 Task: Open the event Lunch and Learn: Time Management on '2023/10/30', change the date to 2023/11/29, change the font style of the description to Arial, set the availability to Away, insert an emoji Red heart, logged in from the account softage.10@softage.net and add another guest for the event, softage.7@softage.net. Change the alignment of the event description to Align center.Change the font color of the description to Dark Blue and select an event charm, 
Action: Mouse moved to (322, 149)
Screenshot: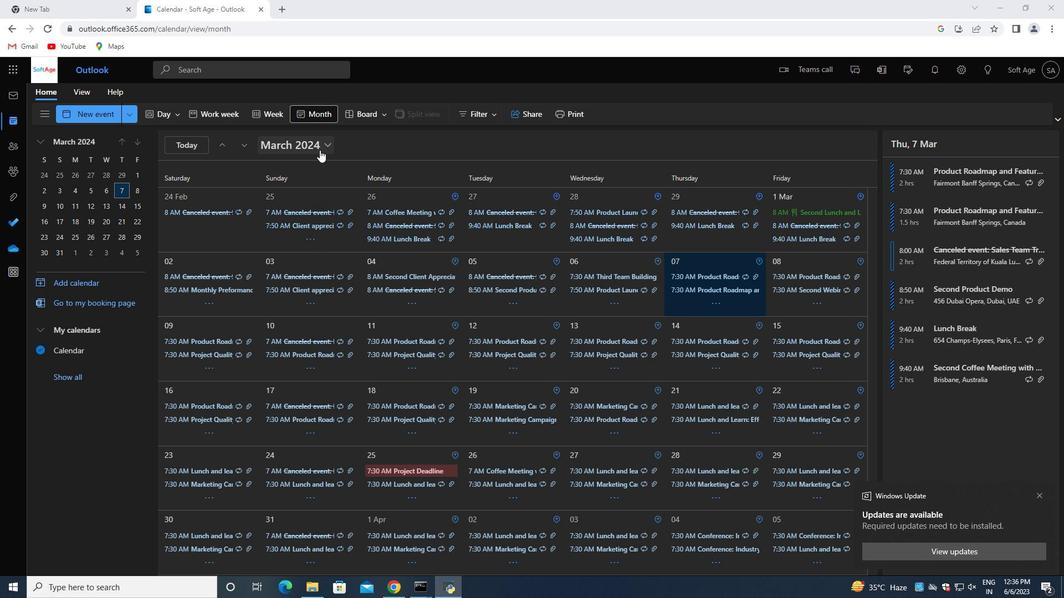 
Action: Mouse pressed left at (322, 149)
Screenshot: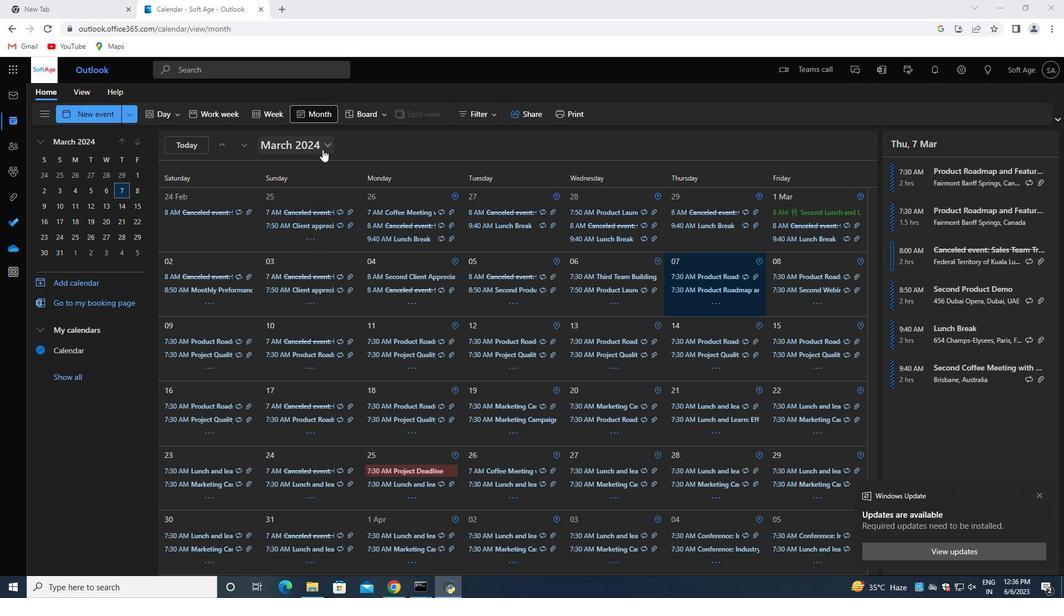 
Action: Mouse moved to (347, 171)
Screenshot: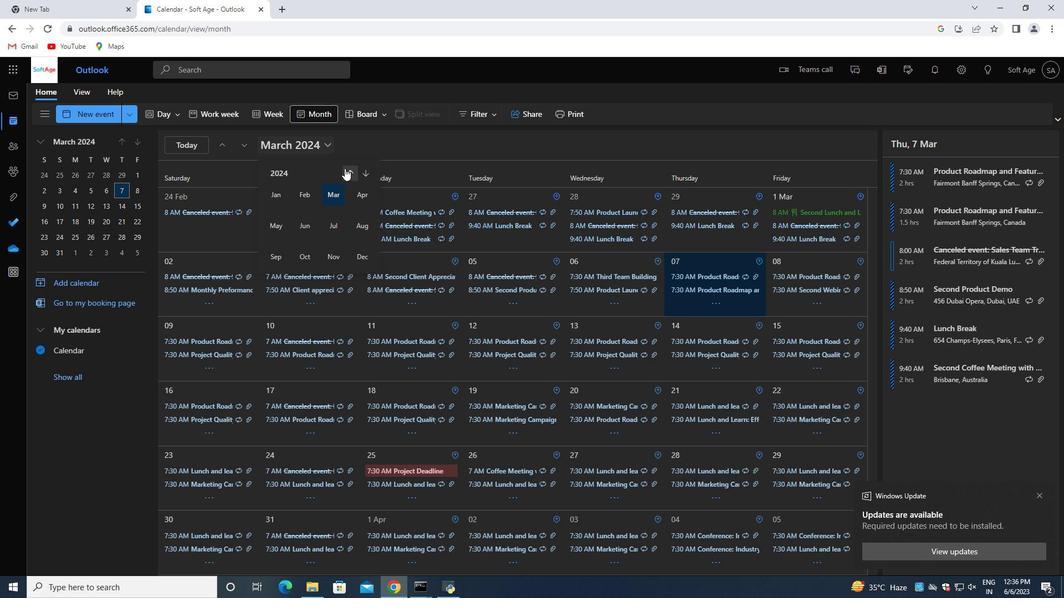 
Action: Mouse pressed left at (347, 171)
Screenshot: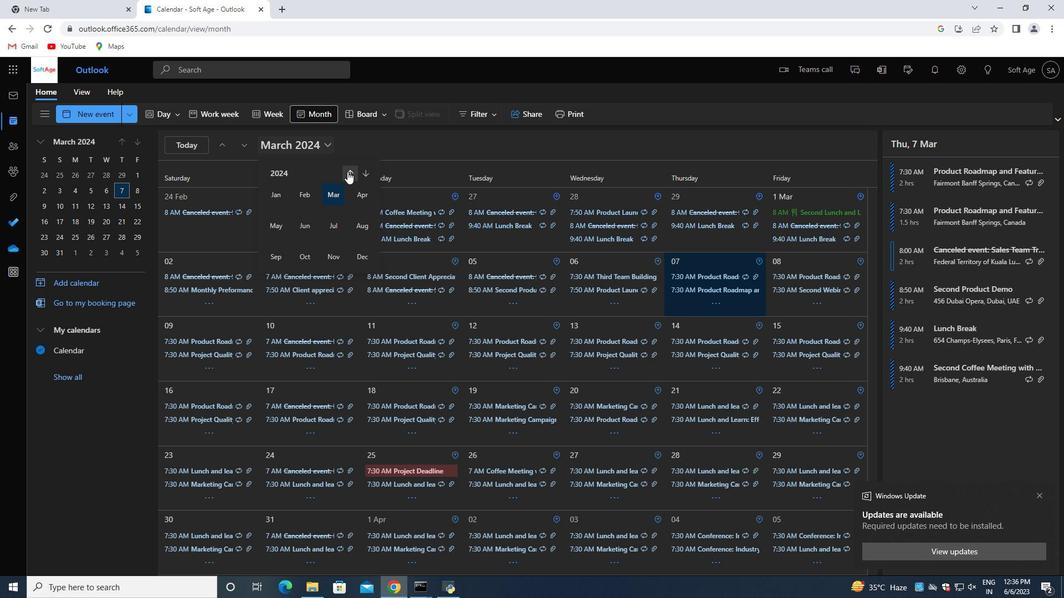
Action: Mouse moved to (301, 257)
Screenshot: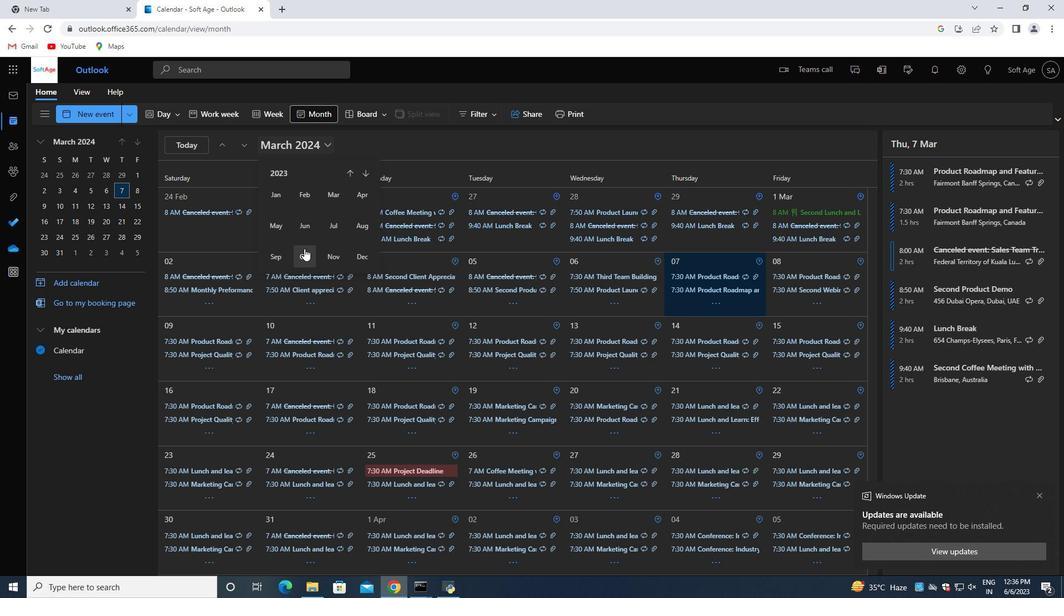 
Action: Mouse pressed left at (301, 257)
Screenshot: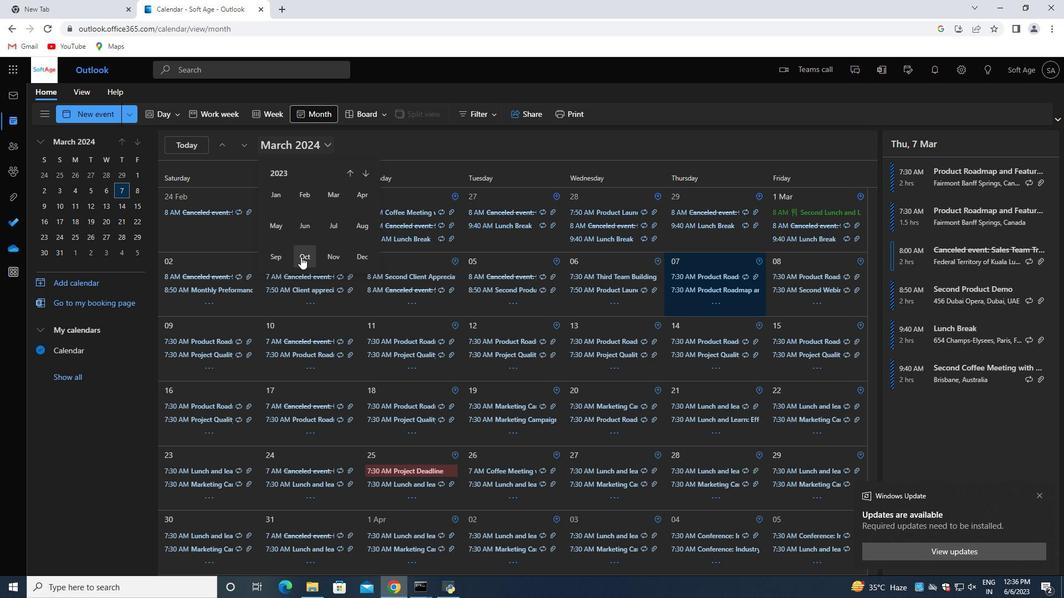 
Action: Mouse moved to (484, 332)
Screenshot: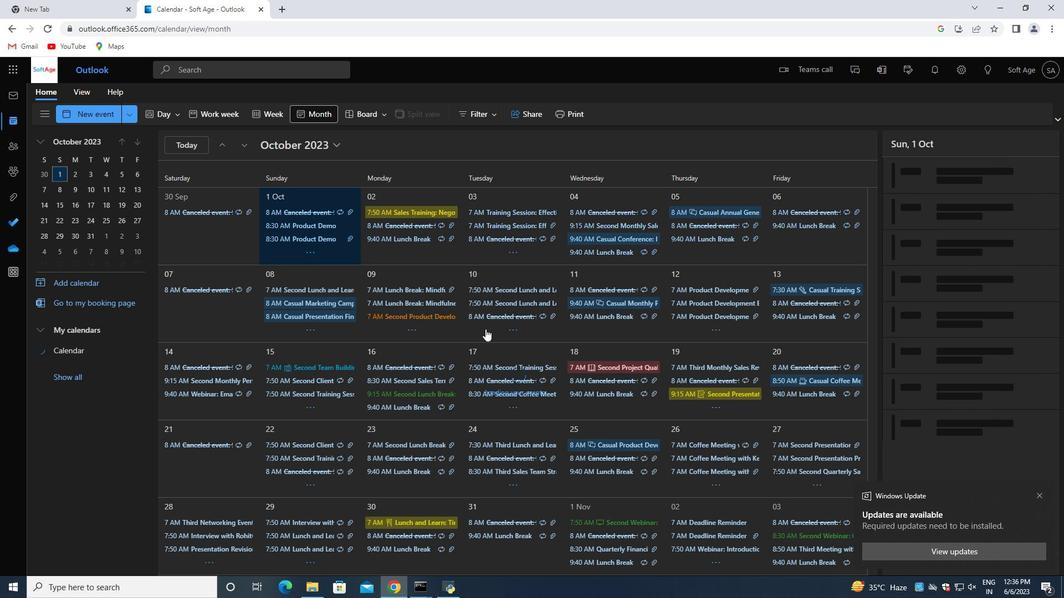 
Action: Mouse scrolled (484, 332) with delta (0, 0)
Screenshot: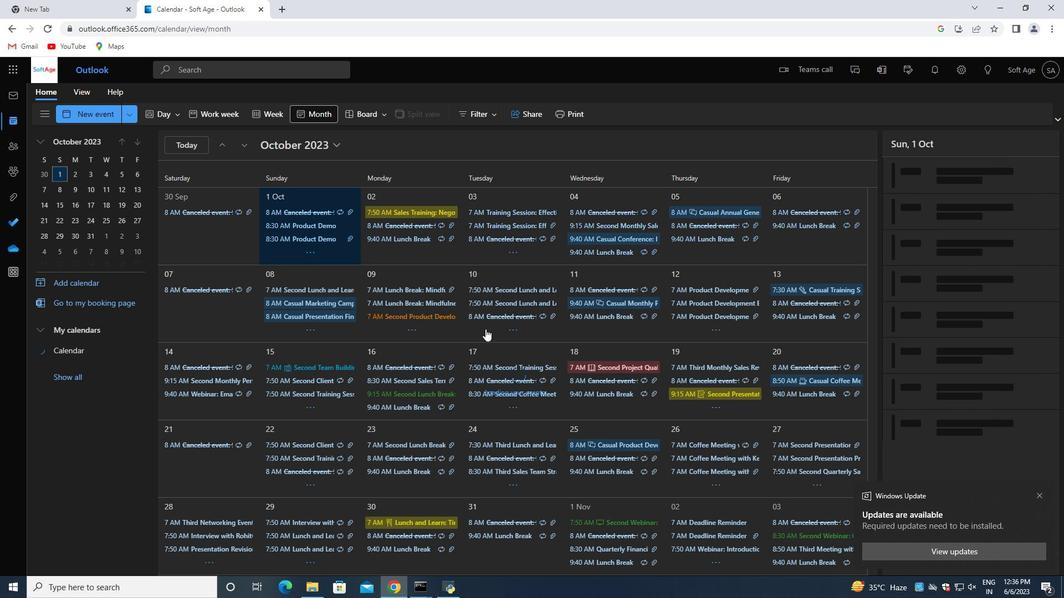 
Action: Mouse scrolled (484, 332) with delta (0, 0)
Screenshot: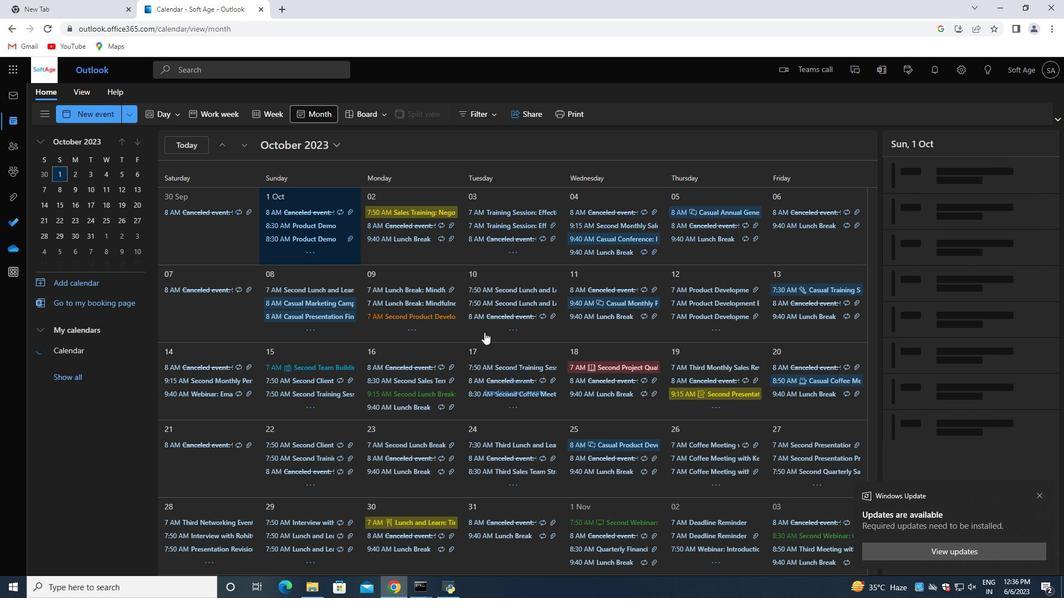 
Action: Mouse moved to (391, 558)
Screenshot: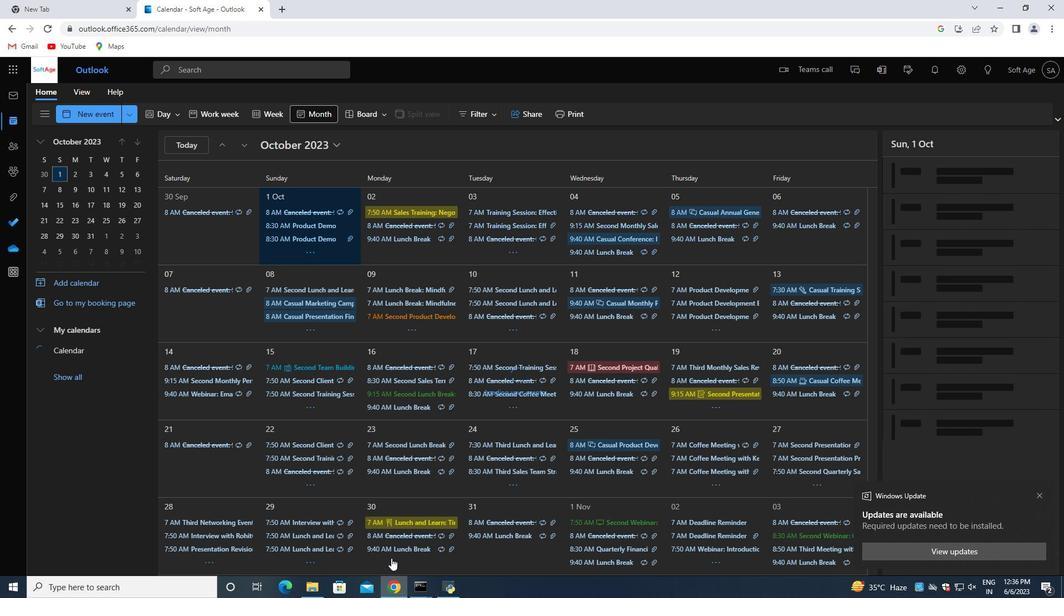 
Action: Mouse pressed left at (391, 558)
Screenshot: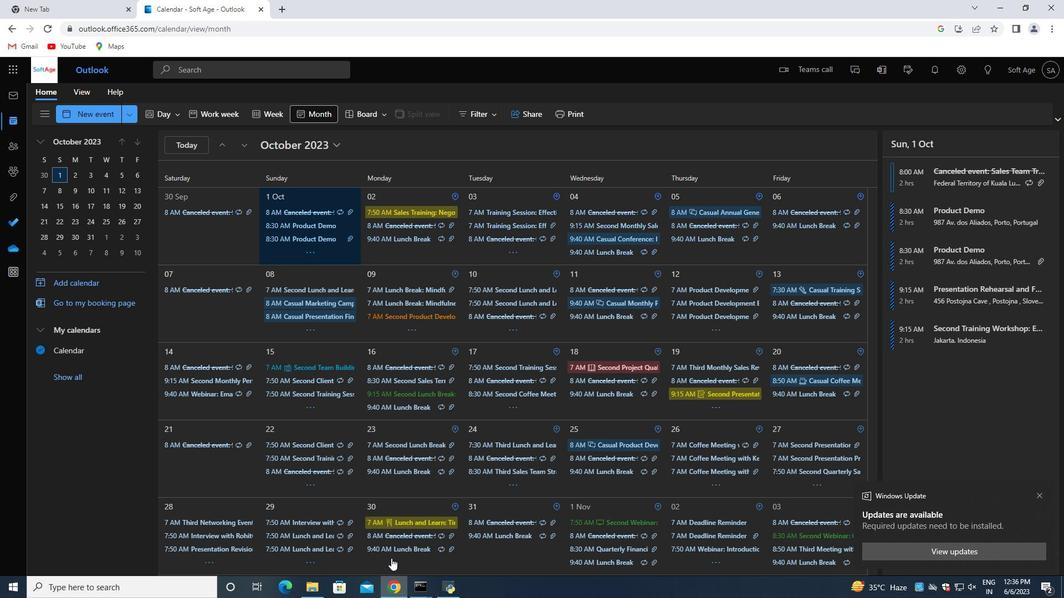 
Action: Mouse moved to (1050, 174)
Screenshot: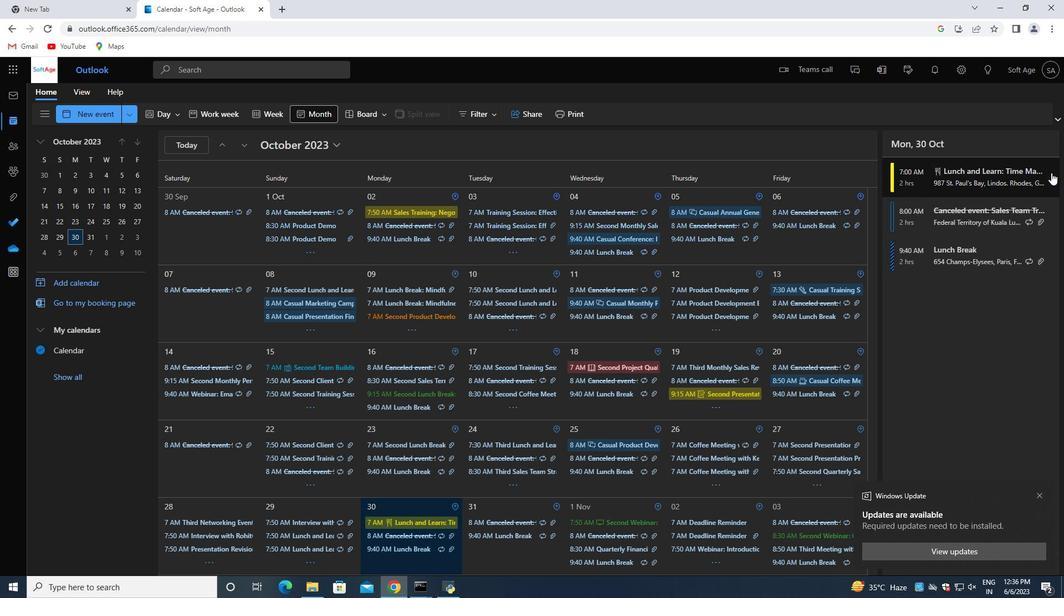 
Action: Mouse pressed left at (1050, 174)
Screenshot: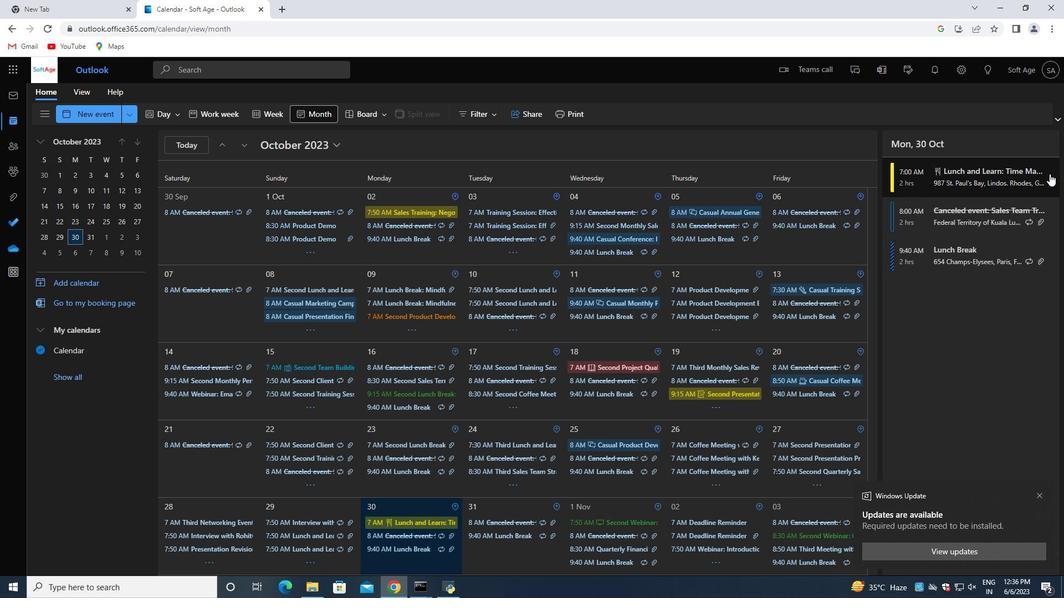 
Action: Mouse moved to (709, 317)
Screenshot: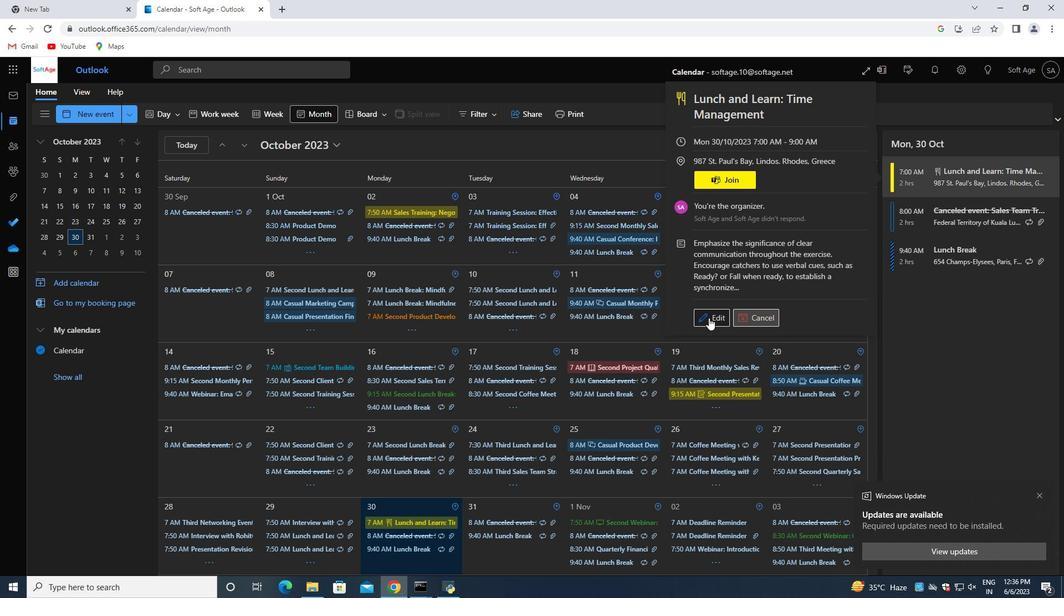 
Action: Mouse pressed left at (709, 317)
Screenshot: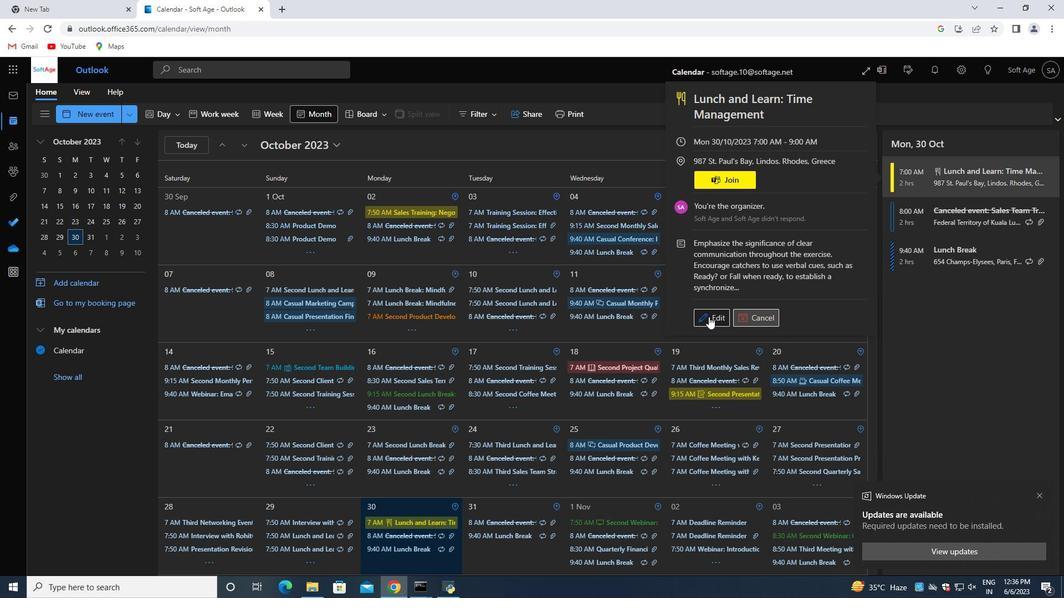 
Action: Mouse moved to (324, 298)
Screenshot: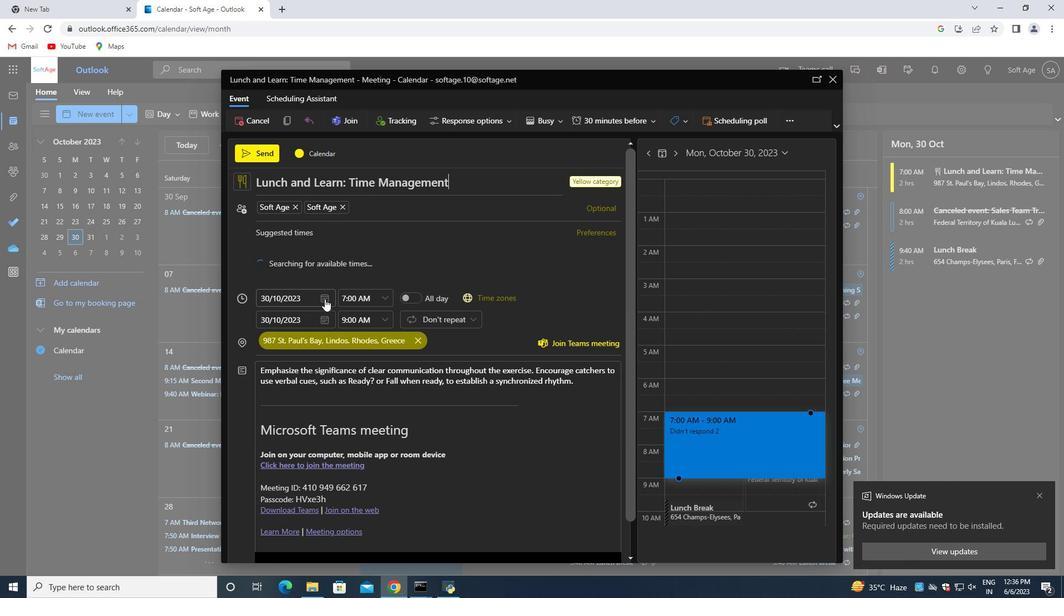 
Action: Mouse pressed left at (324, 298)
Screenshot: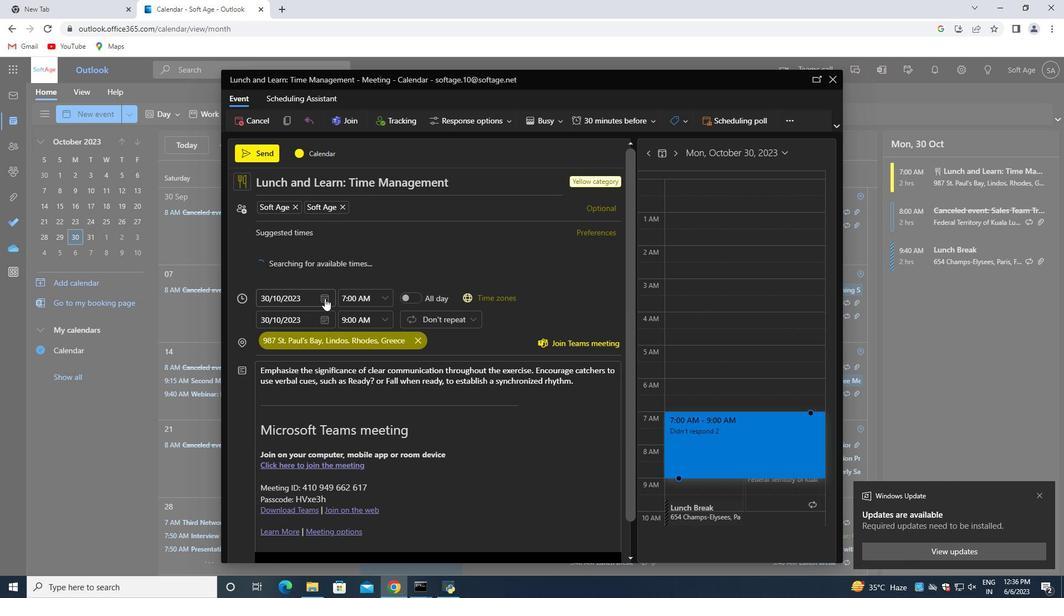 
Action: Mouse moved to (363, 318)
Screenshot: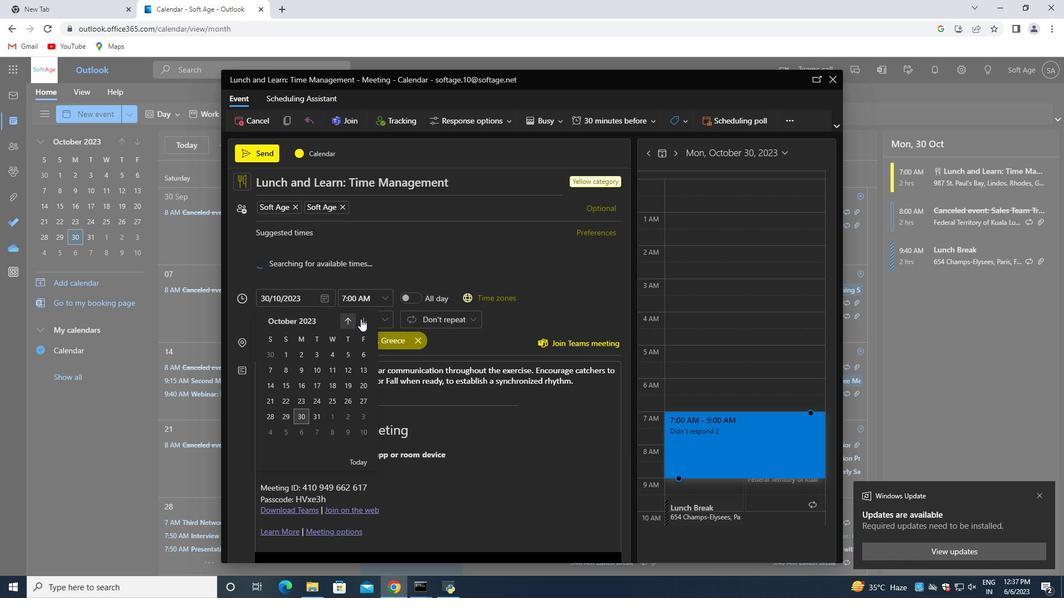 
Action: Mouse pressed left at (363, 318)
Screenshot: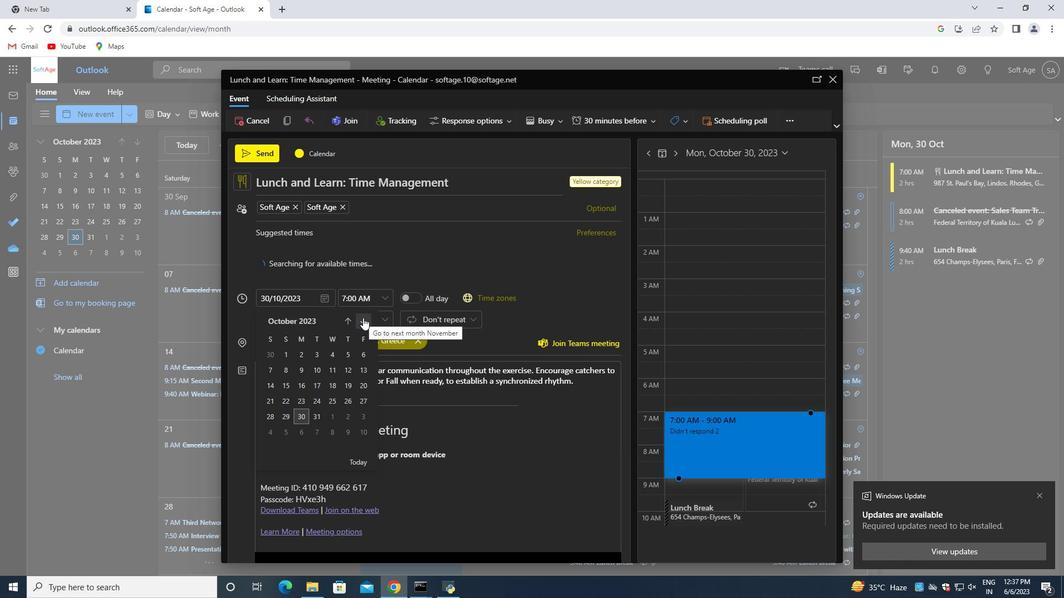 
Action: Mouse moved to (336, 418)
Screenshot: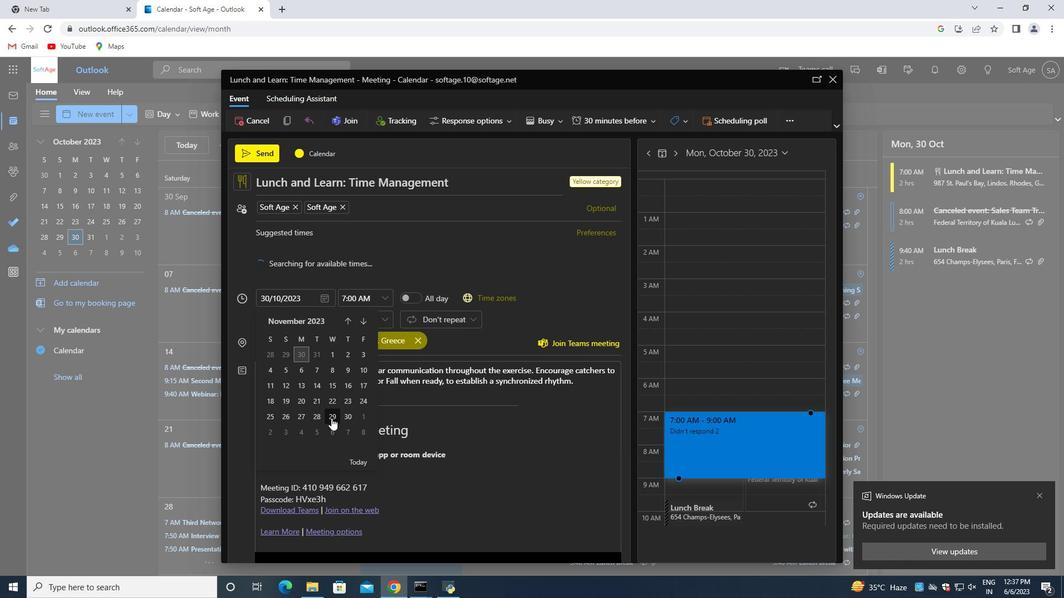 
Action: Mouse pressed left at (336, 418)
Screenshot: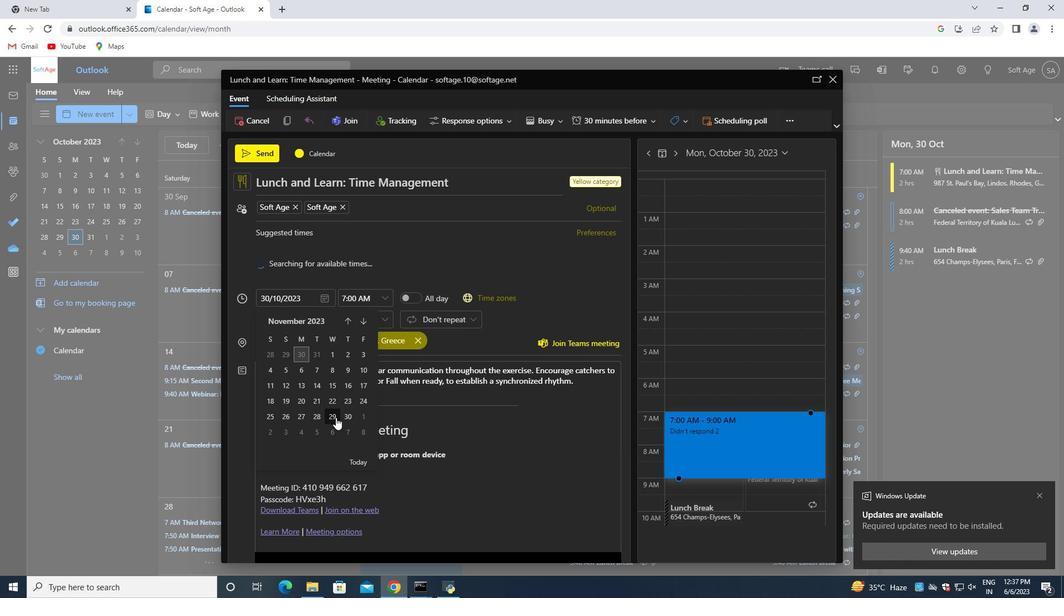 
Action: Mouse moved to (583, 382)
Screenshot: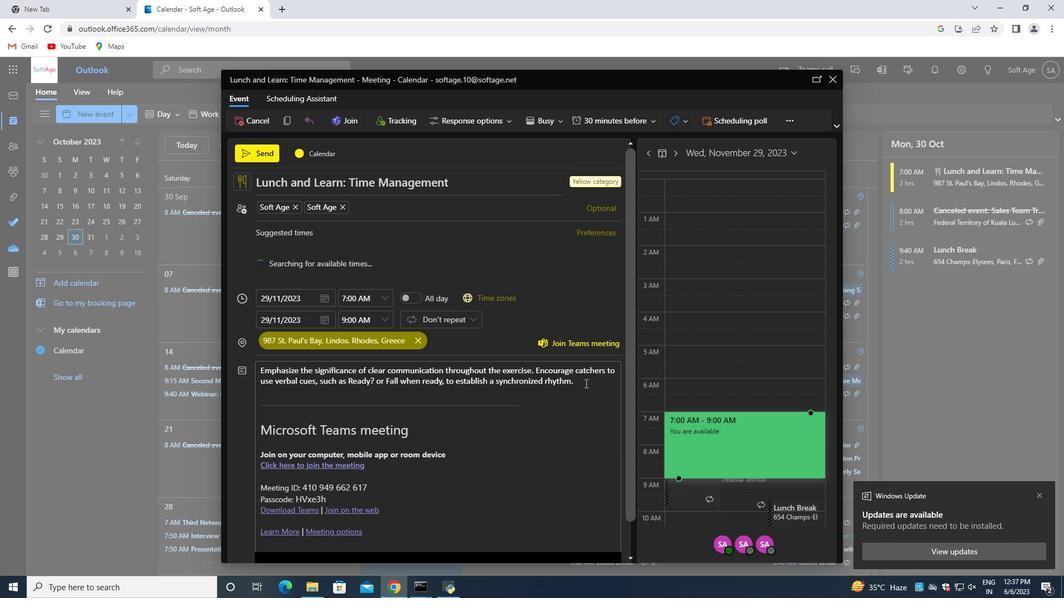 
Action: Mouse pressed left at (583, 382)
Screenshot: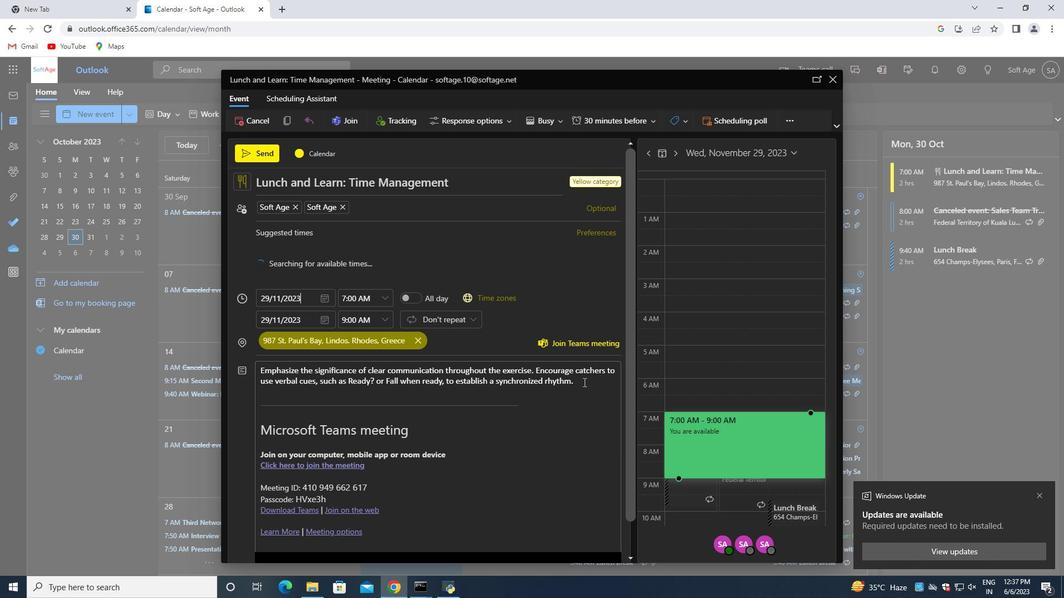 
Action: Mouse moved to (368, 424)
Screenshot: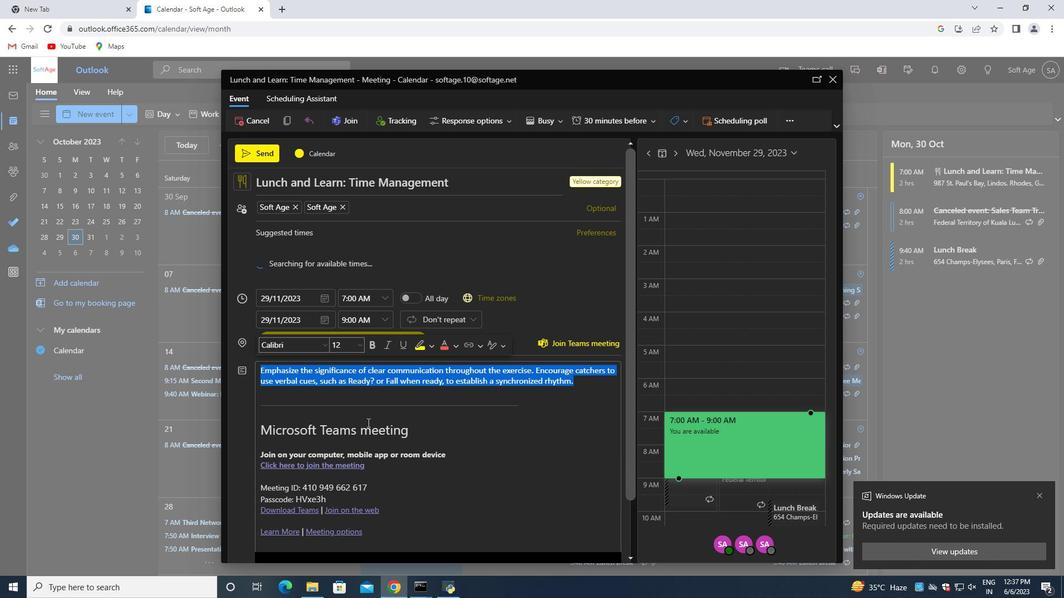 
Action: Mouse scrolled (368, 423) with delta (0, 0)
Screenshot: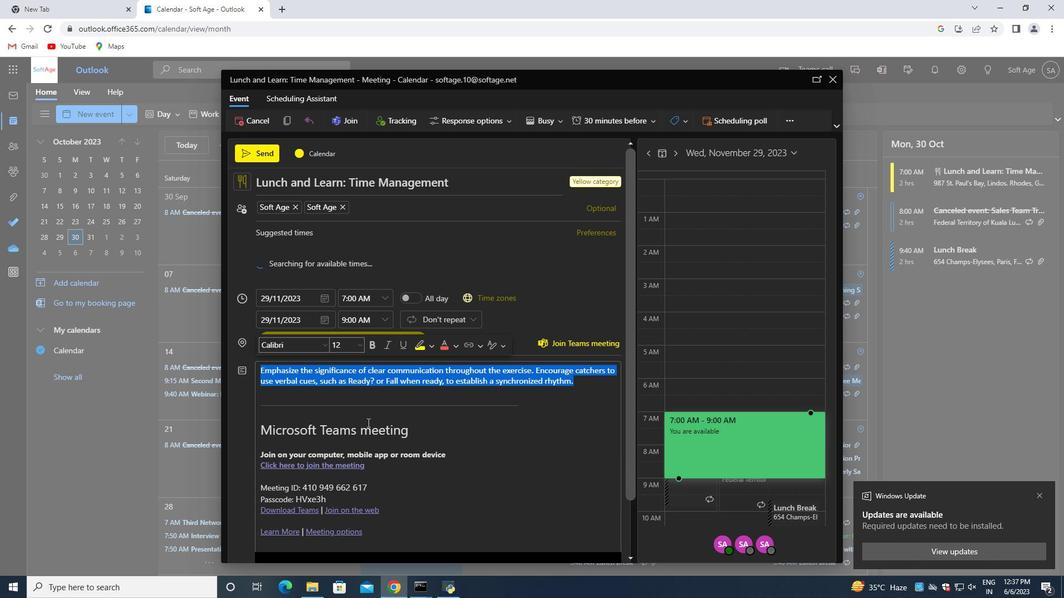 
Action: Mouse moved to (368, 427)
Screenshot: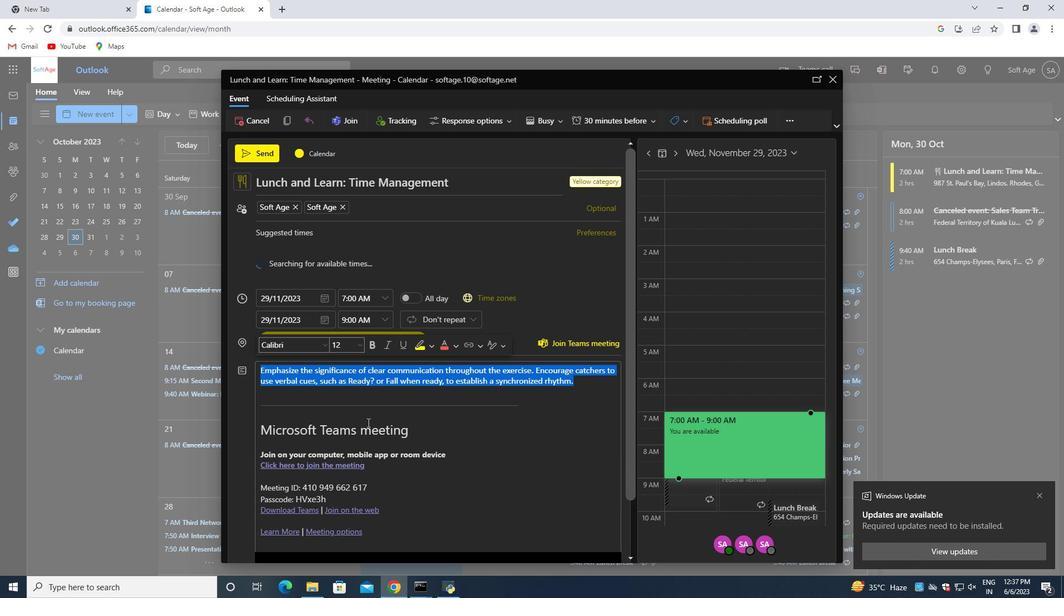 
Action: Mouse scrolled (368, 426) with delta (0, 0)
Screenshot: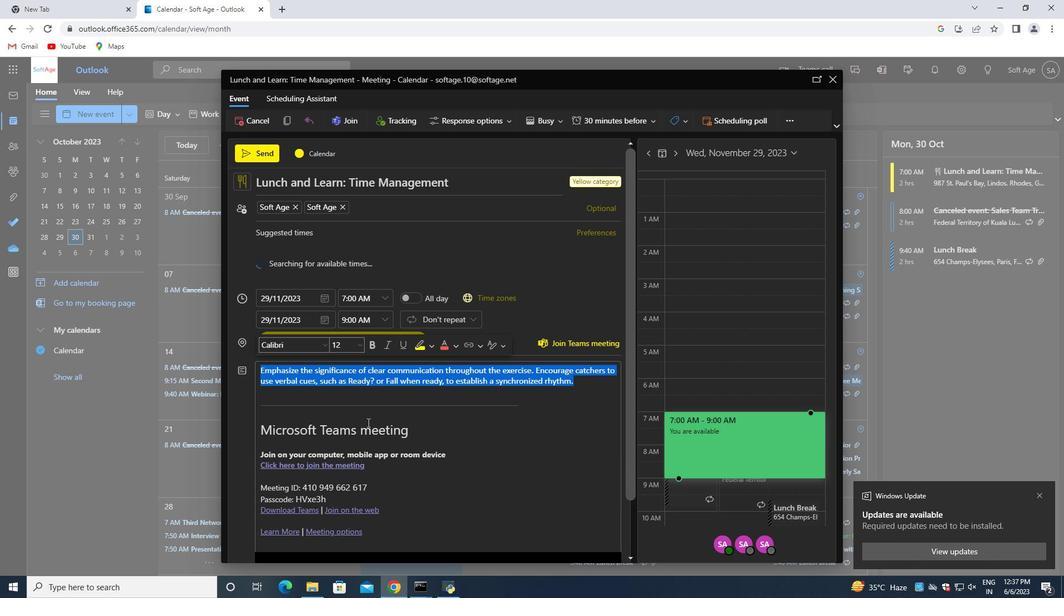 
Action: Mouse moved to (367, 430)
Screenshot: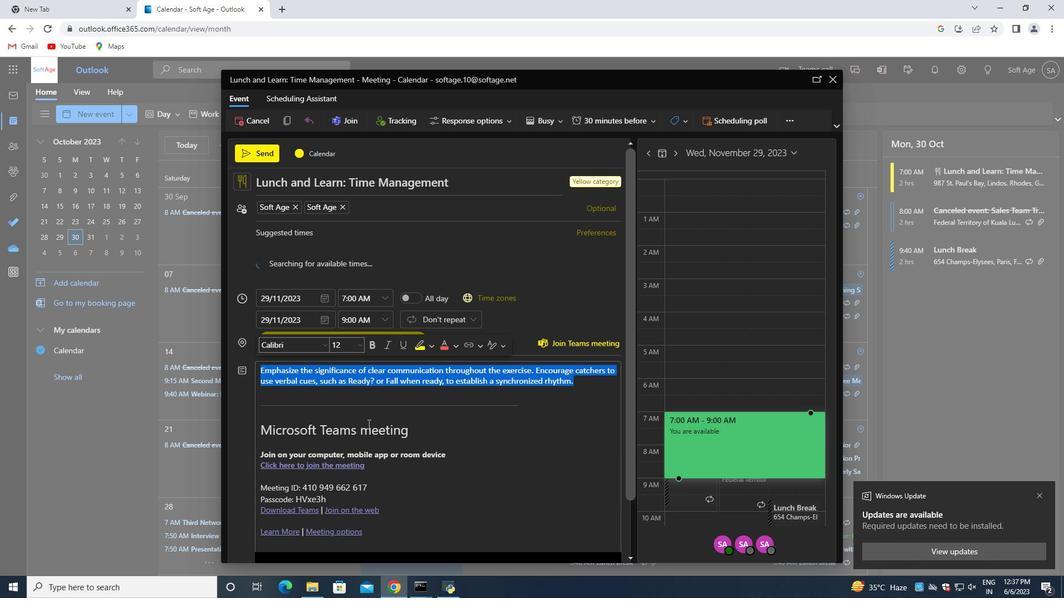 
Action: Mouse scrolled (367, 429) with delta (0, 0)
Screenshot: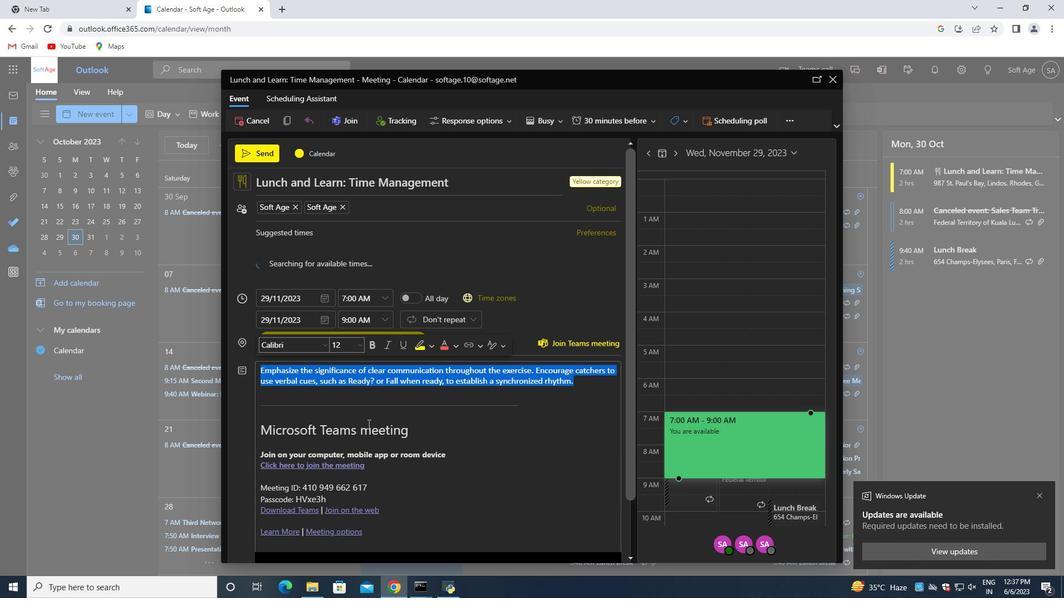 
Action: Mouse moved to (367, 431)
Screenshot: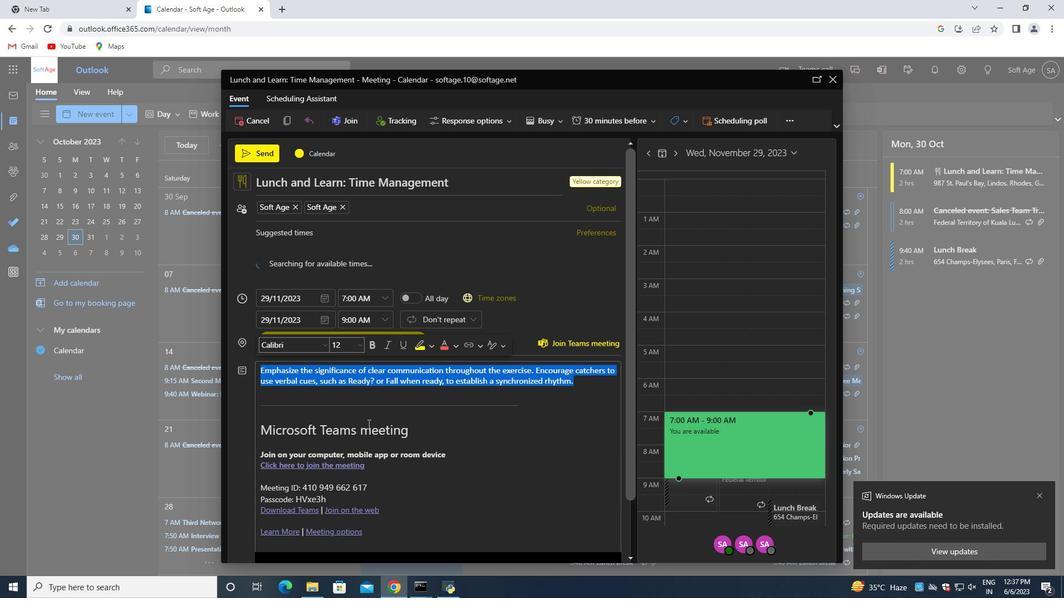 
Action: Mouse scrolled (367, 430) with delta (0, 0)
Screenshot: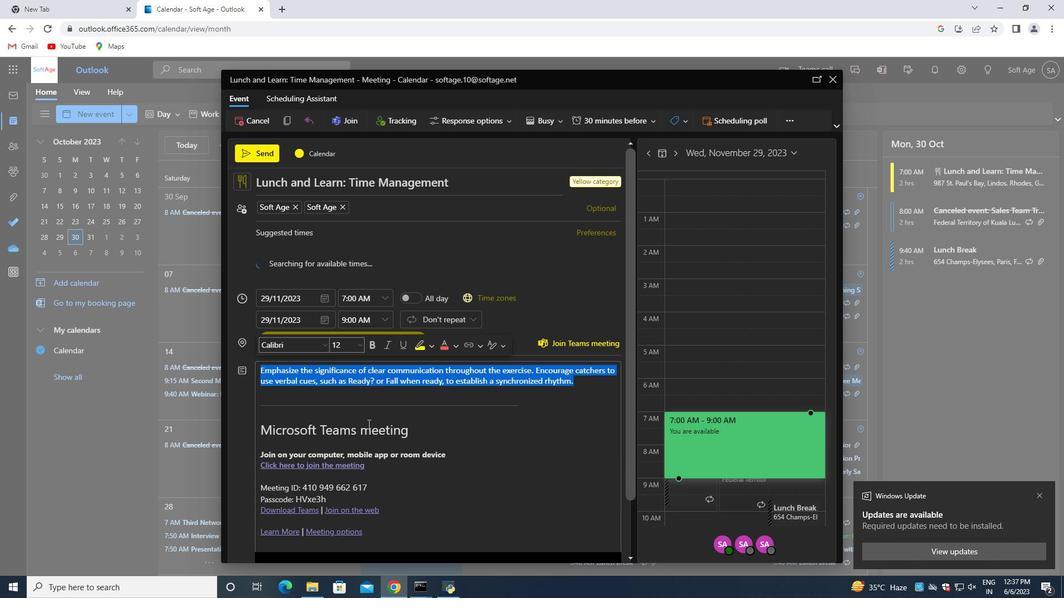 
Action: Mouse moved to (285, 516)
Screenshot: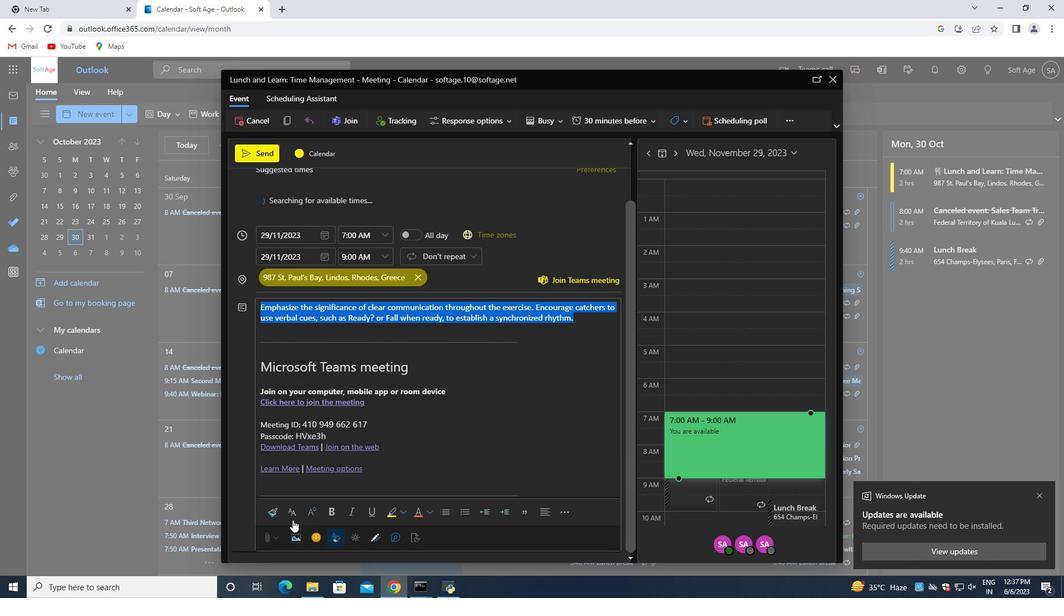 
Action: Mouse pressed left at (285, 516)
Screenshot: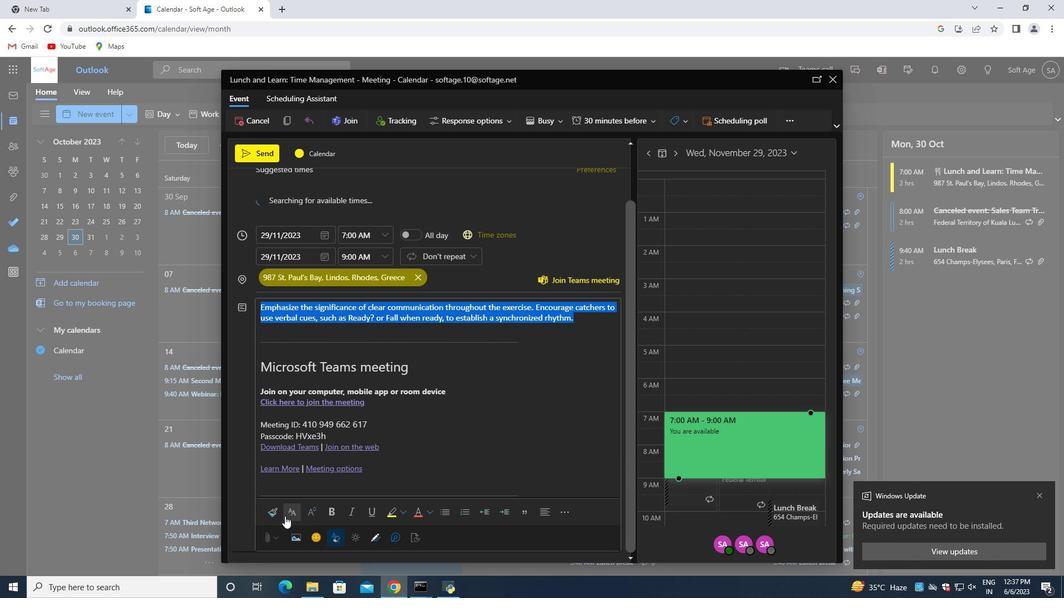 
Action: Mouse moved to (327, 428)
Screenshot: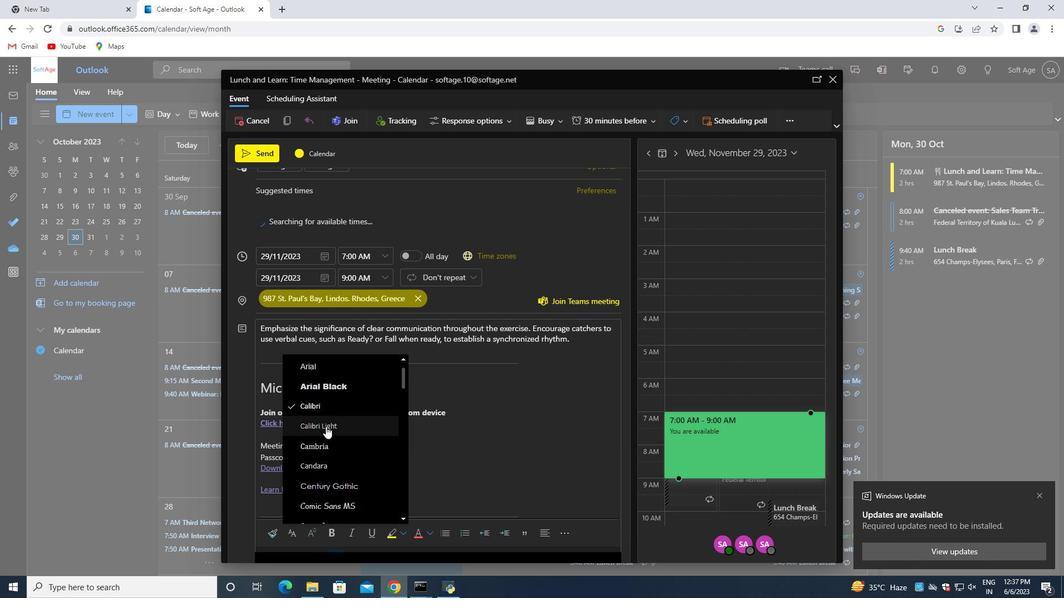 
Action: Mouse scrolled (327, 428) with delta (0, 0)
Screenshot: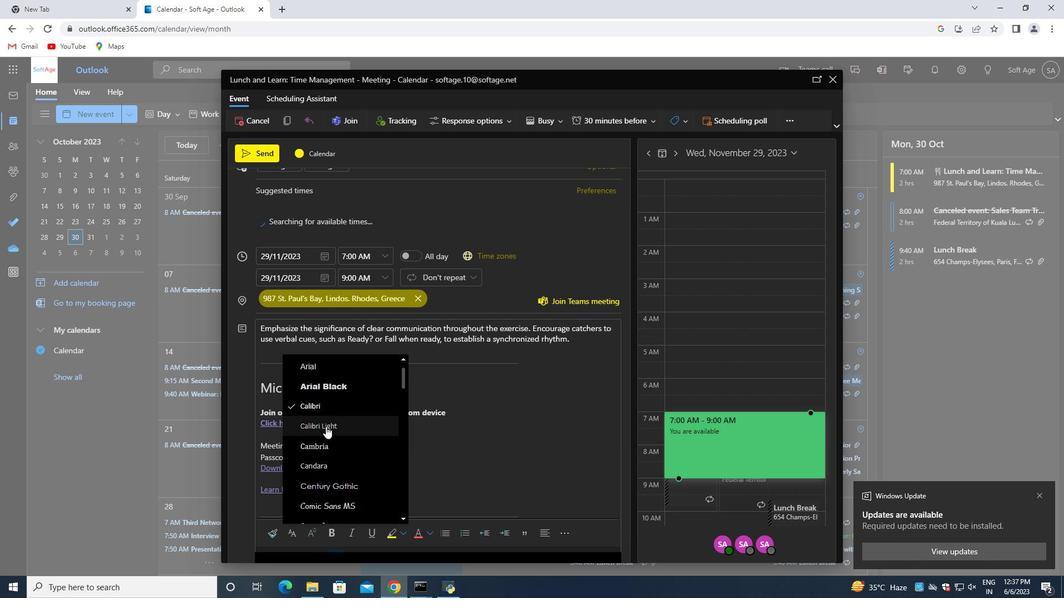 
Action: Mouse moved to (327, 429)
Screenshot: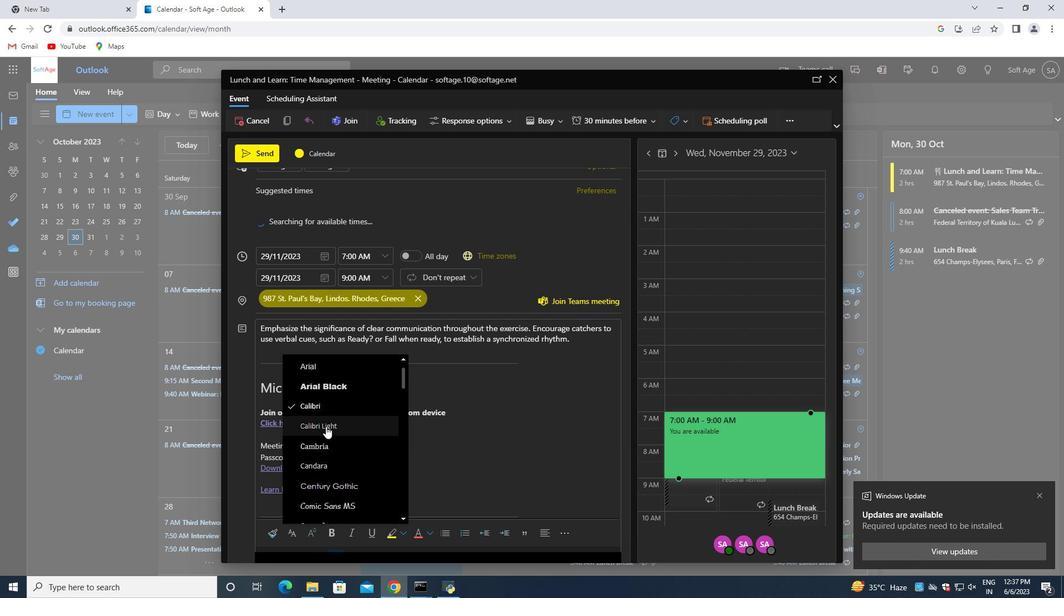 
Action: Mouse scrolled (327, 428) with delta (0, 0)
Screenshot: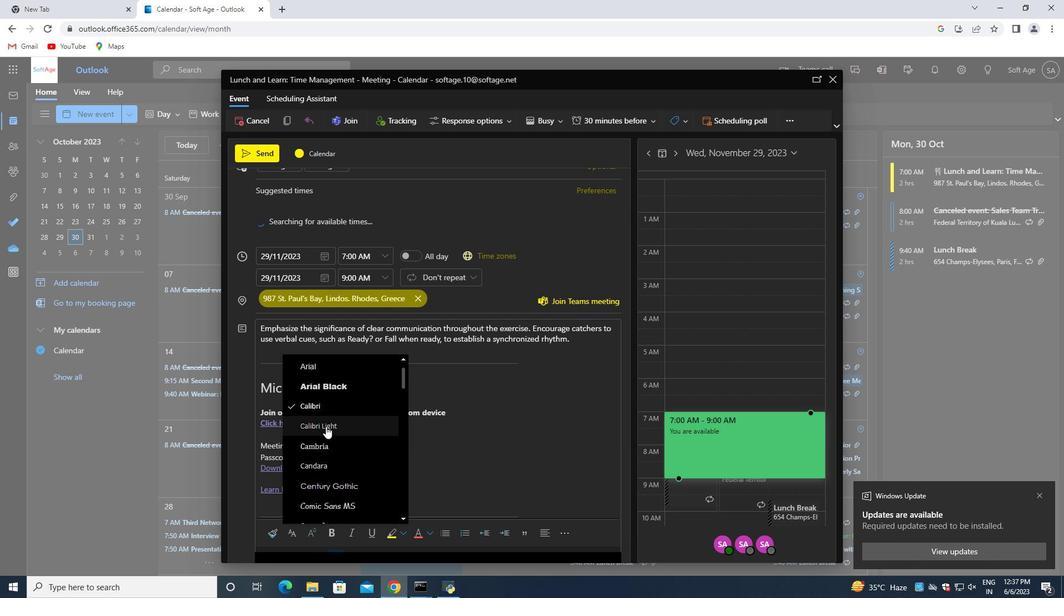 
Action: Mouse moved to (328, 430)
Screenshot: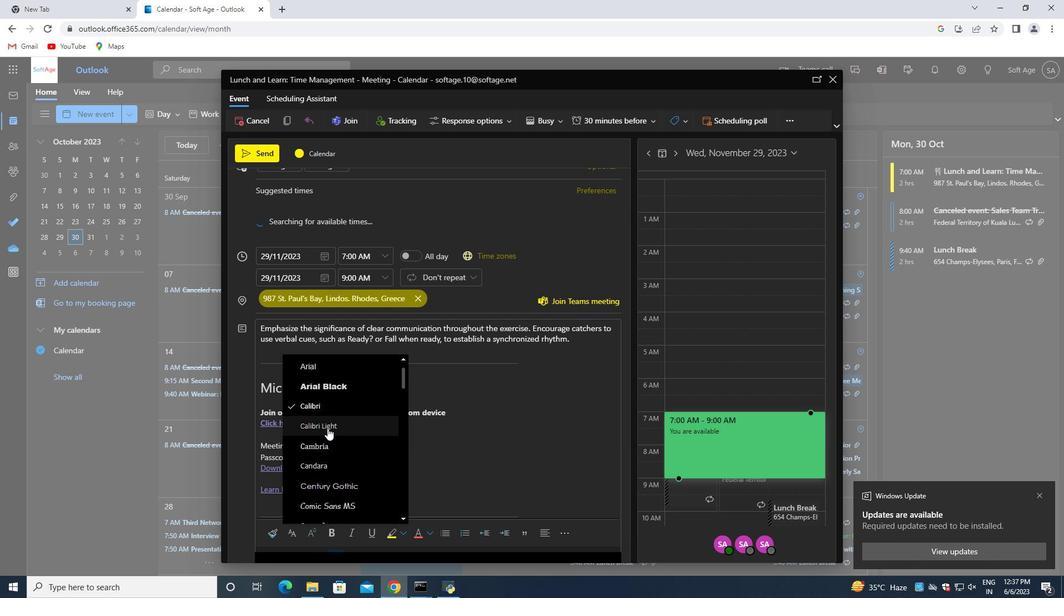 
Action: Mouse scrolled (328, 429) with delta (0, 0)
Screenshot: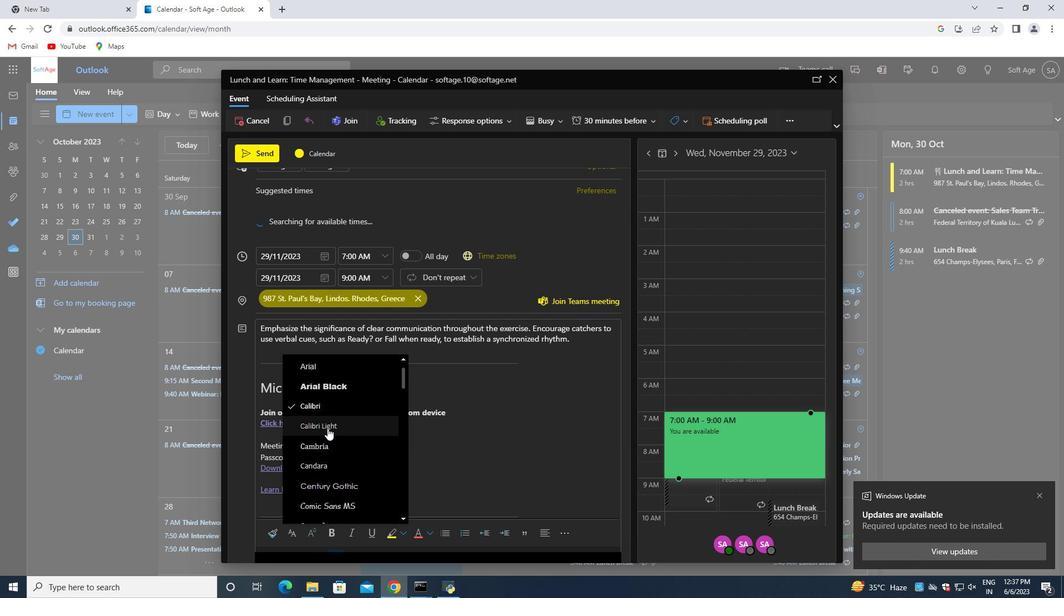 
Action: Mouse scrolled (328, 430) with delta (0, 0)
Screenshot: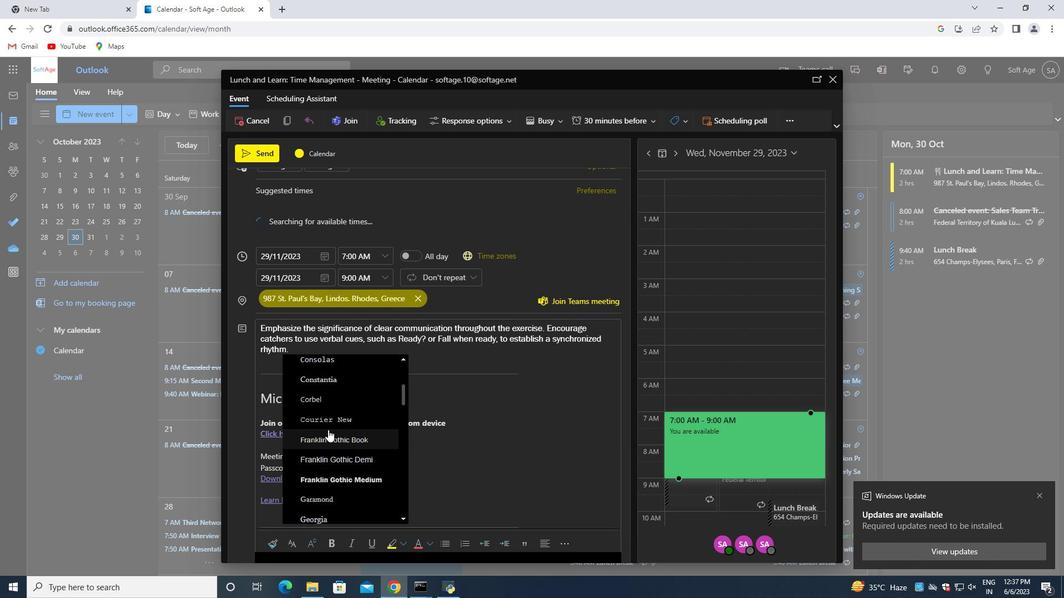 
Action: Mouse scrolled (328, 430) with delta (0, 0)
Screenshot: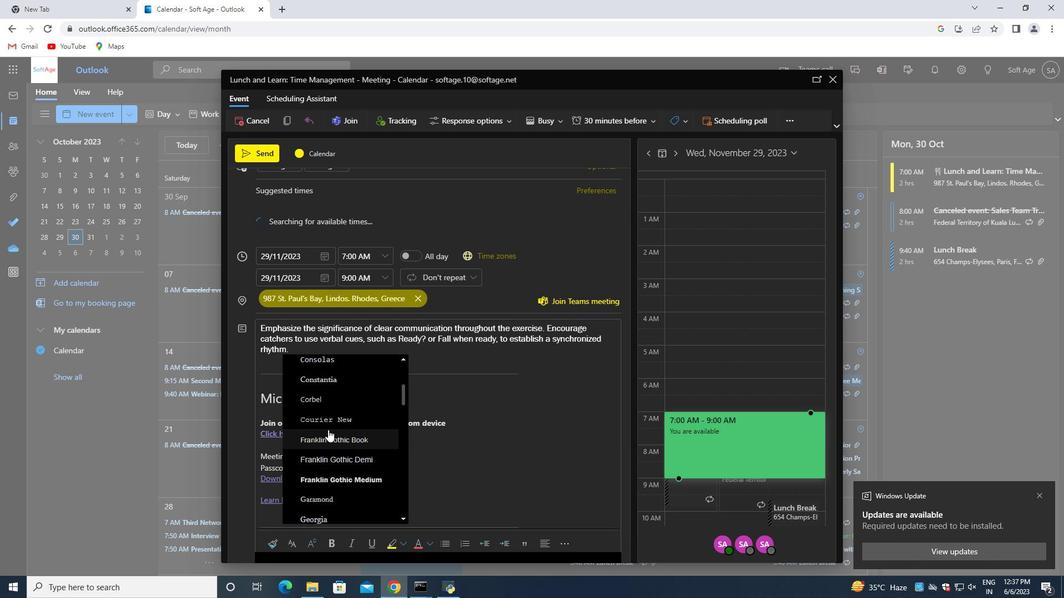 
Action: Mouse scrolled (328, 430) with delta (0, 0)
Screenshot: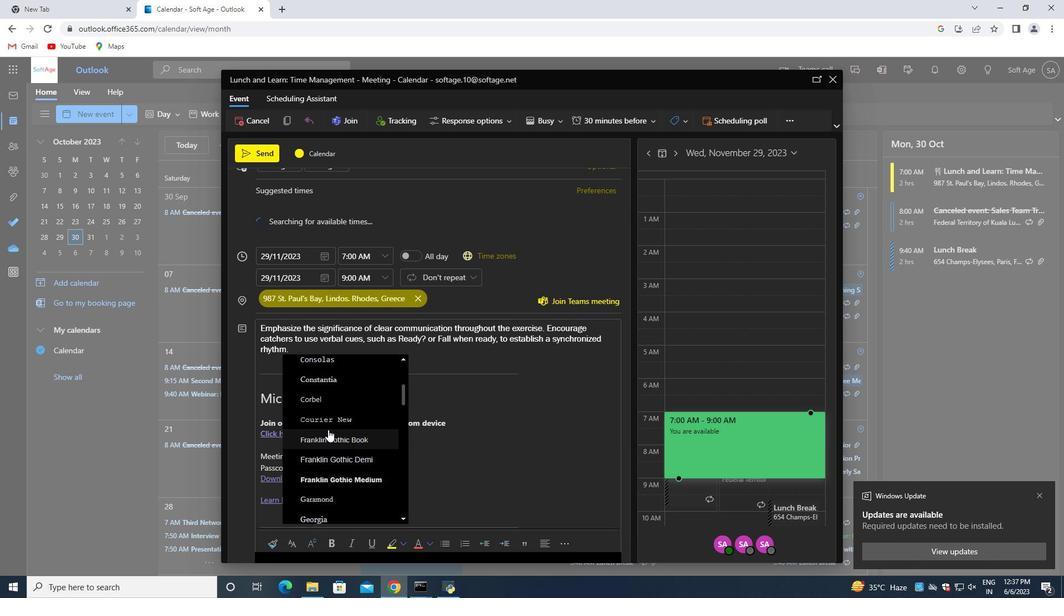 
Action: Mouse scrolled (328, 430) with delta (0, 0)
Screenshot: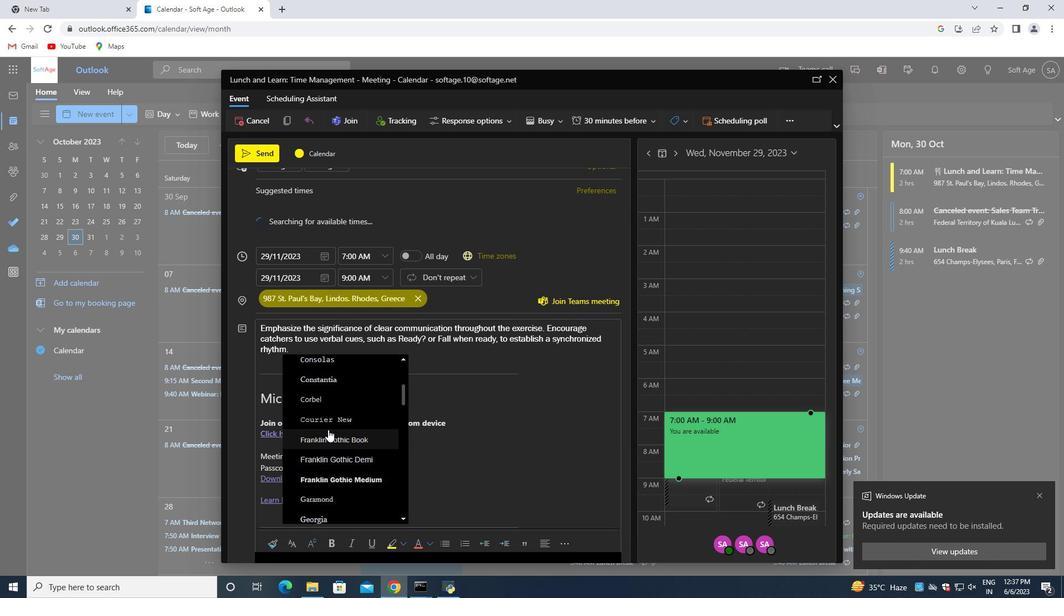 
Action: Mouse scrolled (328, 430) with delta (0, 0)
Screenshot: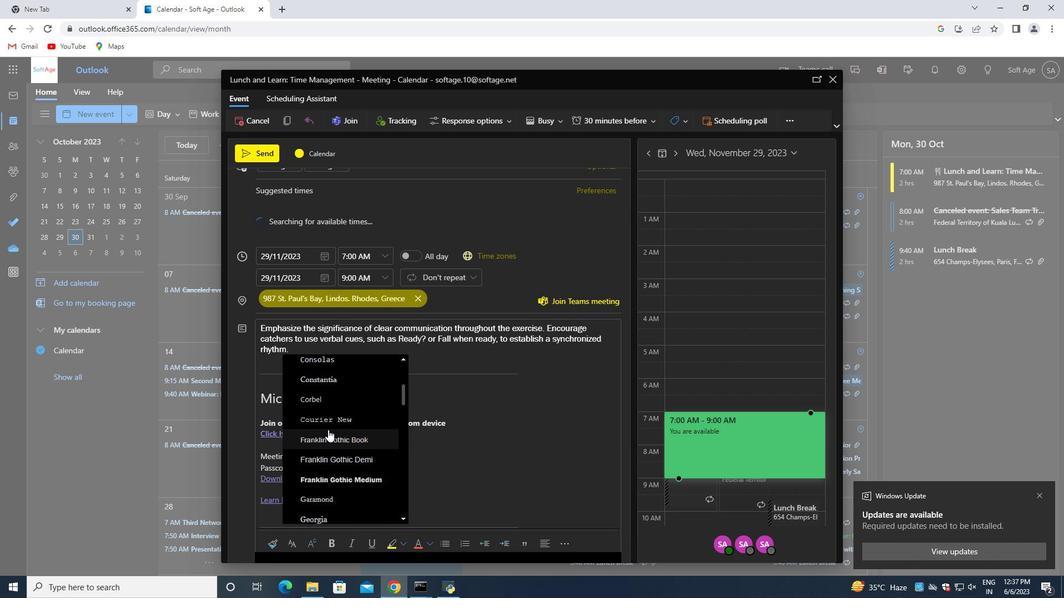 
Action: Mouse moved to (326, 366)
Screenshot: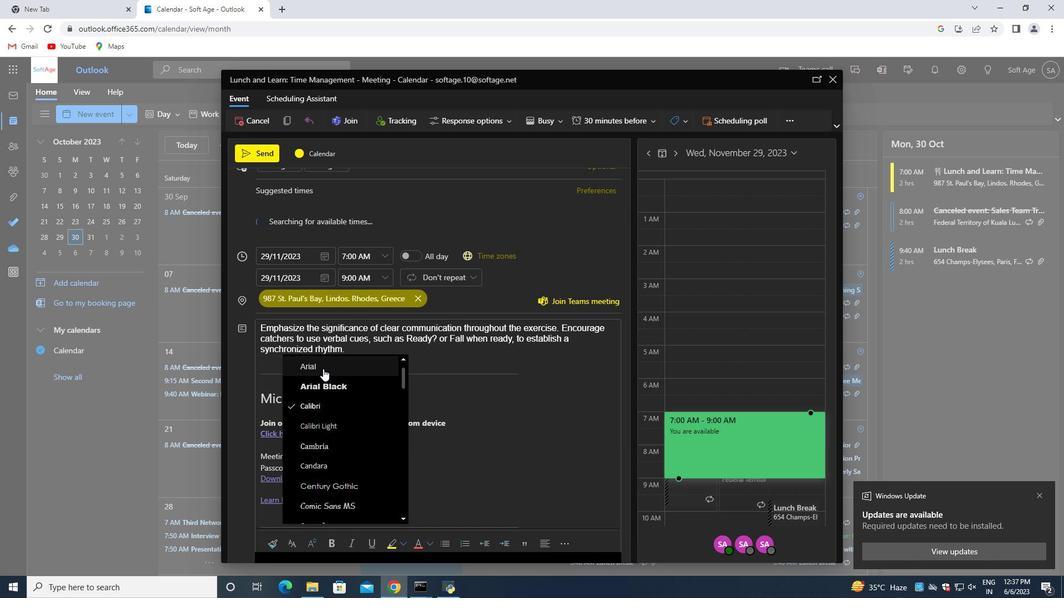 
Action: Mouse pressed left at (326, 366)
Screenshot: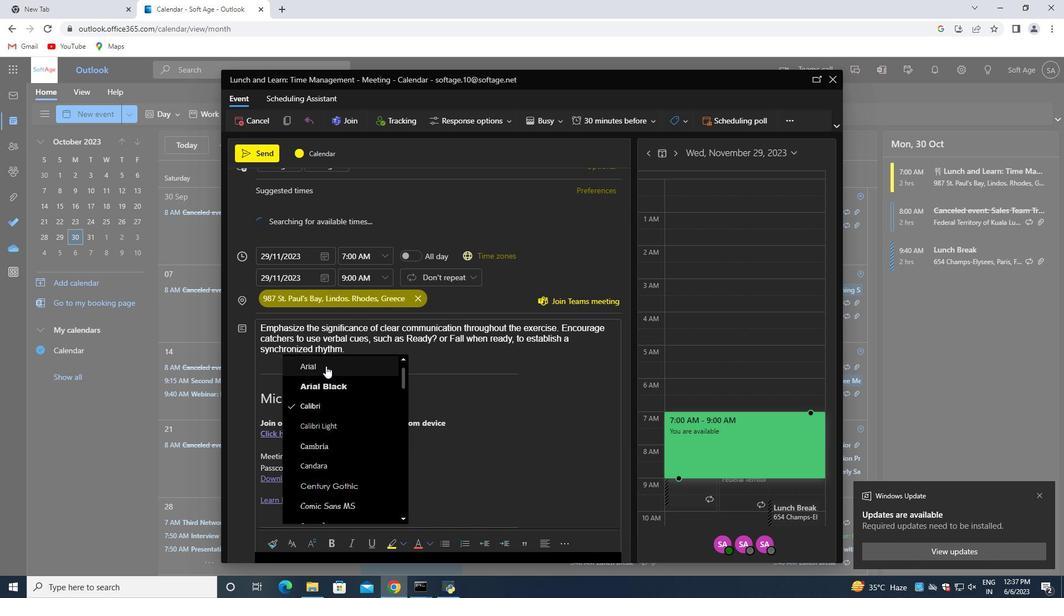 
Action: Mouse moved to (362, 353)
Screenshot: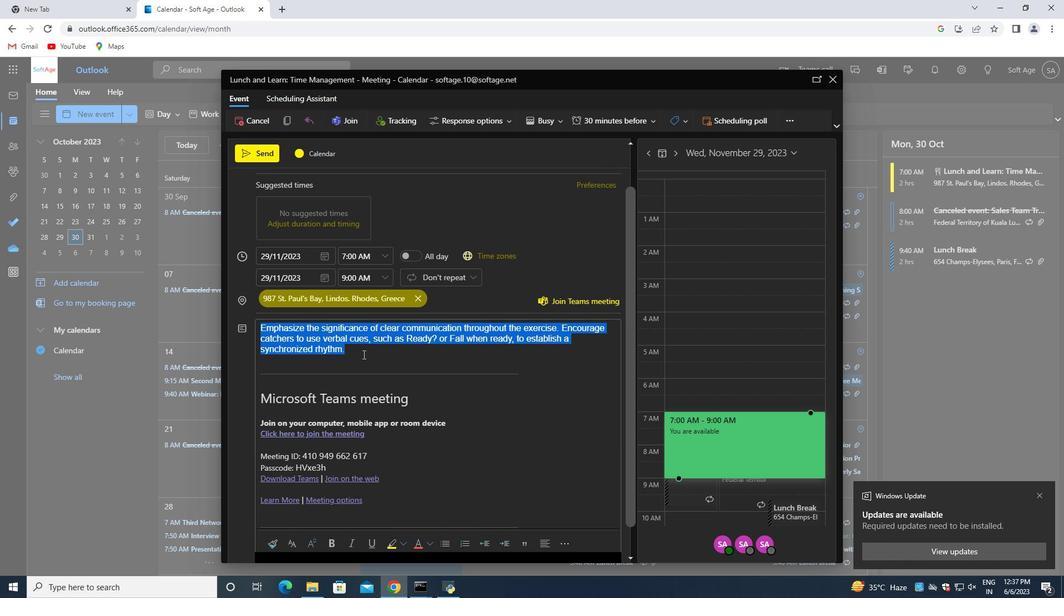 
Action: Mouse pressed left at (362, 353)
Screenshot: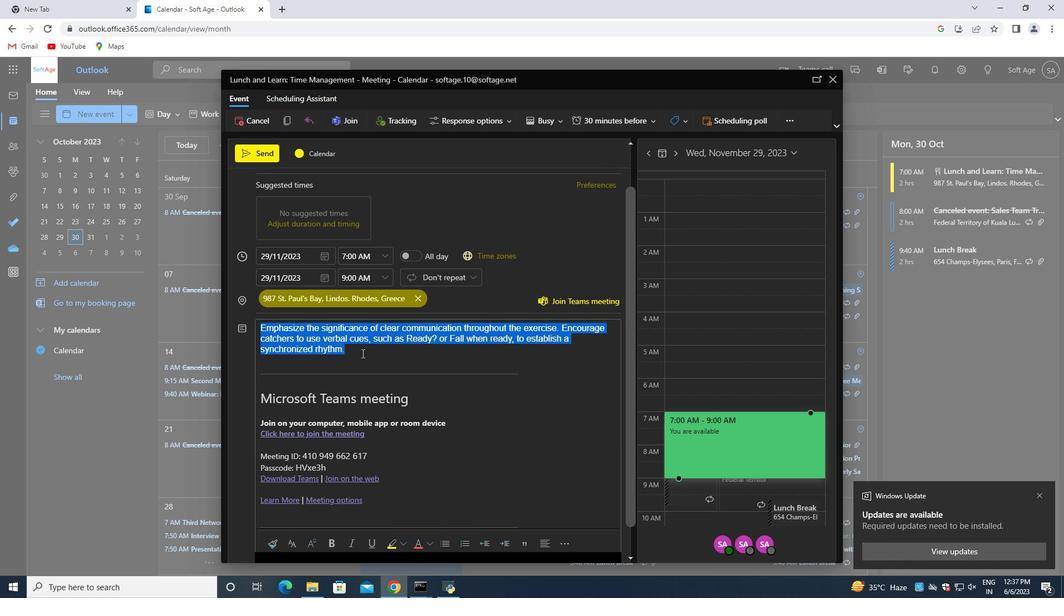 
Action: Mouse moved to (541, 118)
Screenshot: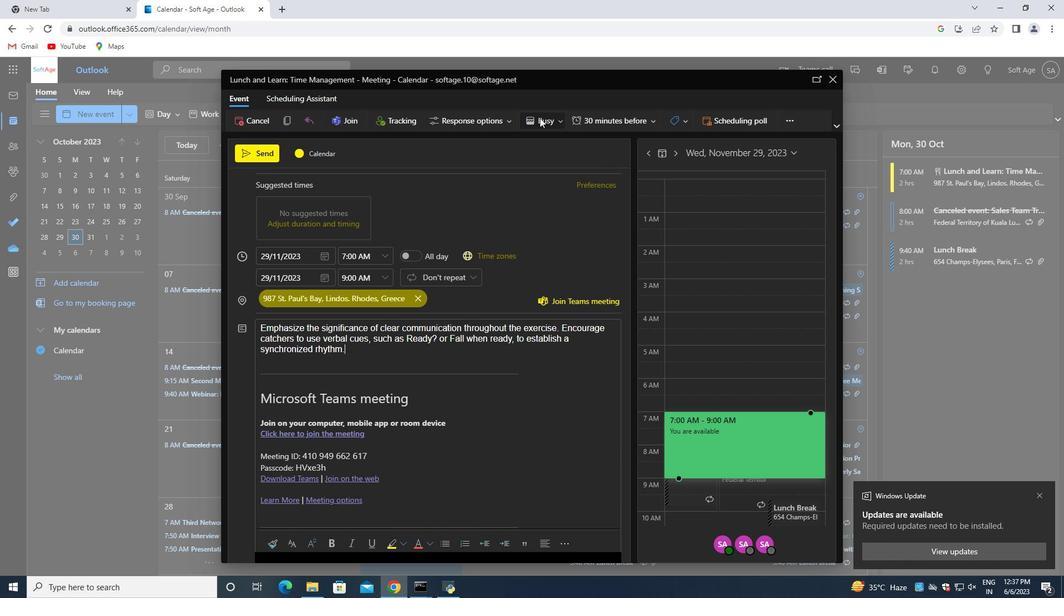 
Action: Mouse pressed left at (541, 118)
Screenshot: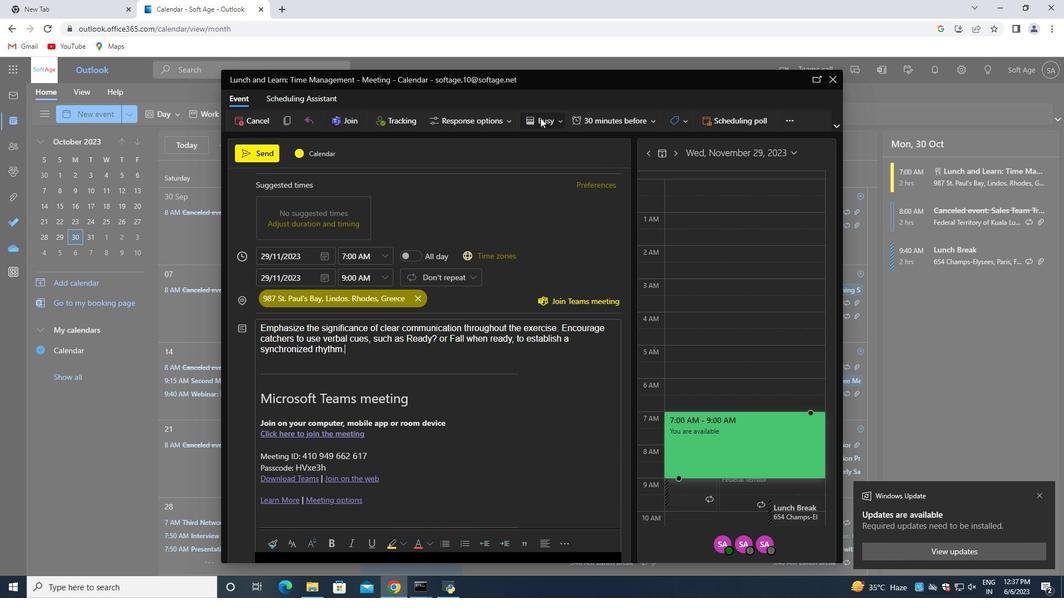 
Action: Mouse moved to (501, 222)
Screenshot: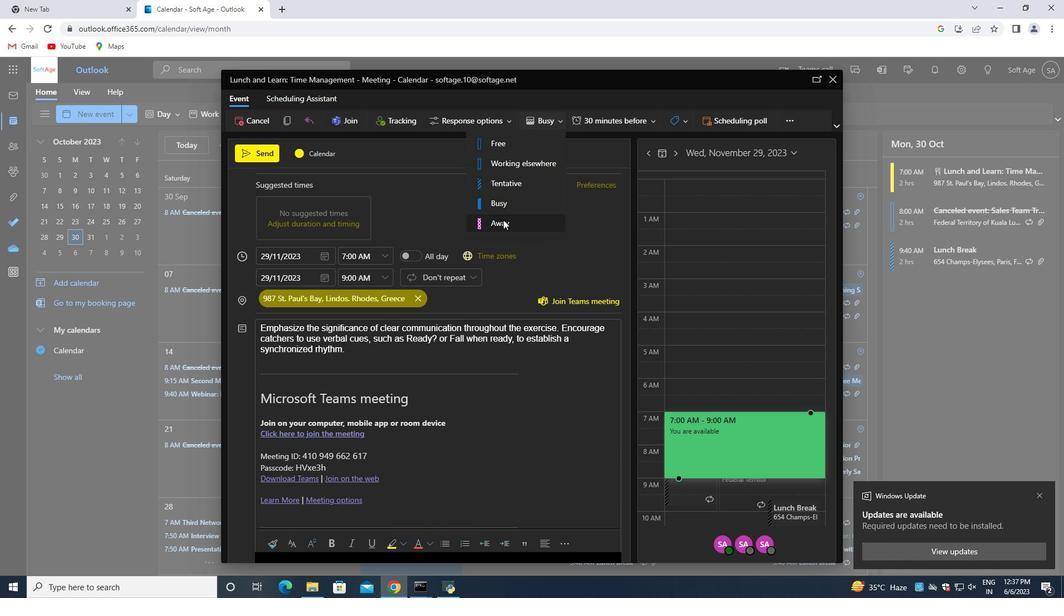 
Action: Mouse pressed left at (501, 222)
Screenshot: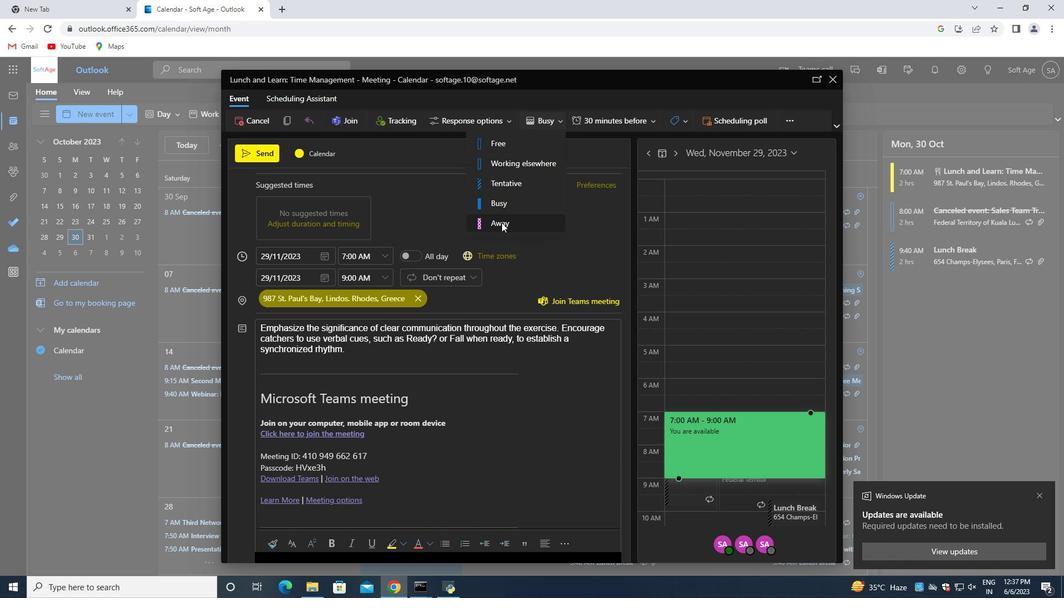 
Action: Mouse moved to (356, 354)
Screenshot: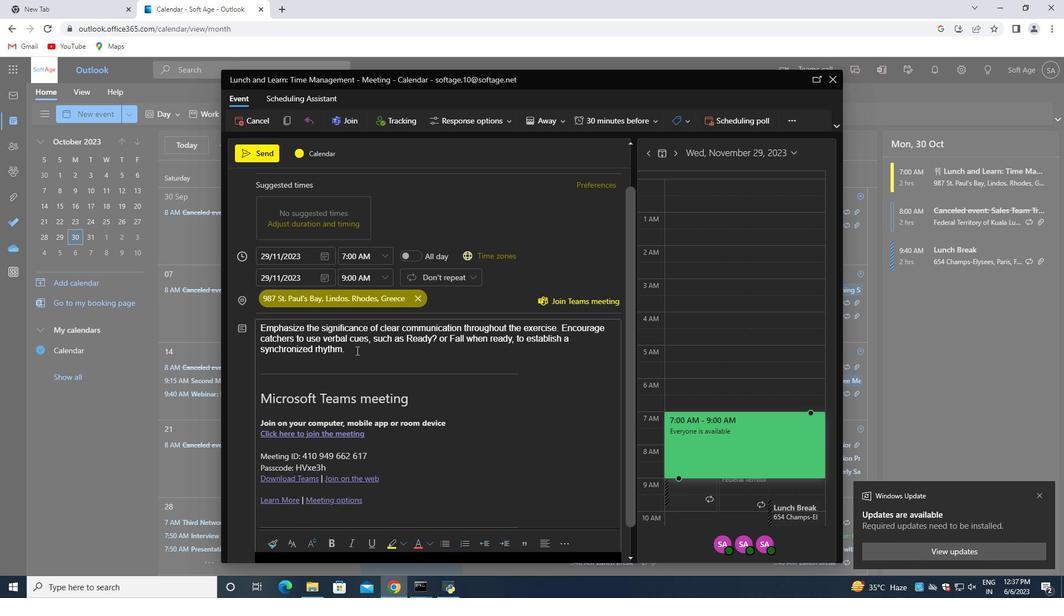 
Action: Mouse pressed left at (356, 354)
Screenshot: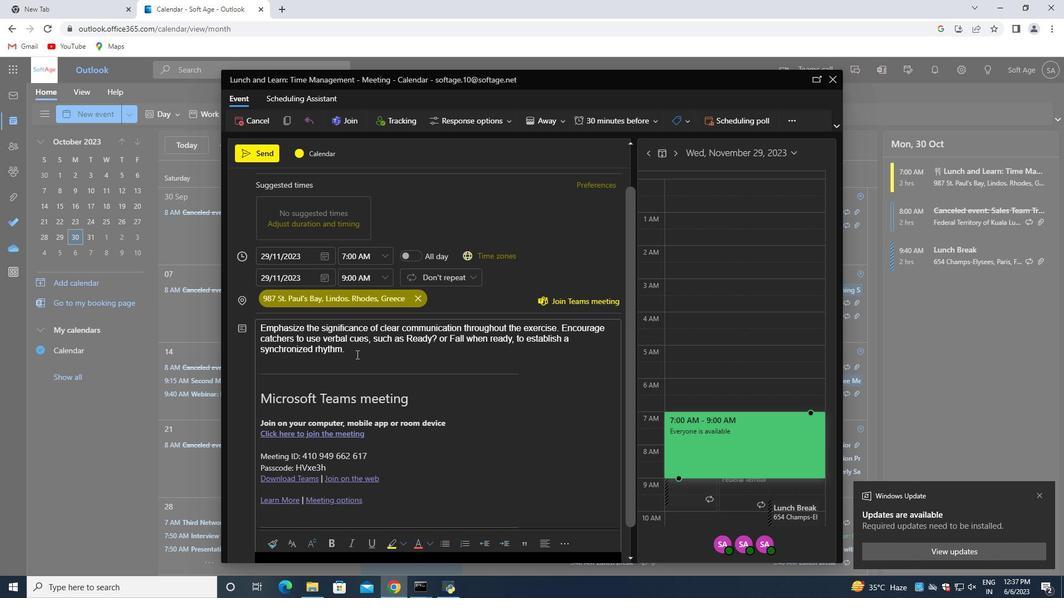
Action: Mouse moved to (354, 352)
Screenshot: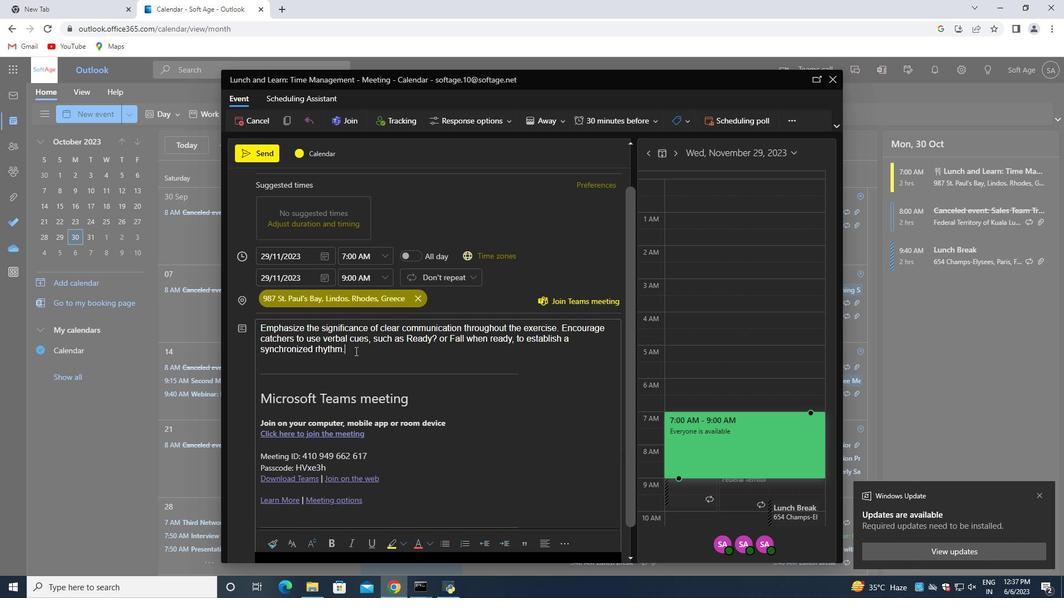 
Action: Mouse scrolled (354, 352) with delta (0, 0)
Screenshot: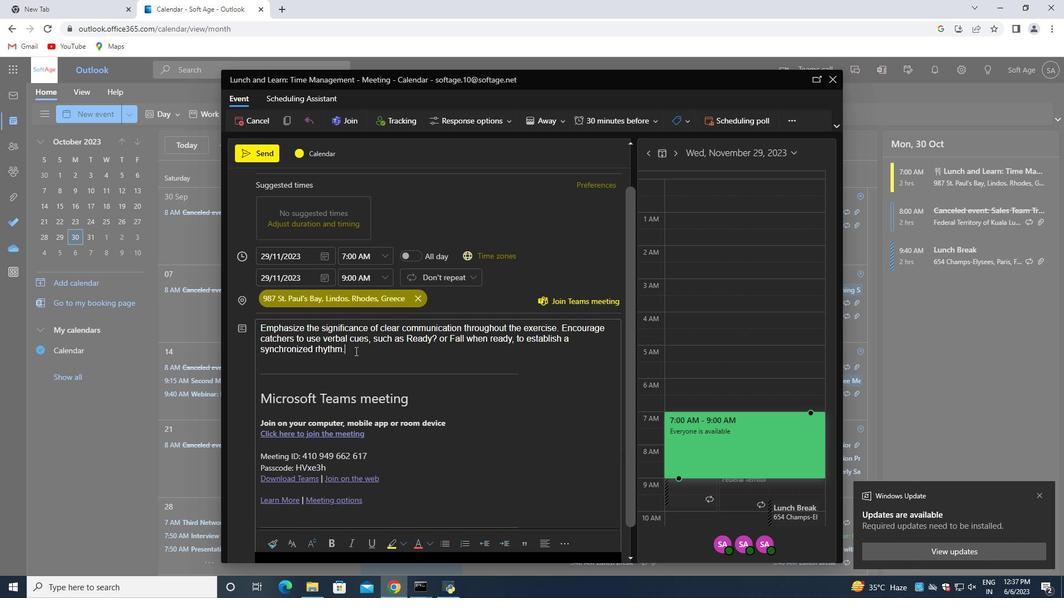 
Action: Mouse moved to (347, 362)
Screenshot: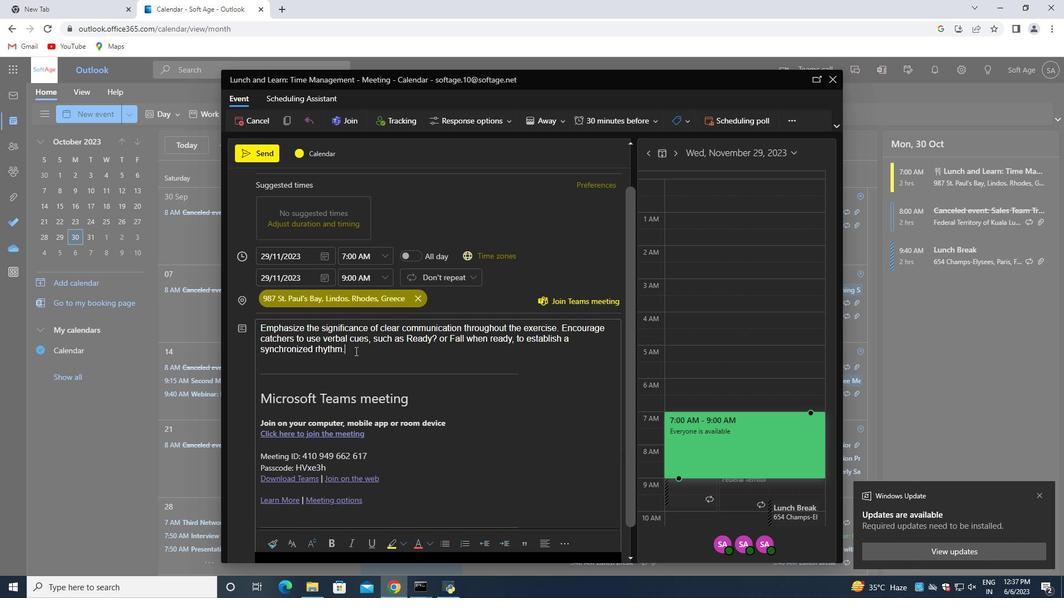 
Action: Mouse scrolled (347, 362) with delta (0, 0)
Screenshot: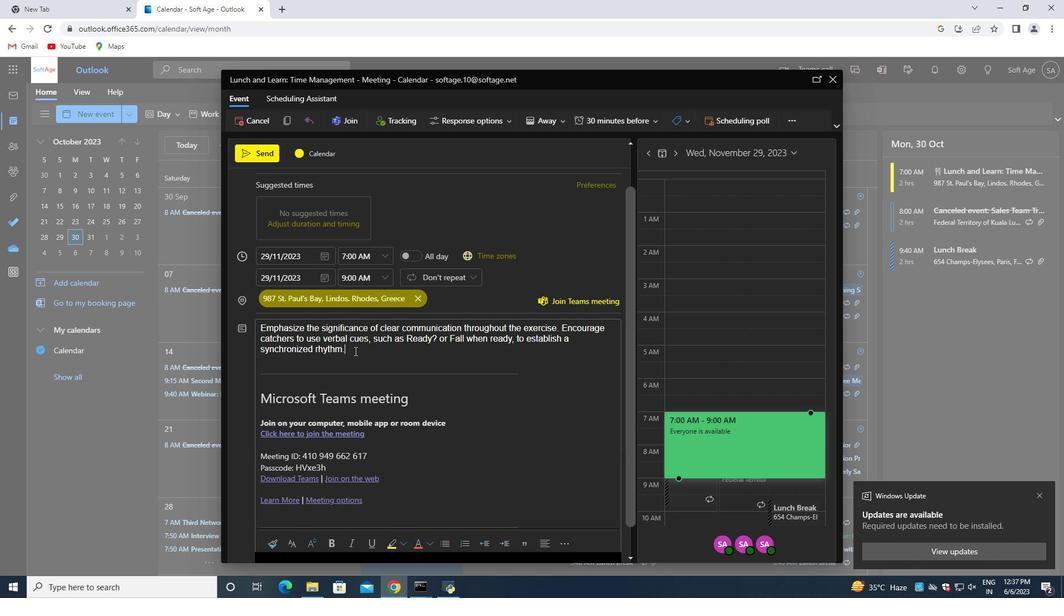 
Action: Mouse moved to (339, 381)
Screenshot: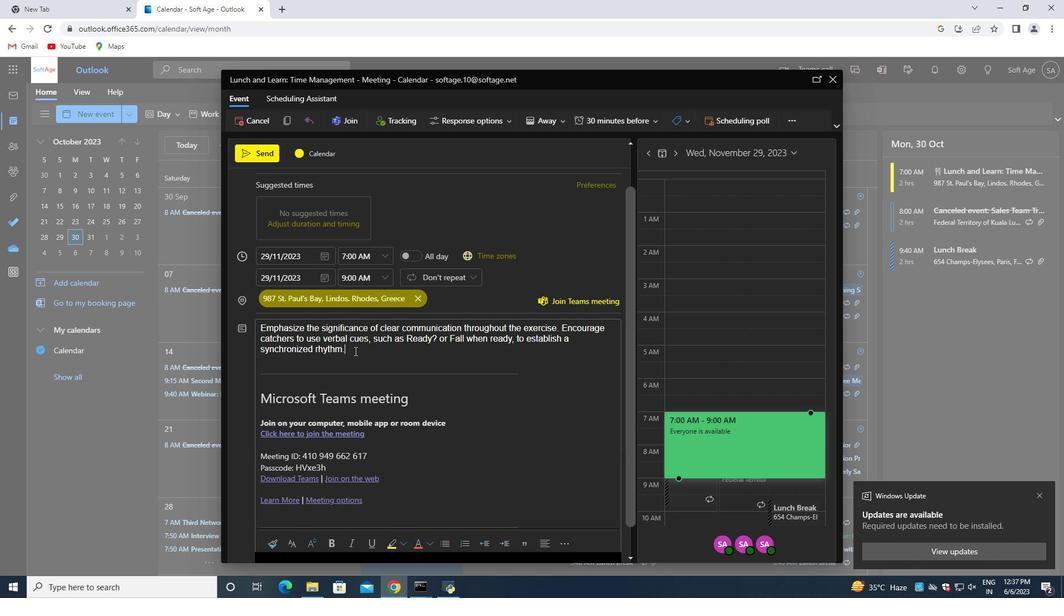 
Action: Mouse scrolled (339, 380) with delta (0, 0)
Screenshot: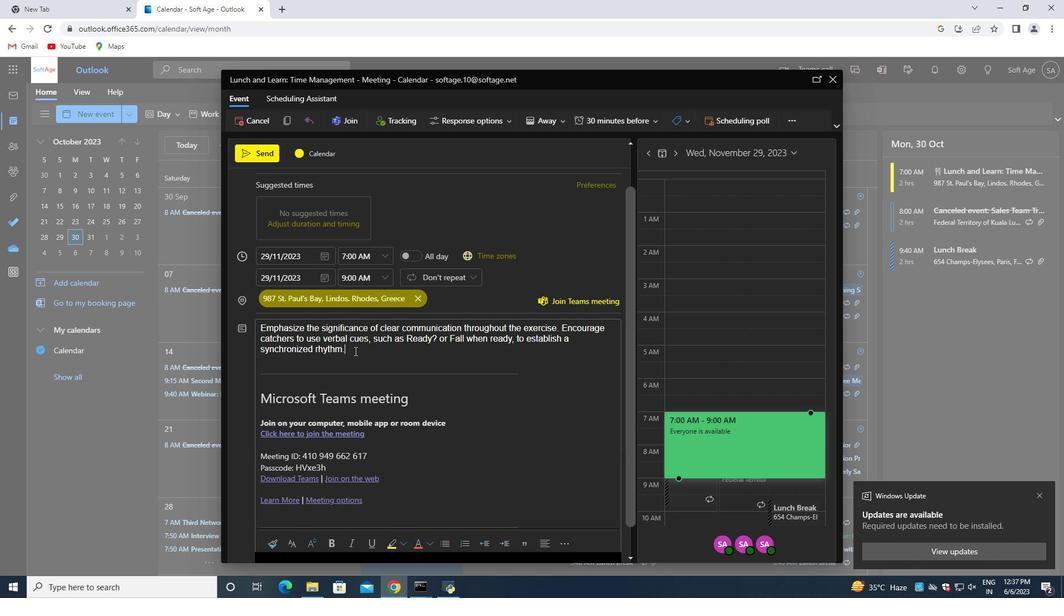 
Action: Mouse moved to (337, 408)
Screenshot: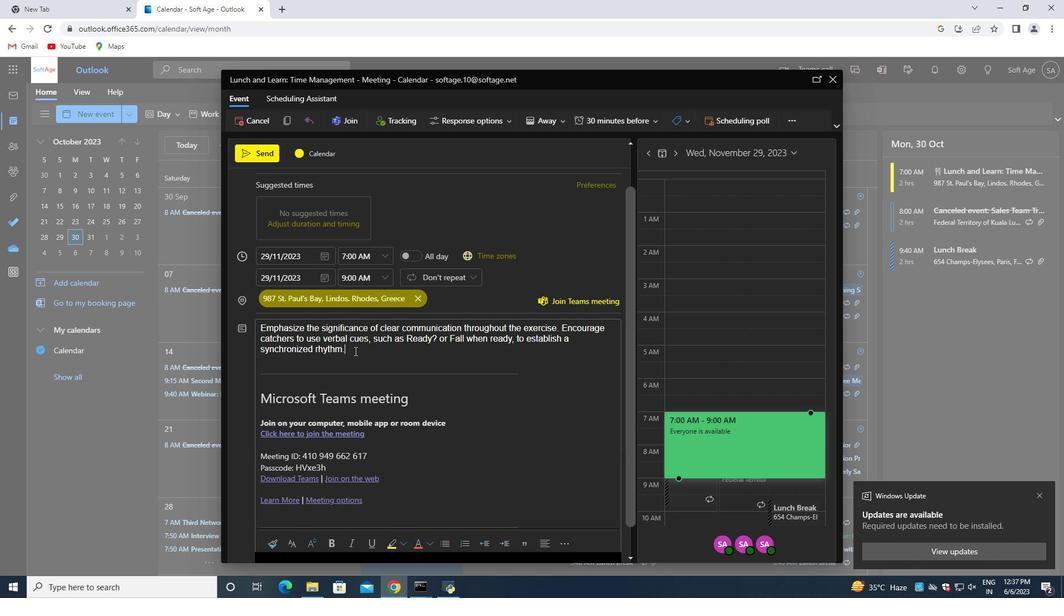 
Action: Mouse scrolled (337, 407) with delta (0, 0)
Screenshot: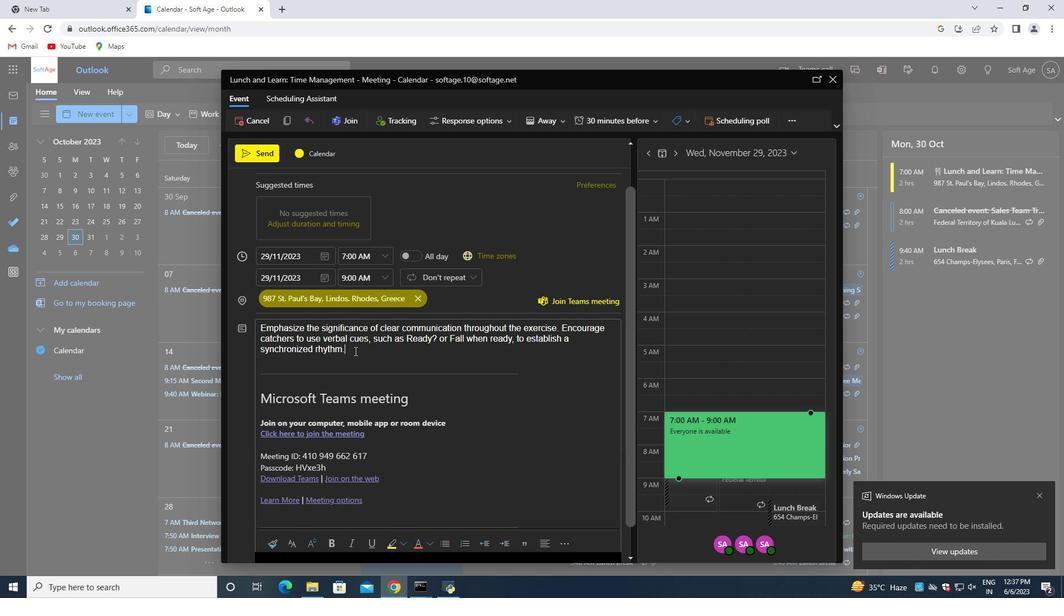 
Action: Mouse moved to (314, 541)
Screenshot: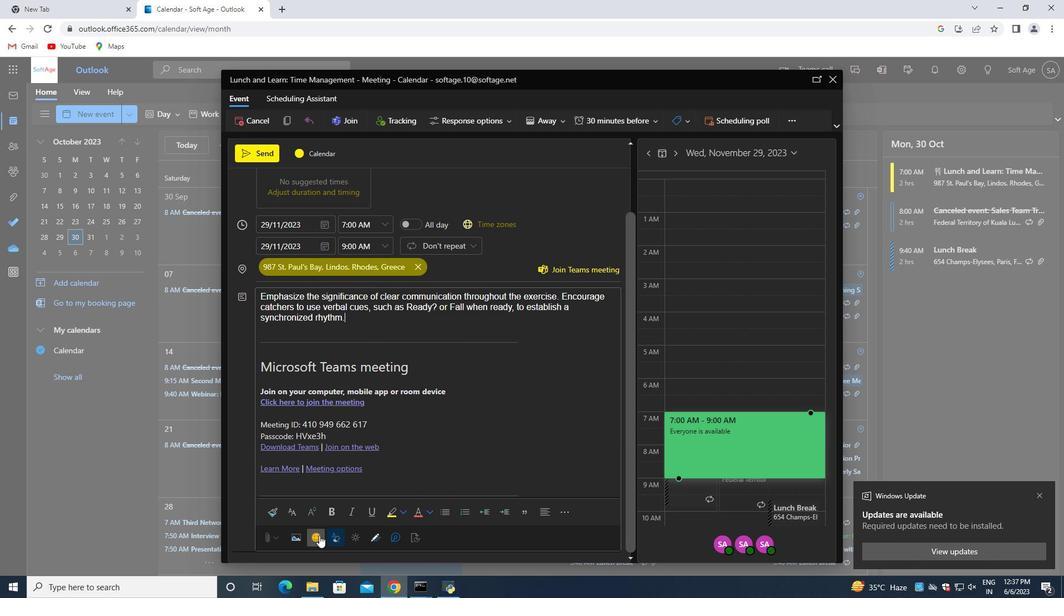 
Action: Mouse pressed left at (314, 541)
Screenshot: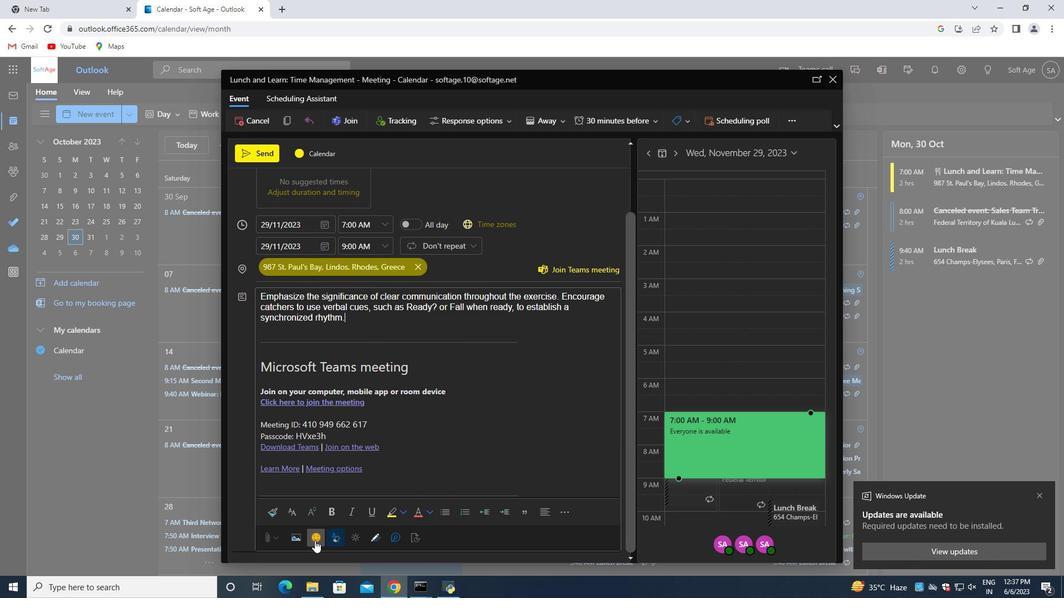 
Action: Mouse moved to (800, 242)
Screenshot: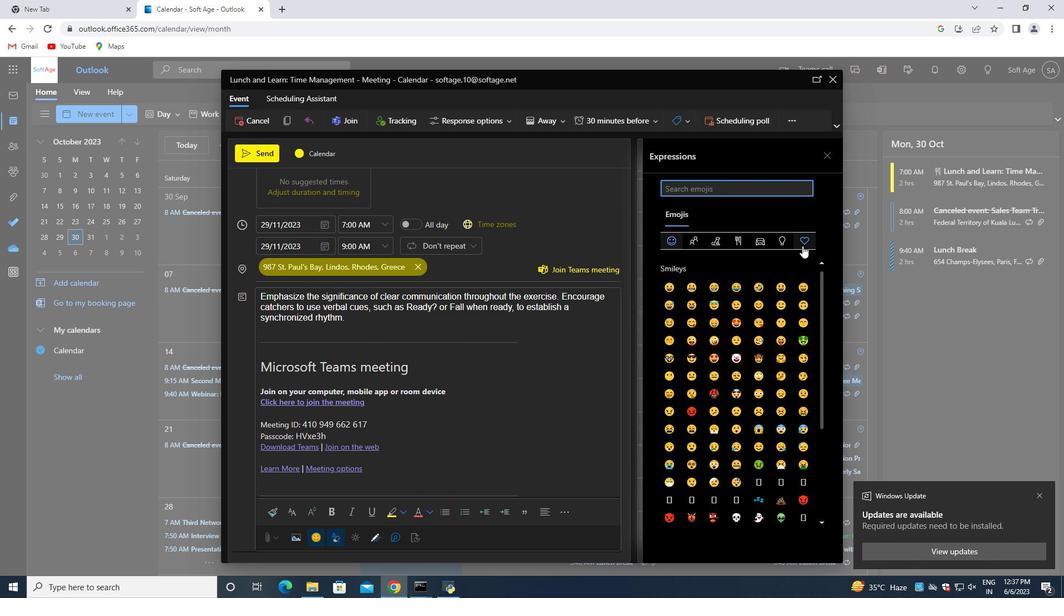 
Action: Mouse pressed left at (800, 242)
Screenshot: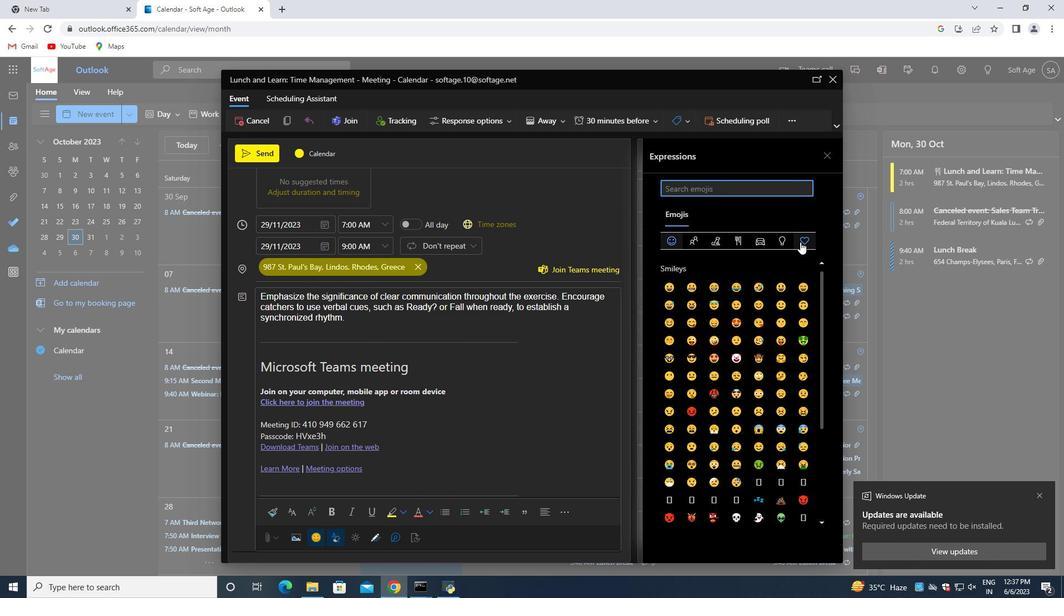 
Action: Mouse moved to (696, 288)
Screenshot: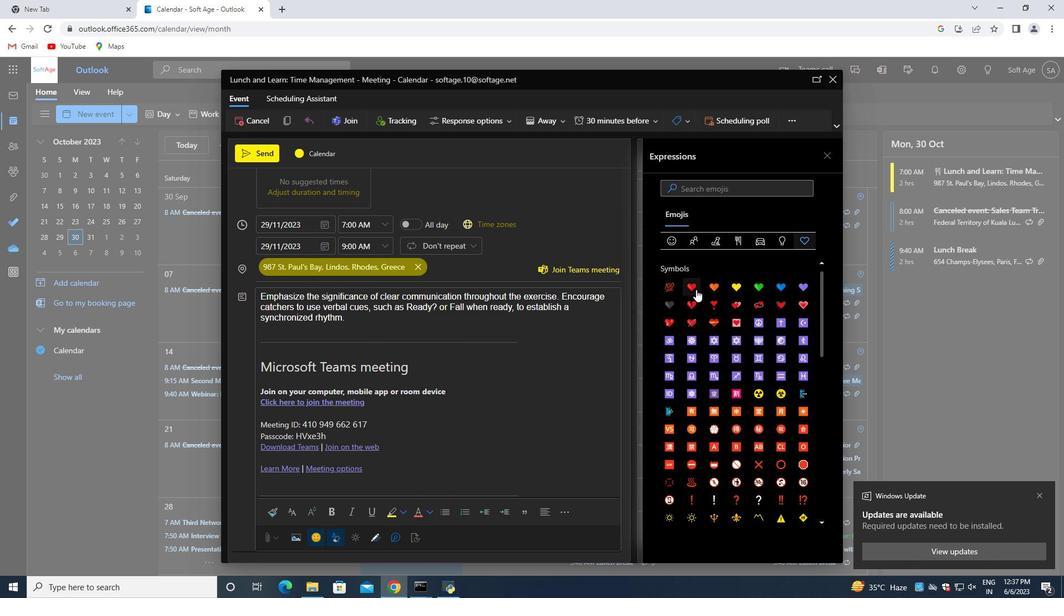 
Action: Mouse pressed left at (696, 288)
Screenshot: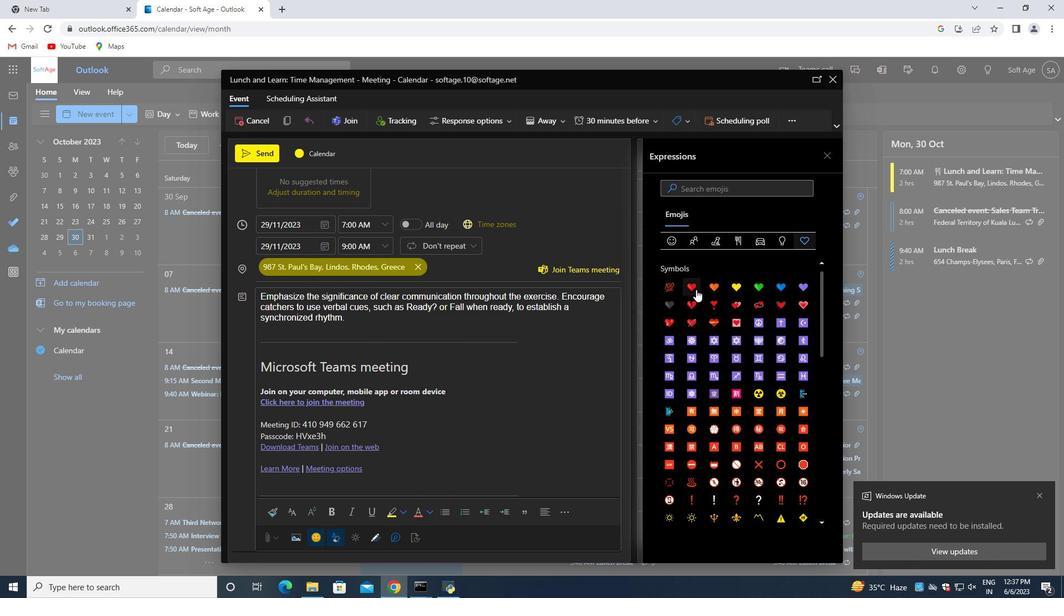
Action: Mouse moved to (827, 151)
Screenshot: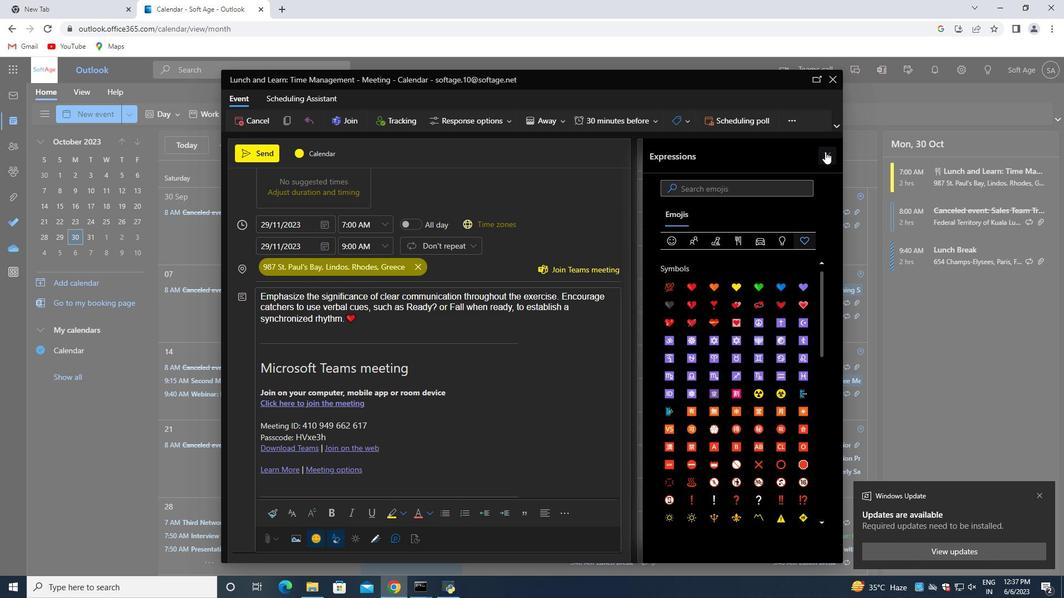 
Action: Mouse pressed left at (827, 151)
Screenshot: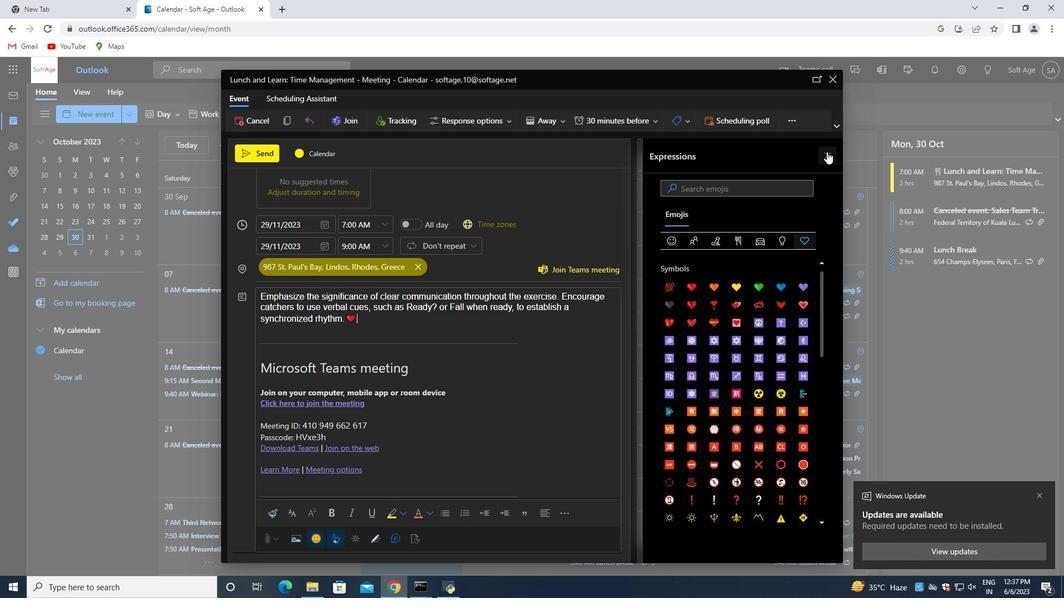 
Action: Mouse moved to (375, 221)
Screenshot: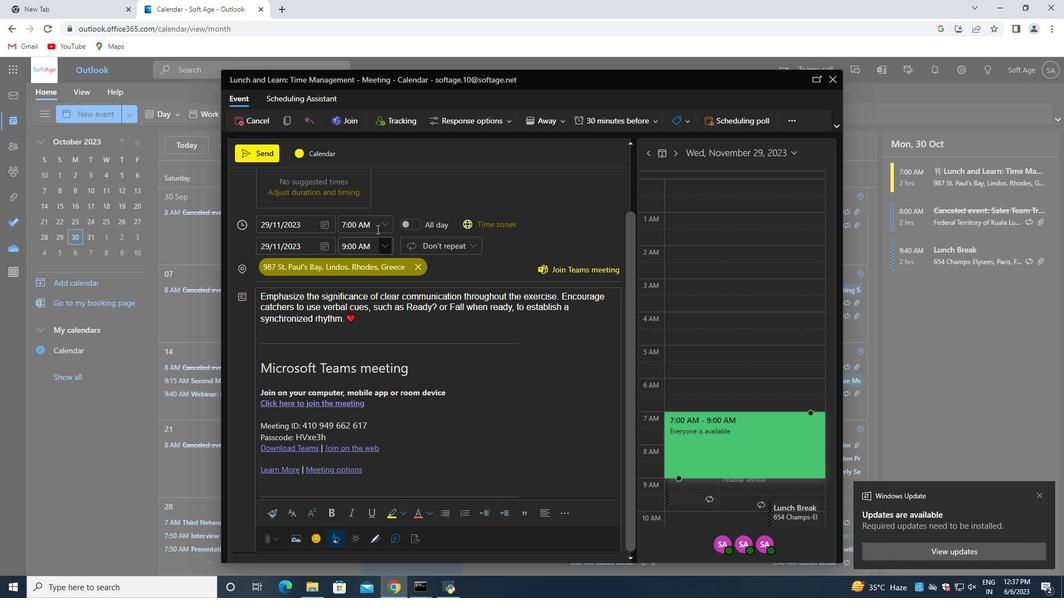 
Action: Mouse scrolled (375, 222) with delta (0, 0)
Screenshot: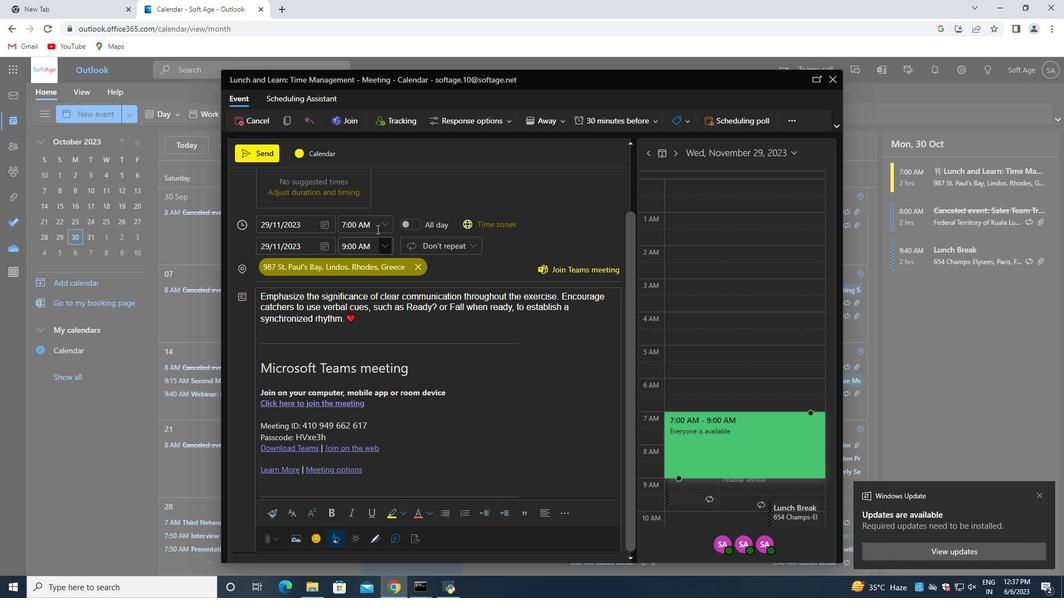 
Action: Mouse scrolled (375, 222) with delta (0, 0)
Screenshot: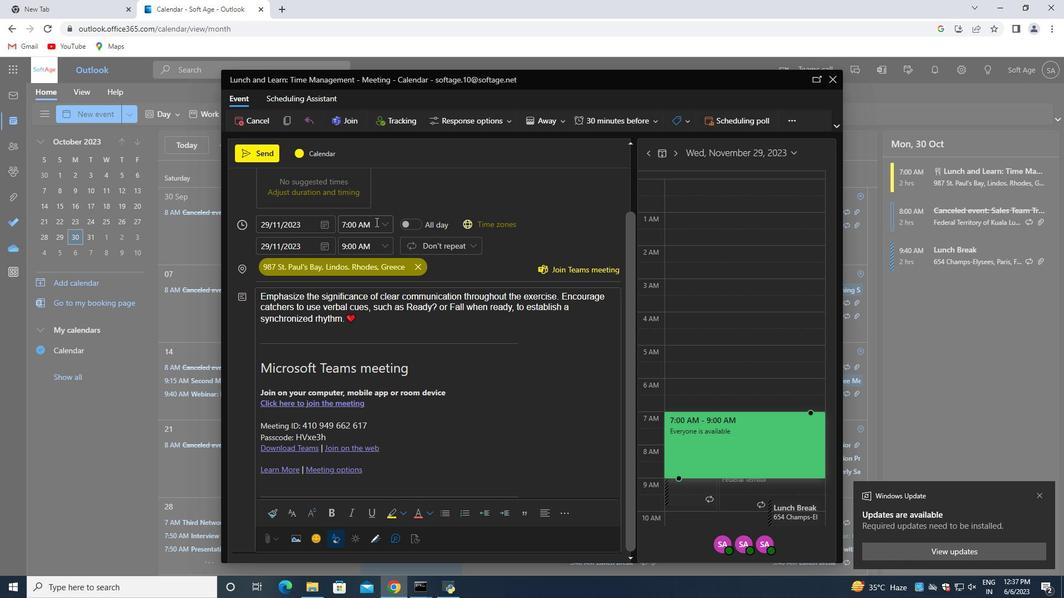 
Action: Mouse moved to (380, 212)
Screenshot: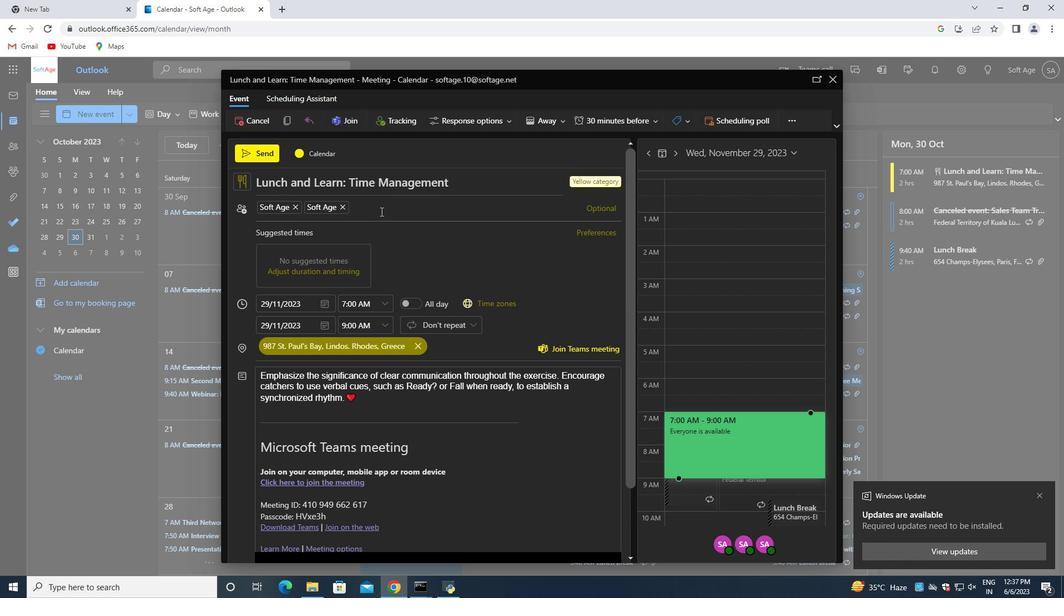 
Action: Mouse pressed left at (380, 212)
Screenshot: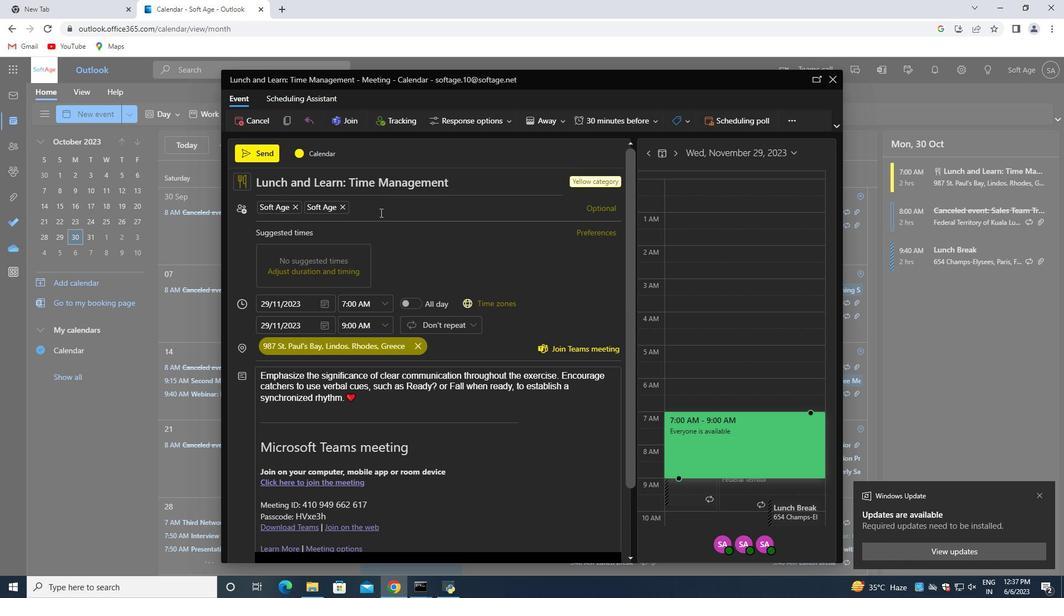 
Action: Key pressed softage.7<Key.shift>@softage.net<Key.enter>
Screenshot: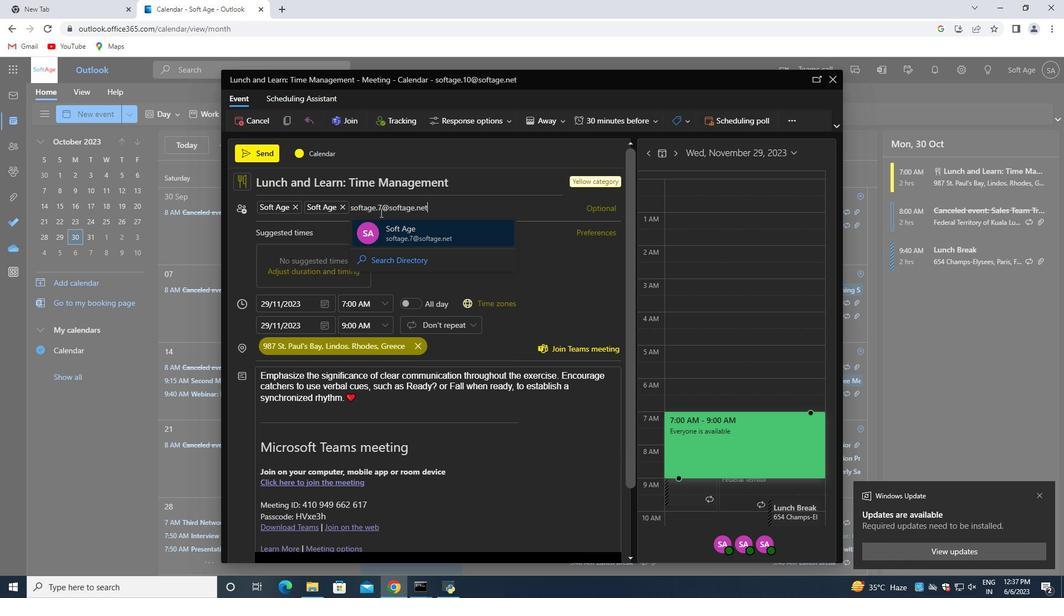 
Action: Mouse moved to (359, 402)
Screenshot: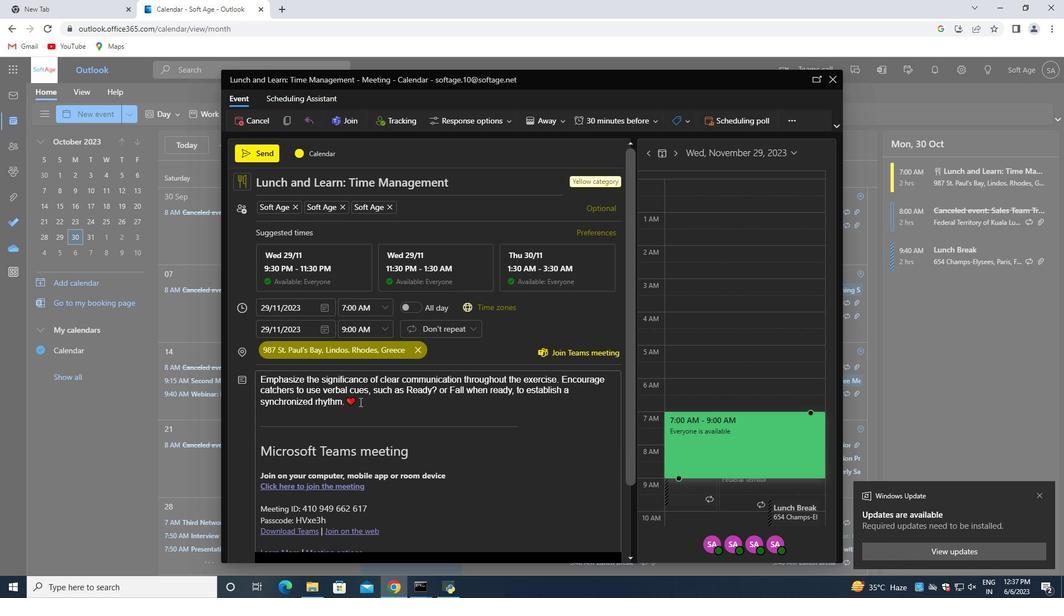 
Action: Mouse pressed left at (359, 402)
Screenshot: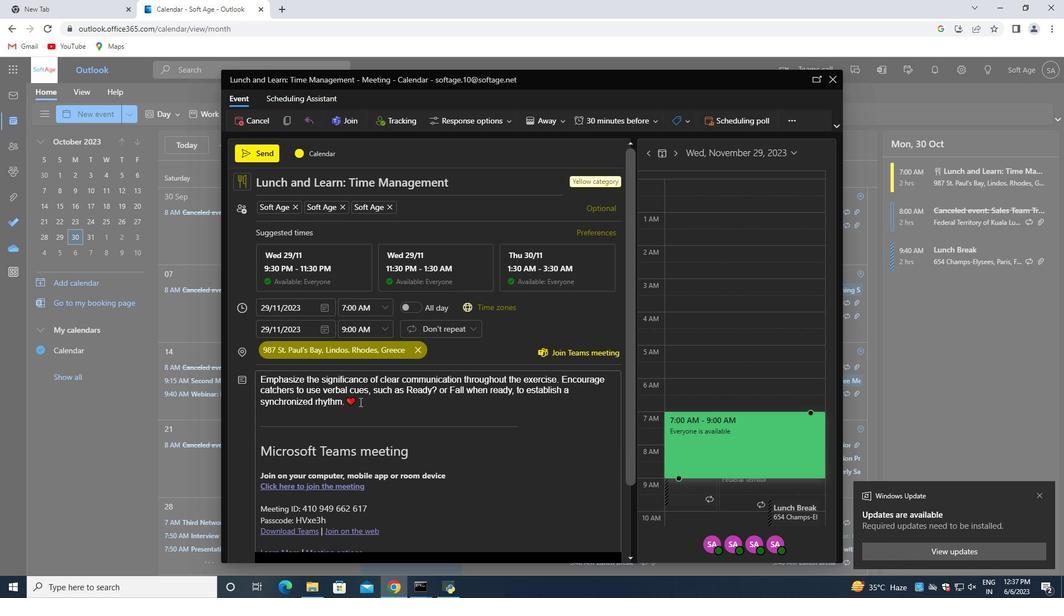 
Action: Mouse moved to (457, 433)
Screenshot: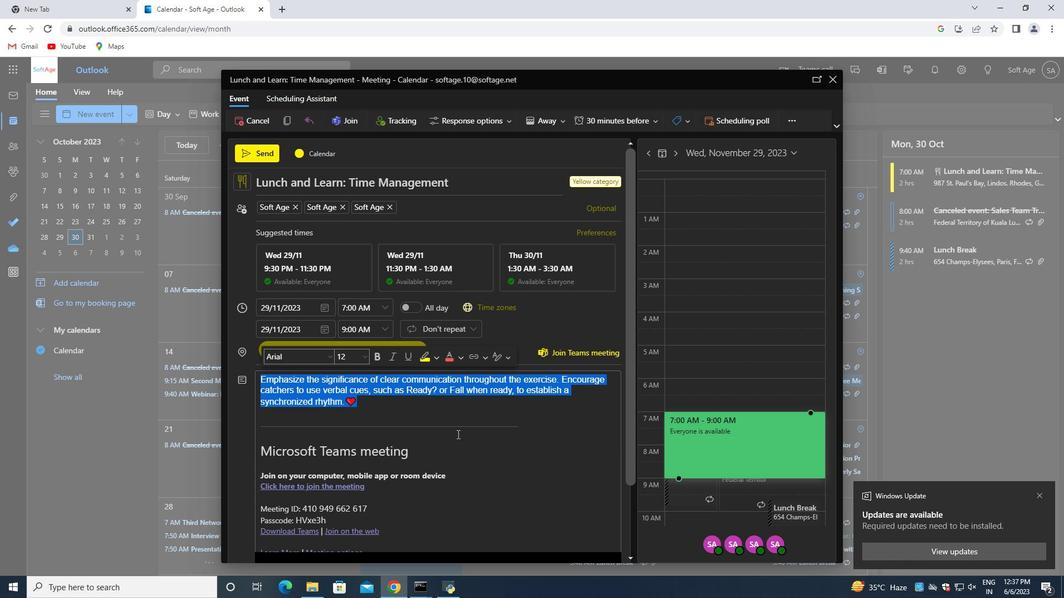 
Action: Mouse scrolled (457, 433) with delta (0, 0)
Screenshot: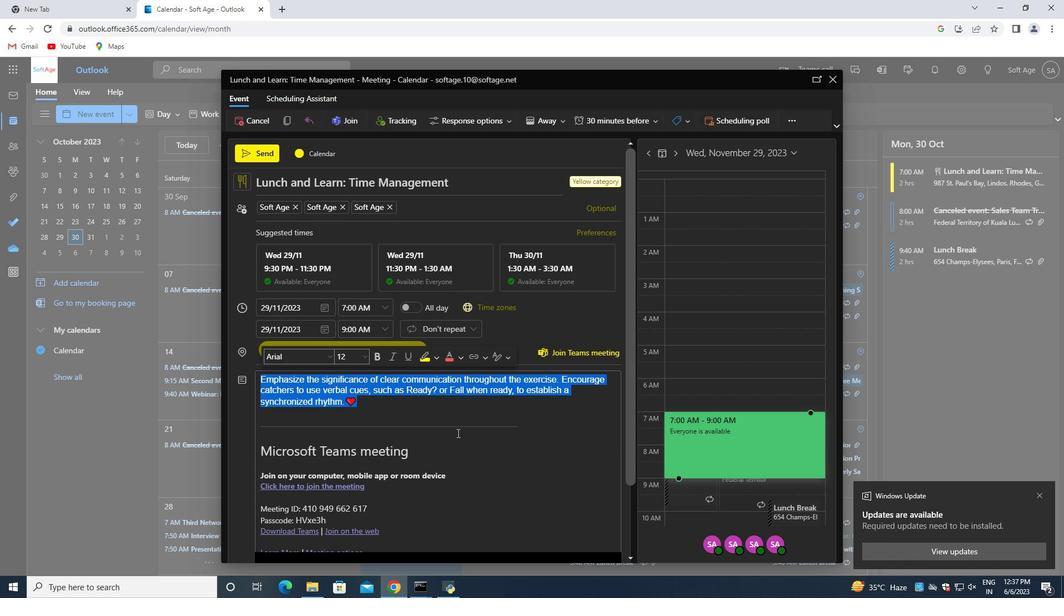 
Action: Mouse moved to (479, 420)
Screenshot: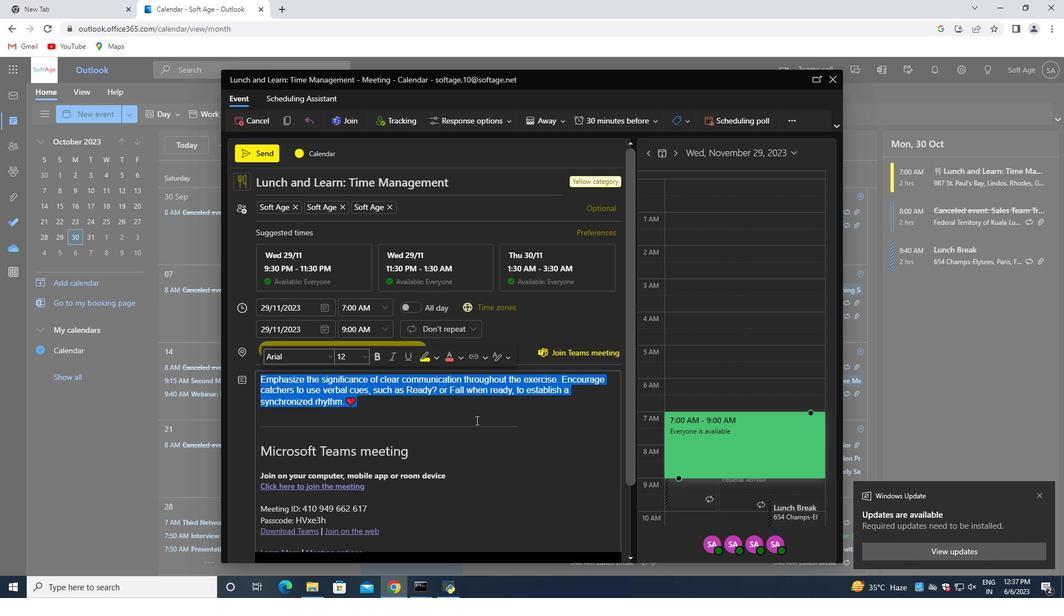 
Action: Mouse scrolled (479, 420) with delta (0, 0)
Screenshot: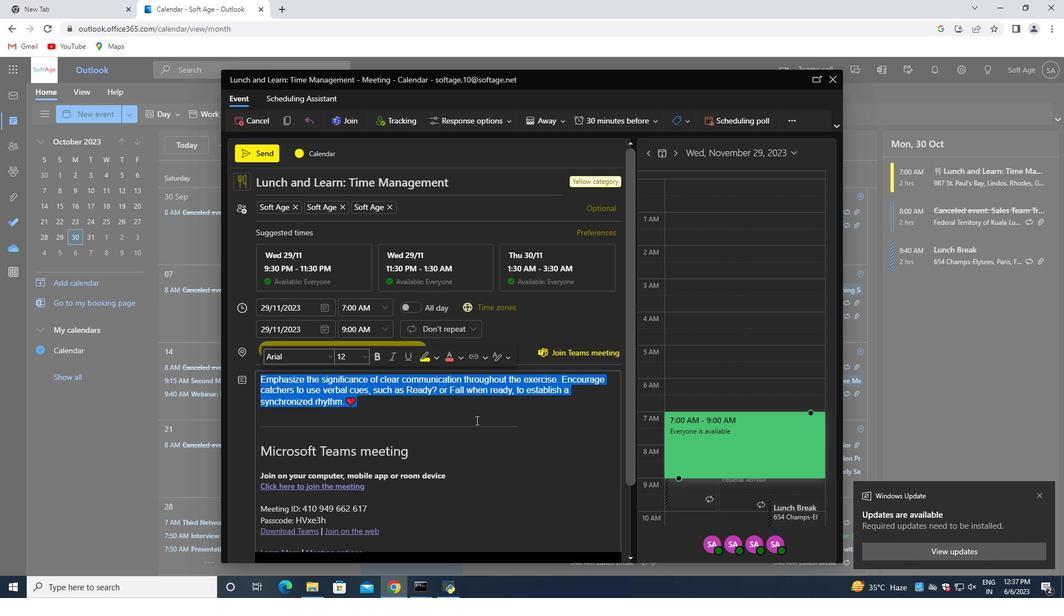 
Action: Mouse scrolled (479, 420) with delta (0, 0)
Screenshot: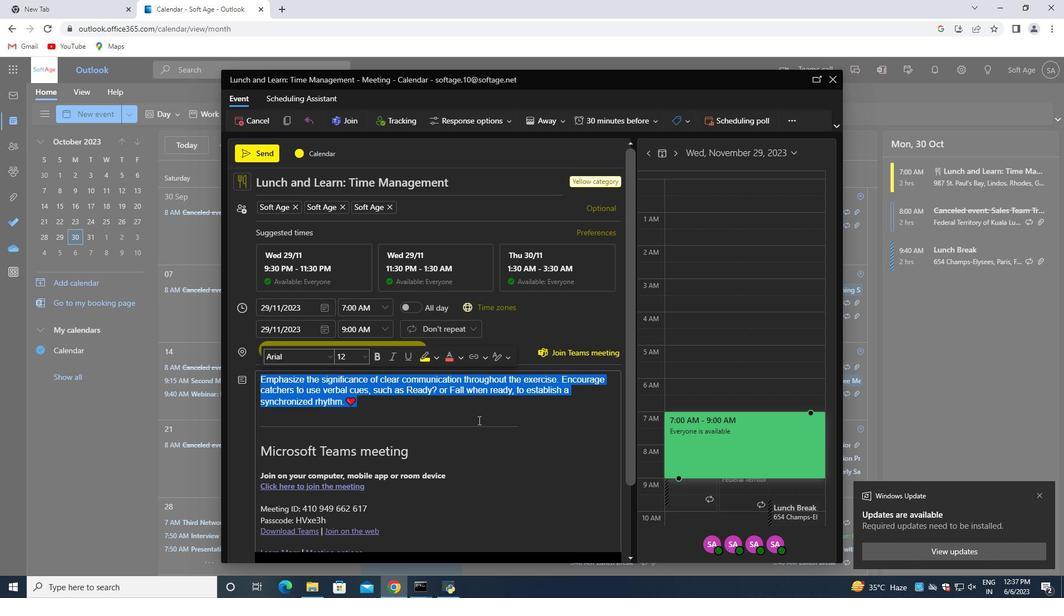 
Action: Mouse moved to (533, 426)
Screenshot: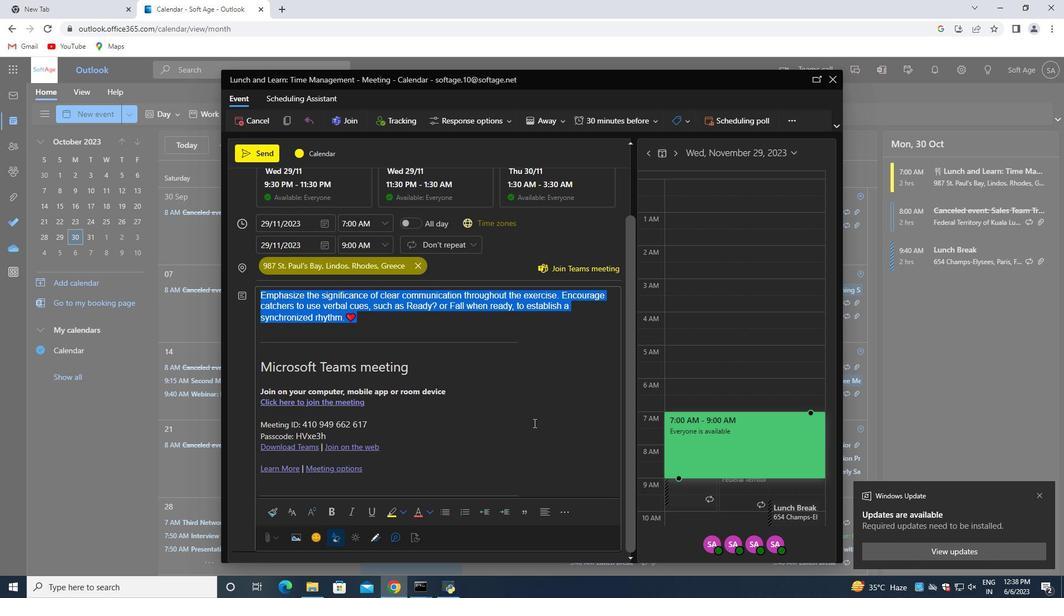 
Action: Mouse scrolled (533, 426) with delta (0, 0)
Screenshot: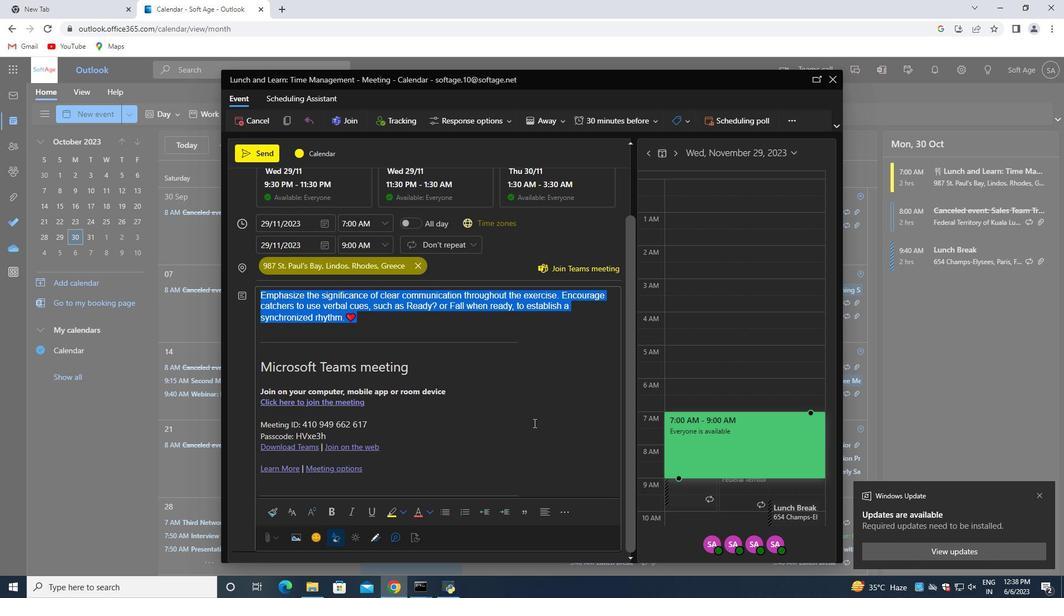 
Action: Mouse moved to (562, 511)
Screenshot: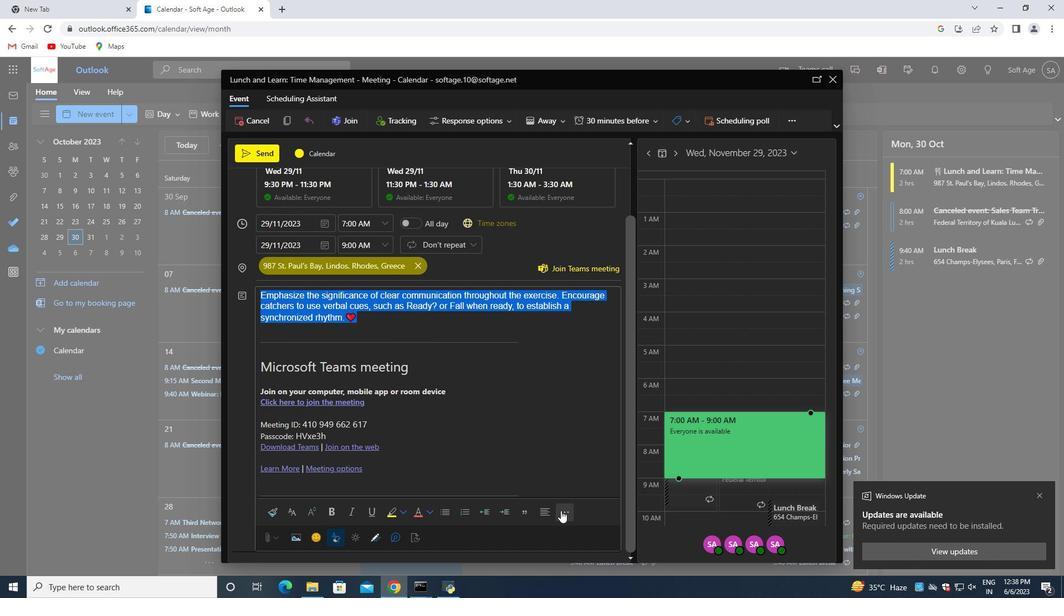 
Action: Mouse pressed left at (562, 511)
Screenshot: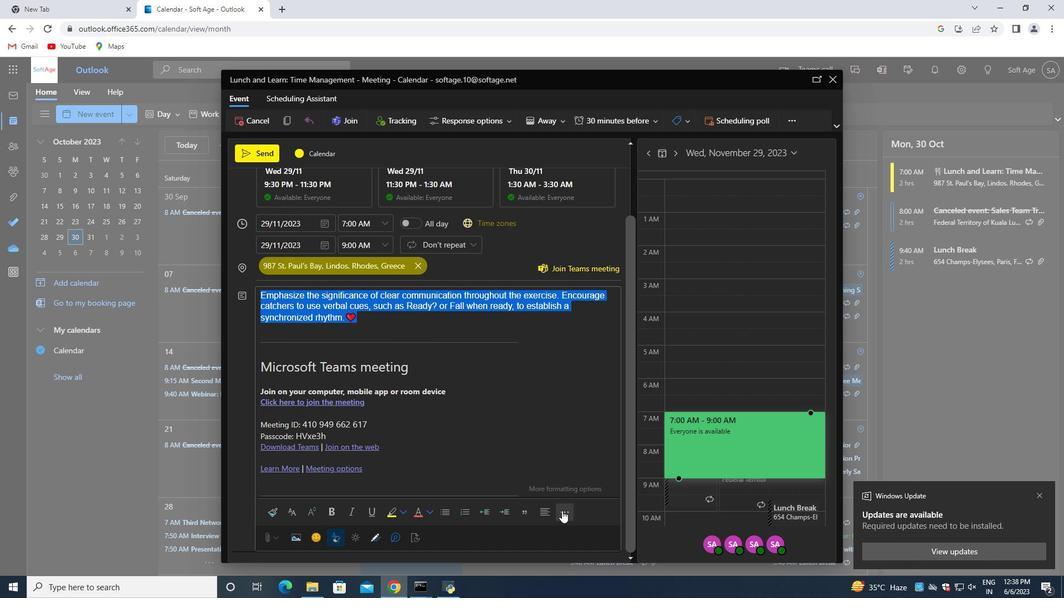 
Action: Mouse moved to (542, 429)
Screenshot: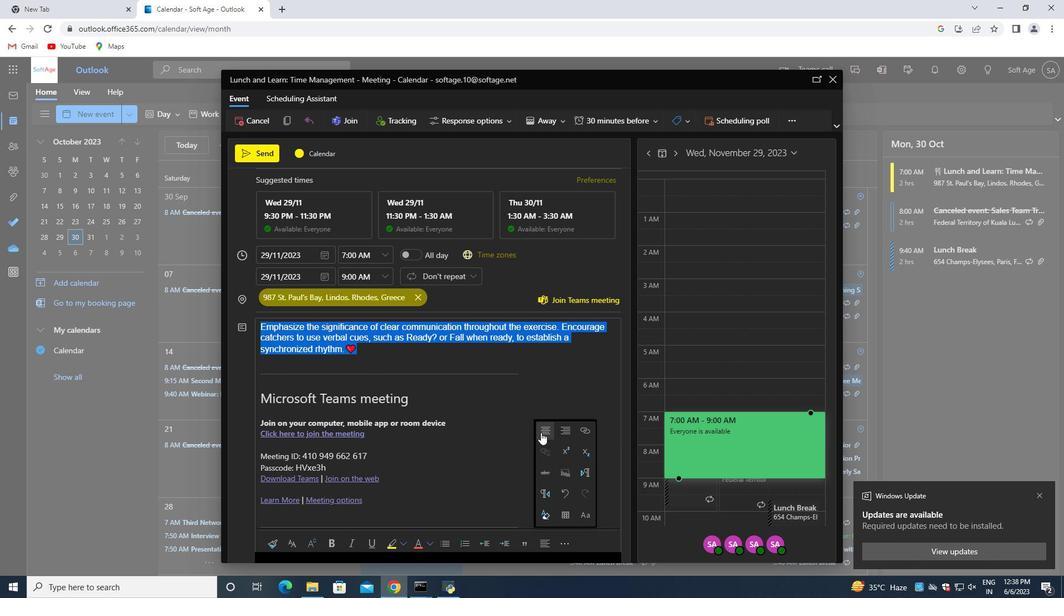 
Action: Mouse pressed left at (542, 429)
Screenshot: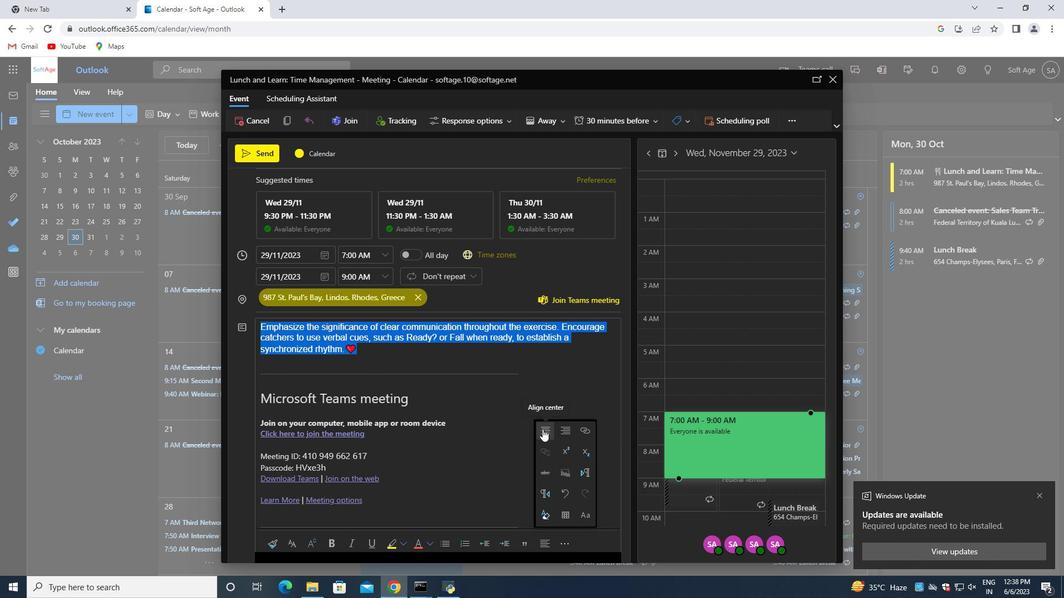 
Action: Mouse moved to (367, 437)
Screenshot: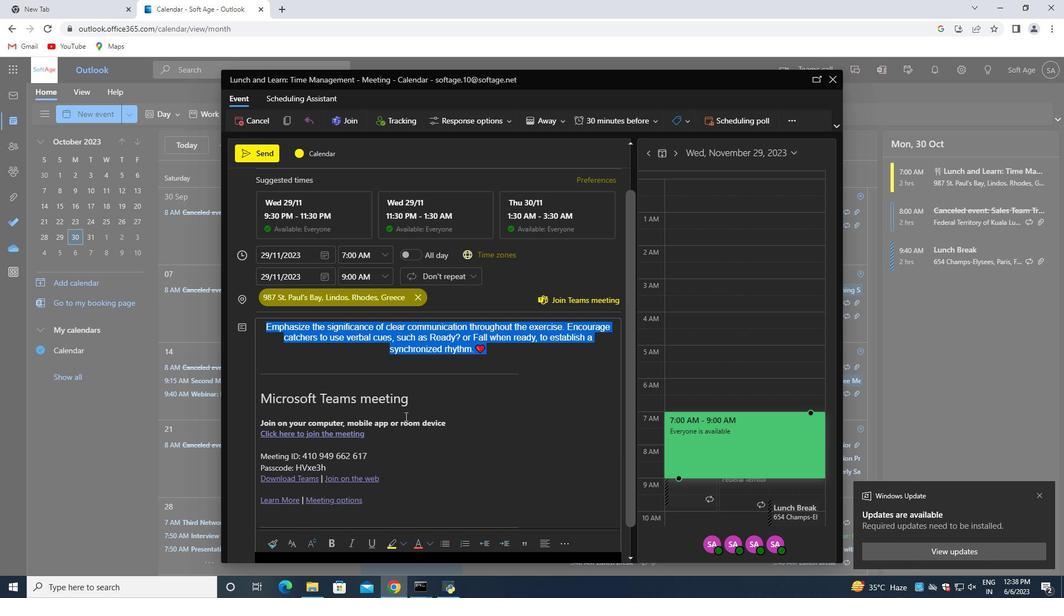 
Action: Mouse scrolled (367, 436) with delta (0, 0)
Screenshot: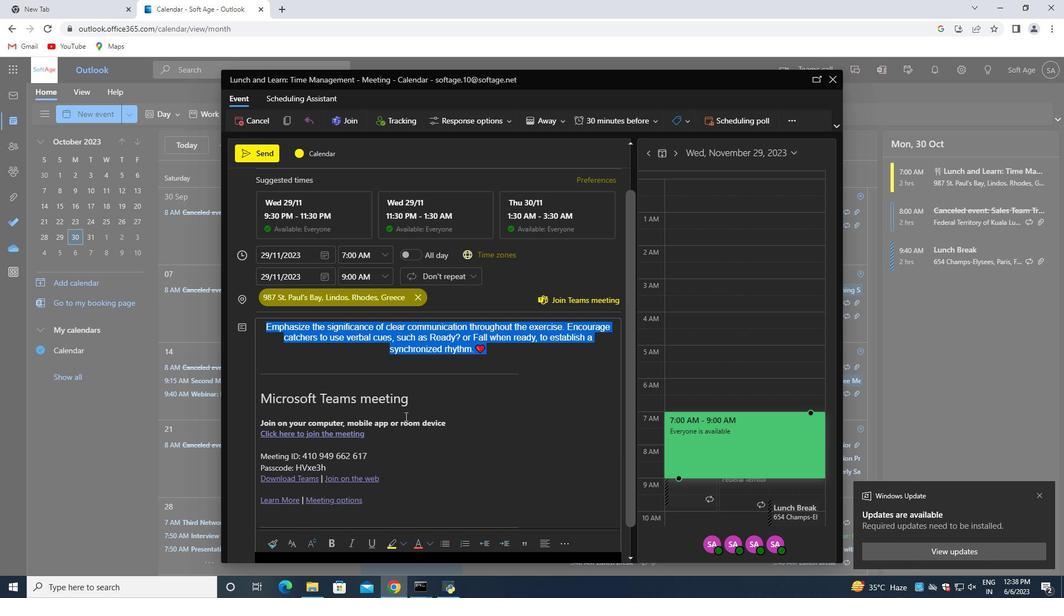 
Action: Mouse moved to (365, 439)
Screenshot: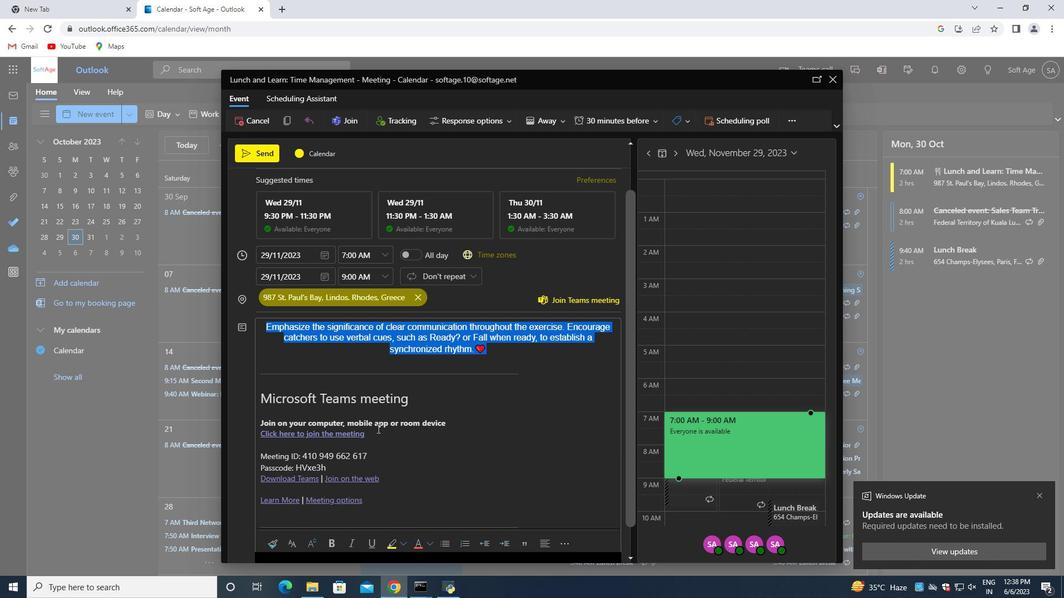
Action: Mouse scrolled (365, 439) with delta (0, 0)
Screenshot: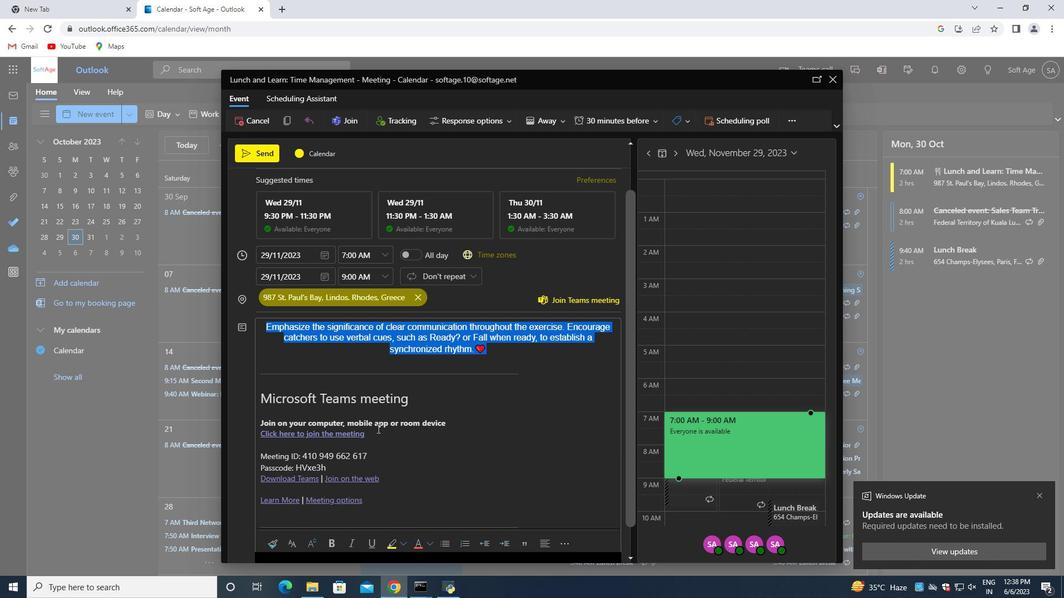 
Action: Mouse moved to (363, 443)
Screenshot: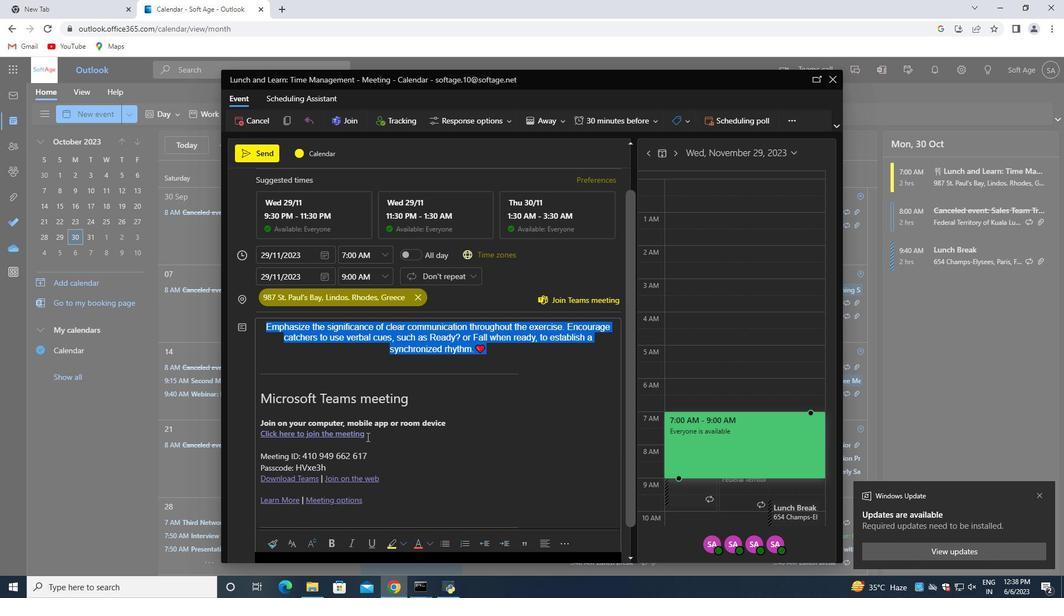 
Action: Mouse scrolled (363, 442) with delta (0, 0)
Screenshot: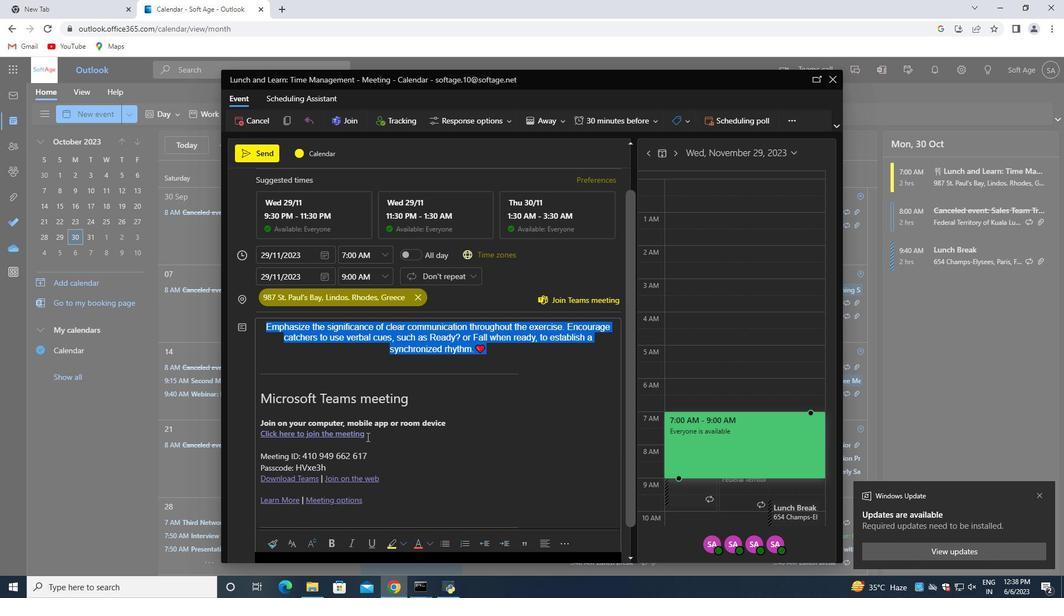 
Action: Mouse moved to (430, 512)
Screenshot: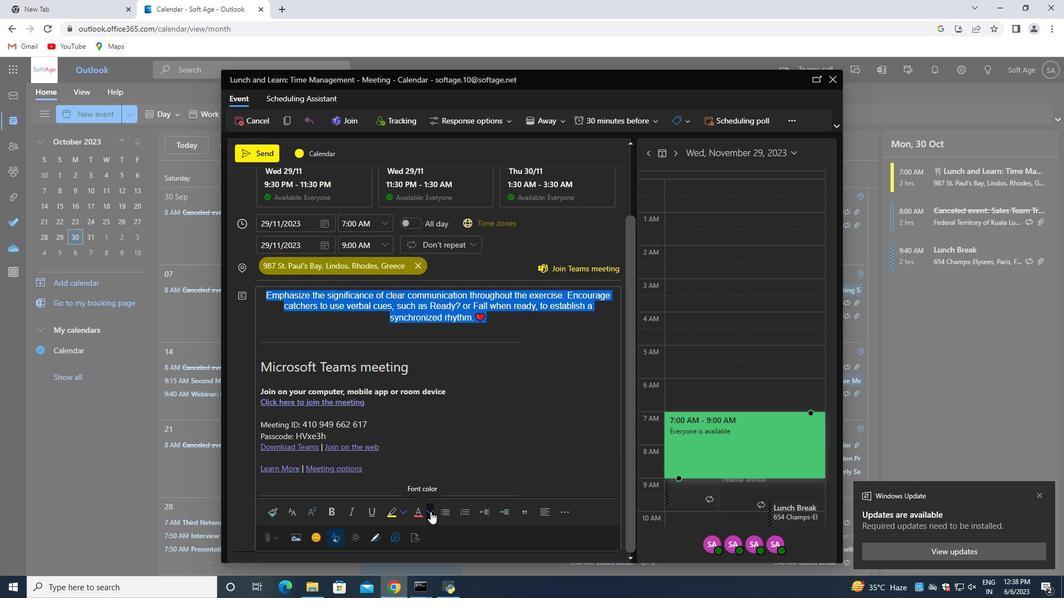 
Action: Mouse pressed left at (430, 512)
Screenshot: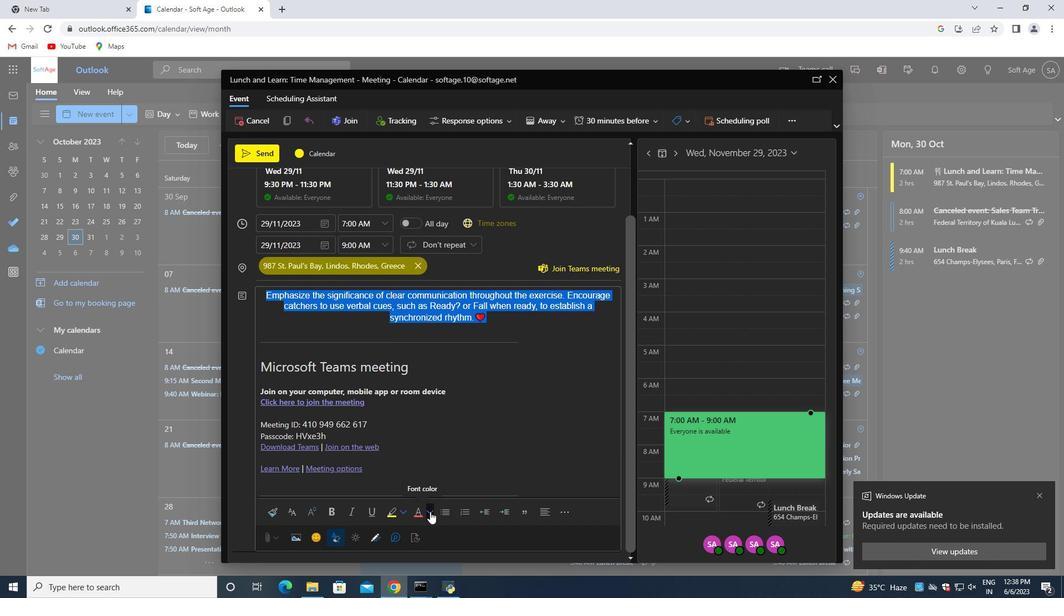 
Action: Mouse moved to (423, 465)
Screenshot: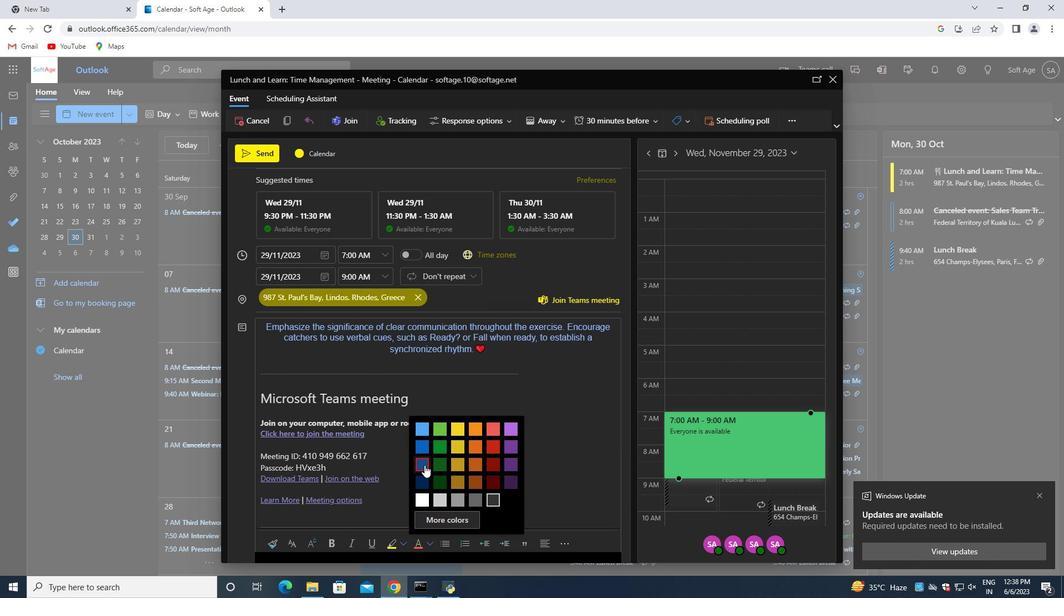 
Action: Mouse pressed left at (423, 465)
Screenshot: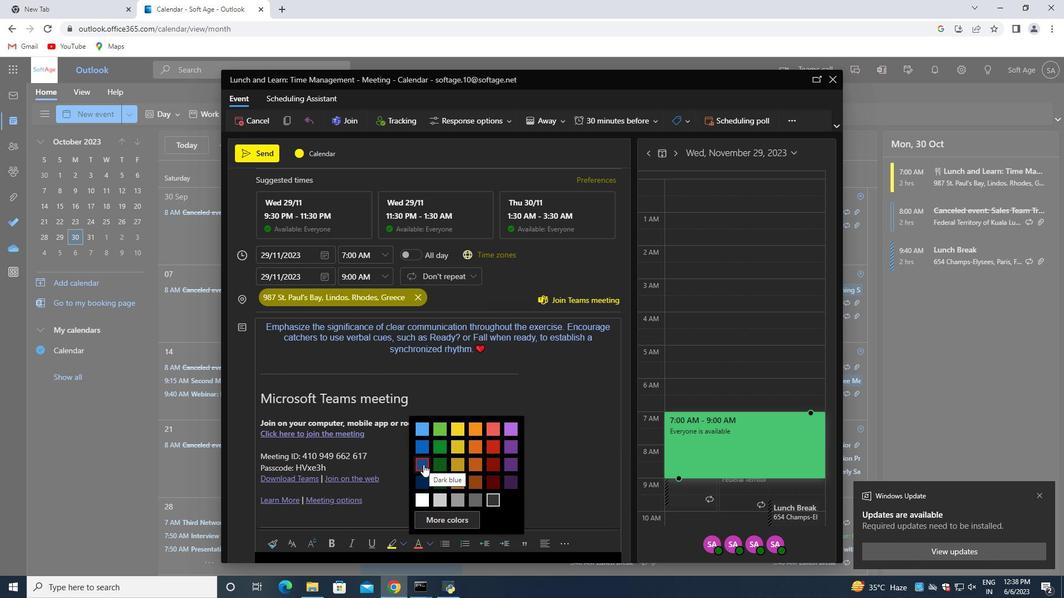 
Action: Mouse moved to (501, 352)
Screenshot: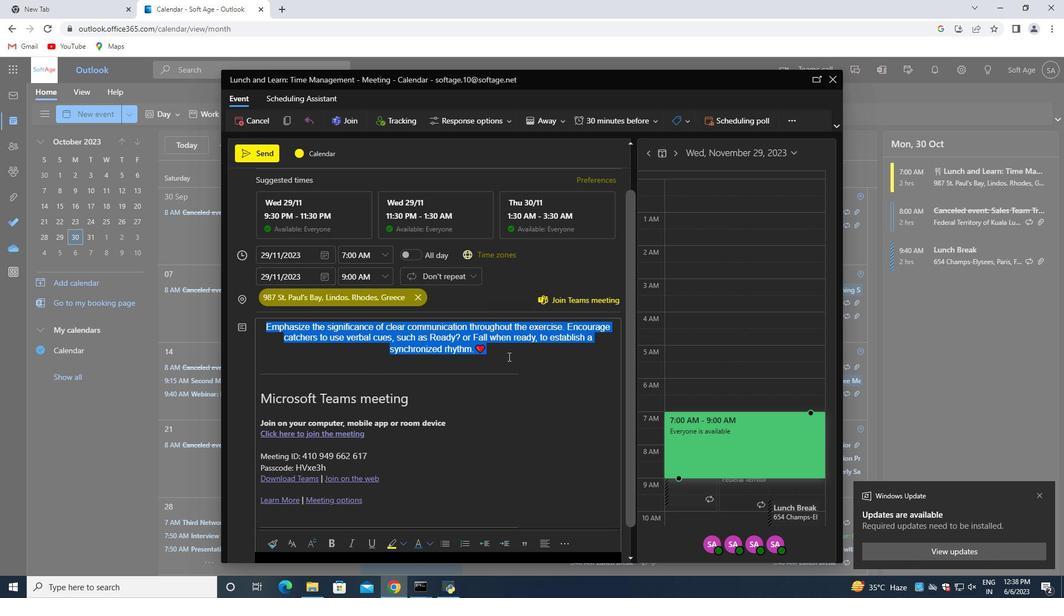 
Action: Mouse pressed left at (501, 352)
Screenshot: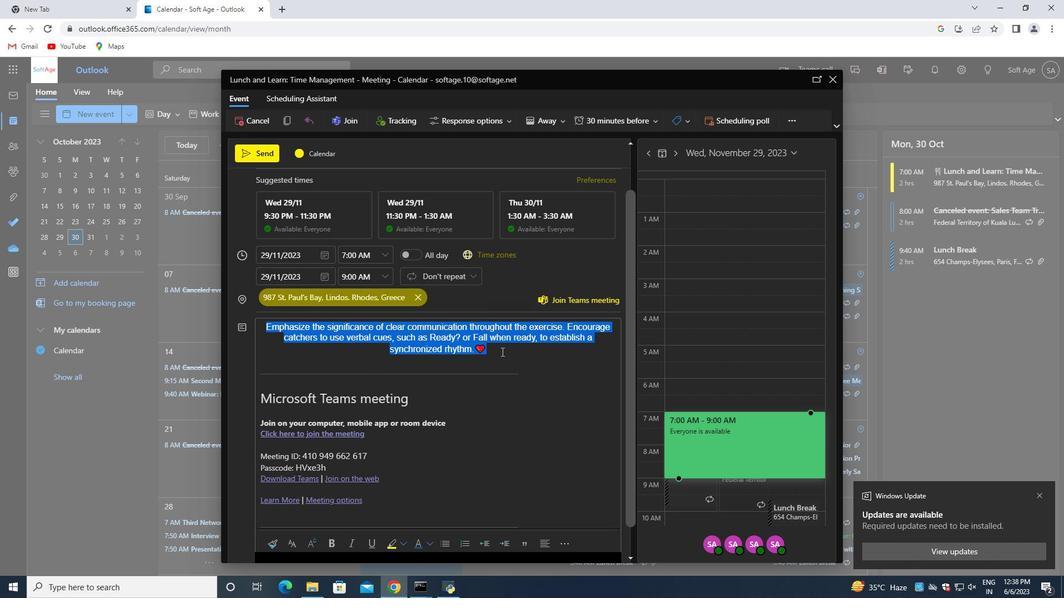 
Action: Mouse scrolled (501, 352) with delta (0, 0)
Screenshot: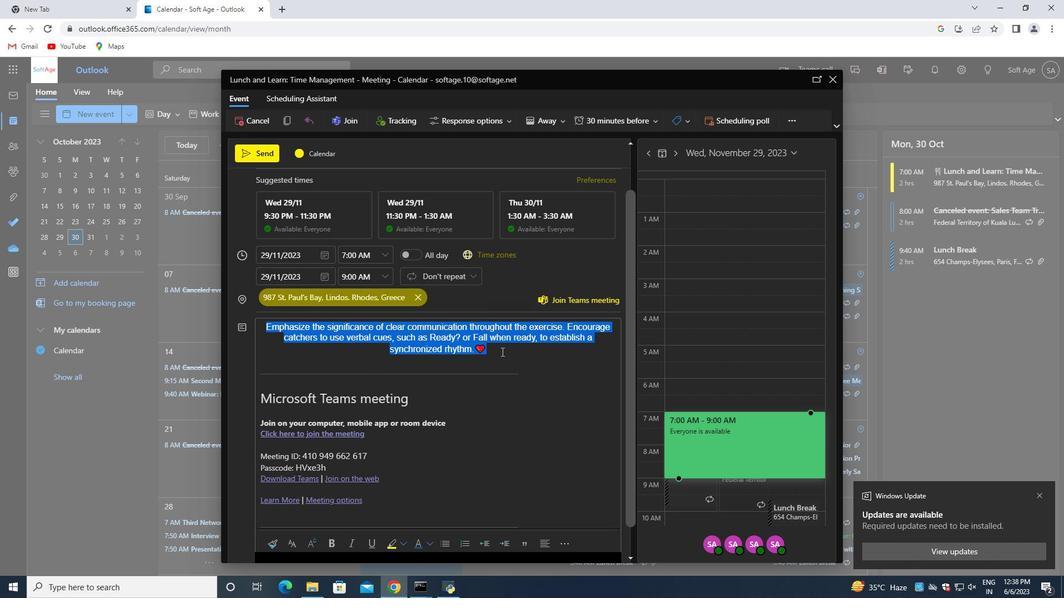 
Action: Mouse scrolled (501, 352) with delta (0, 0)
Screenshot: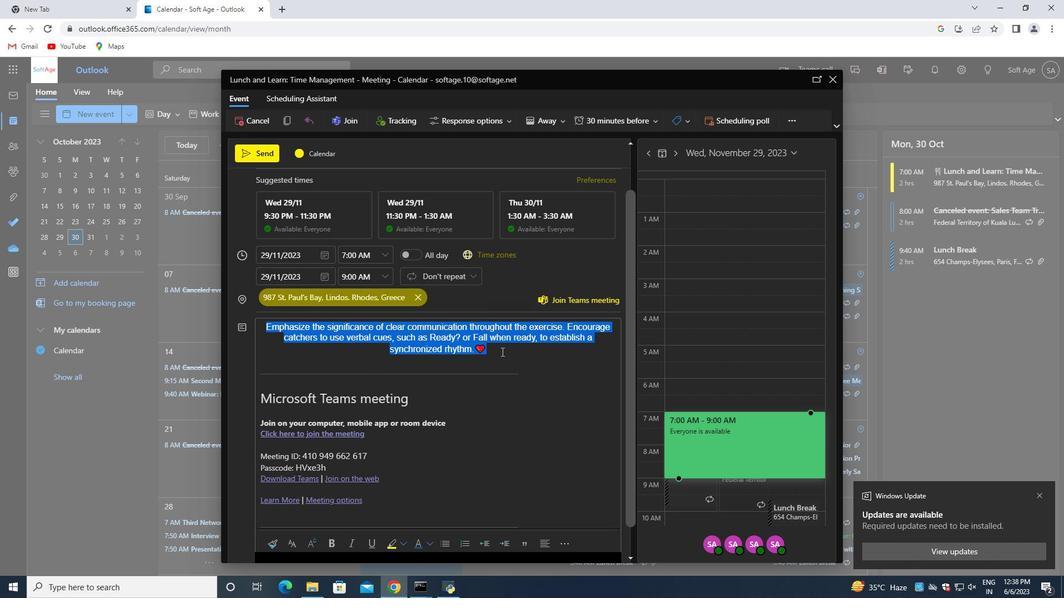 
Action: Mouse scrolled (501, 352) with delta (0, 0)
Screenshot: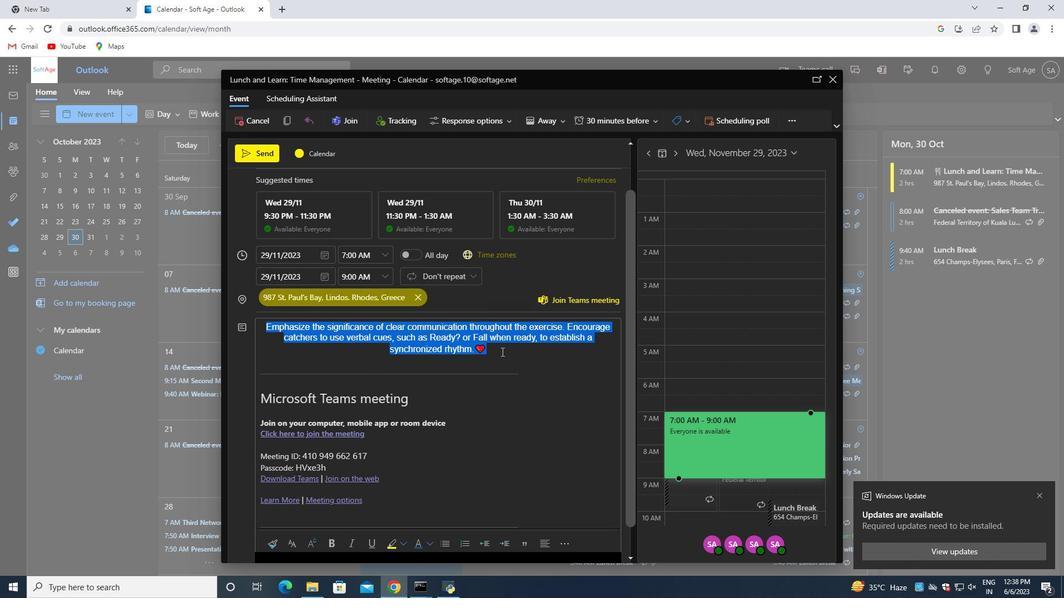 
Action: Mouse scrolled (501, 352) with delta (0, 0)
Screenshot: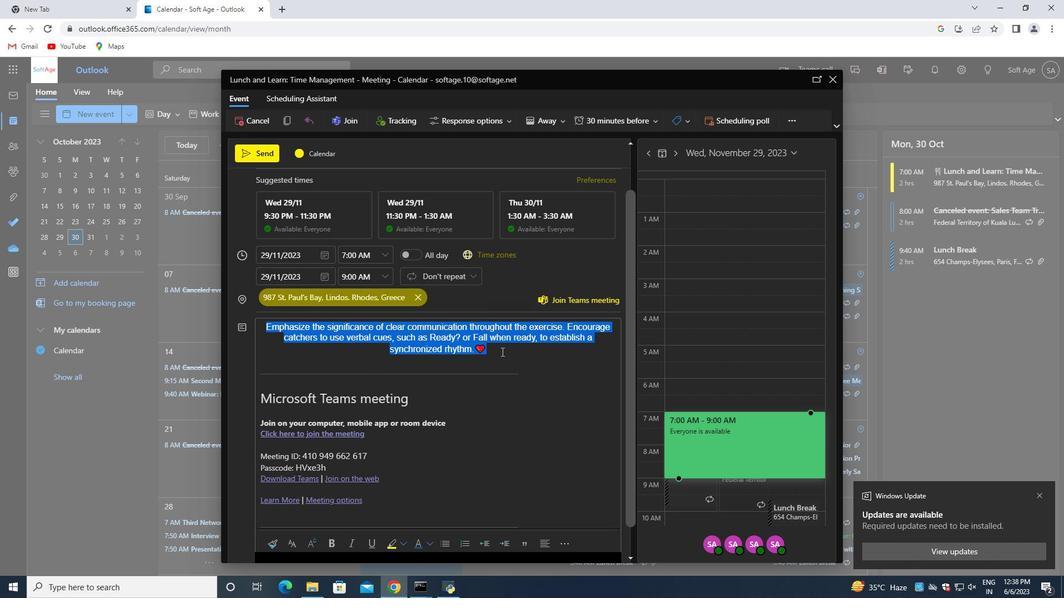 
Action: Mouse scrolled (501, 352) with delta (0, 0)
Screenshot: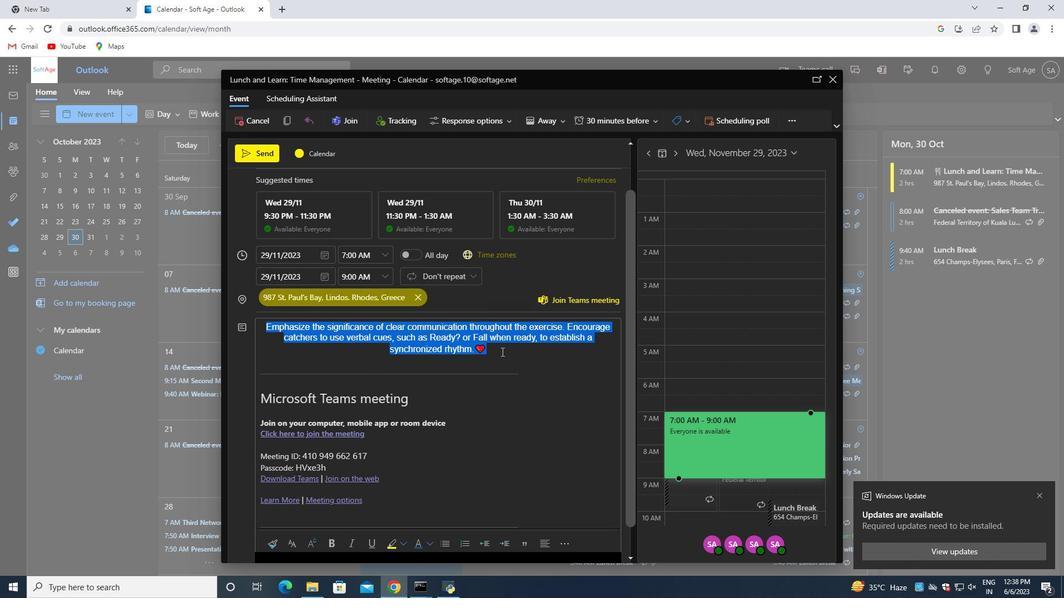 
Action: Mouse moved to (504, 370)
Screenshot: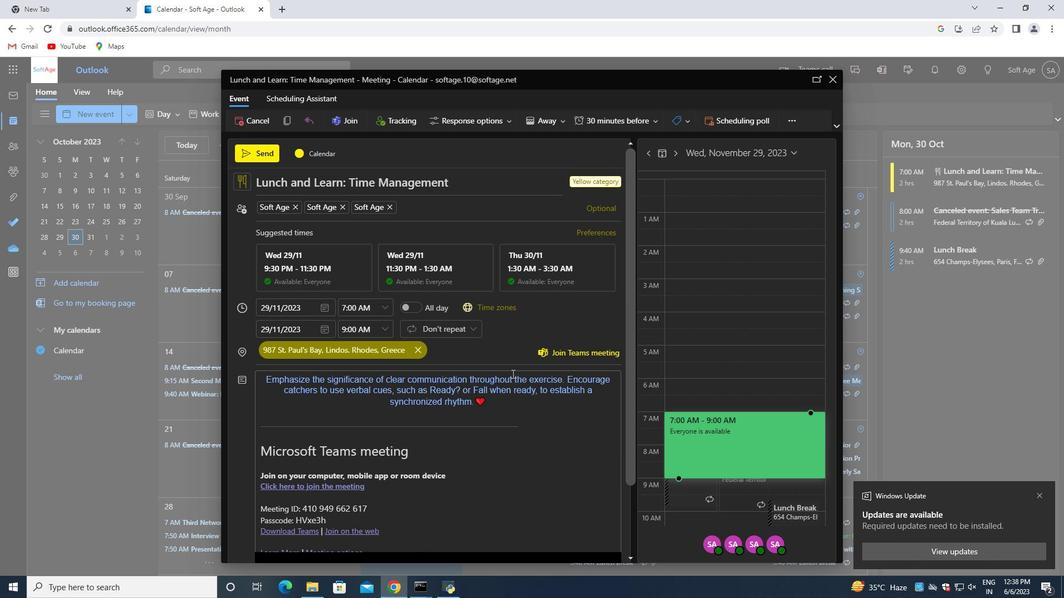 
Action: Mouse scrolled (508, 372) with delta (0, 0)
Screenshot: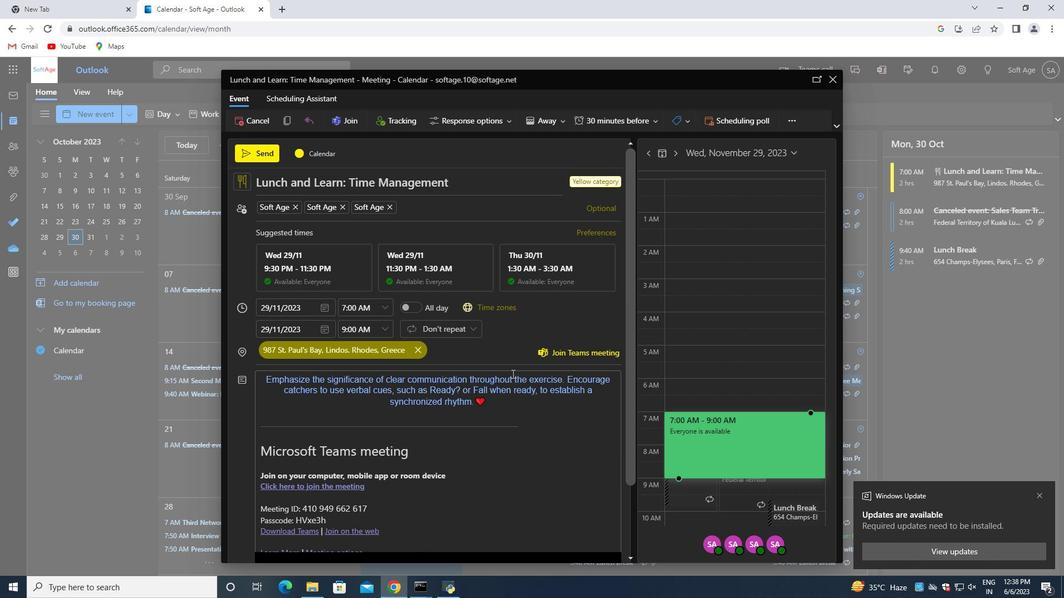 
Action: Mouse moved to (500, 367)
Screenshot: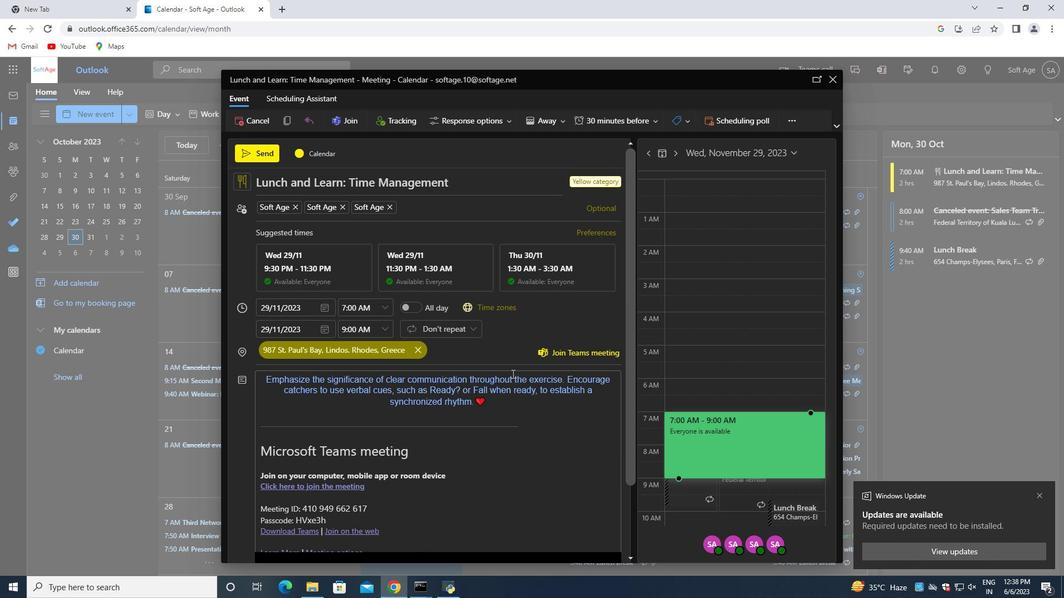 
Action: Mouse scrolled (500, 367) with delta (0, 0)
Screenshot: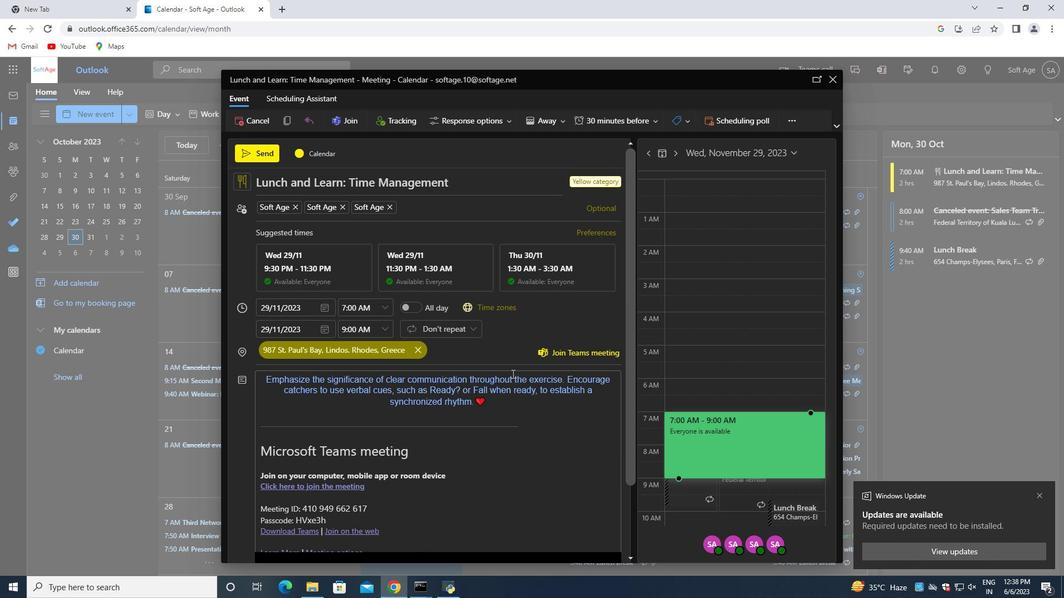 
Action: Mouse scrolled (500, 367) with delta (0, 0)
Screenshot: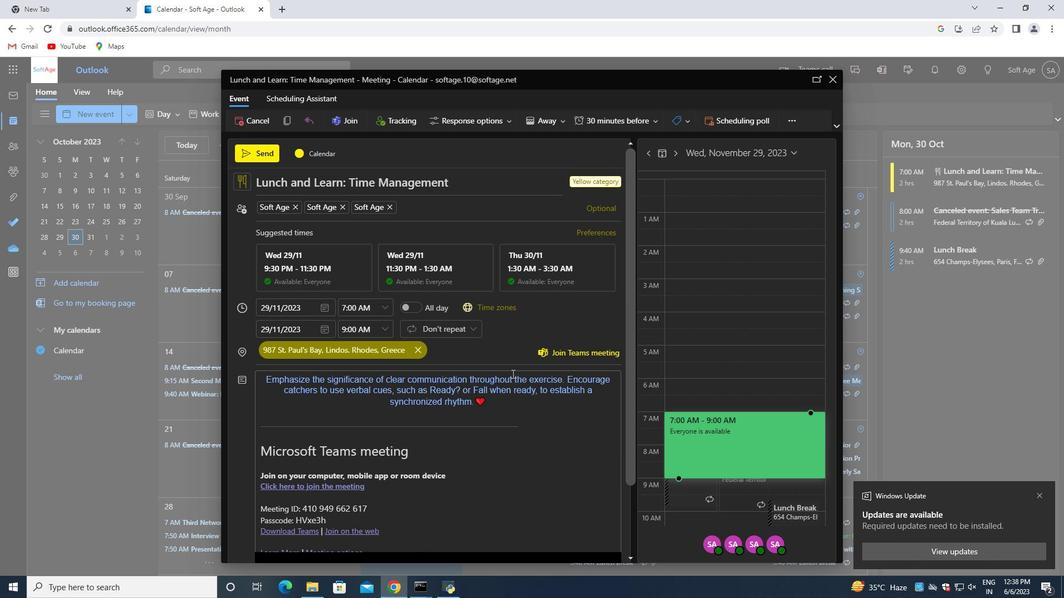 
Action: Mouse scrolled (500, 367) with delta (0, 0)
Screenshot: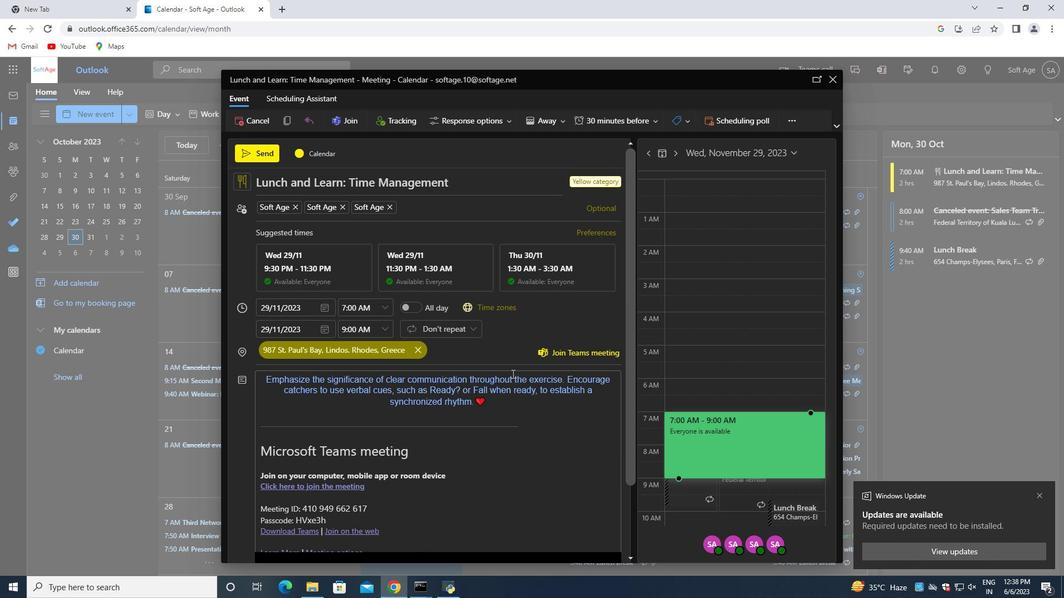 
Action: Mouse moved to (248, 180)
Screenshot: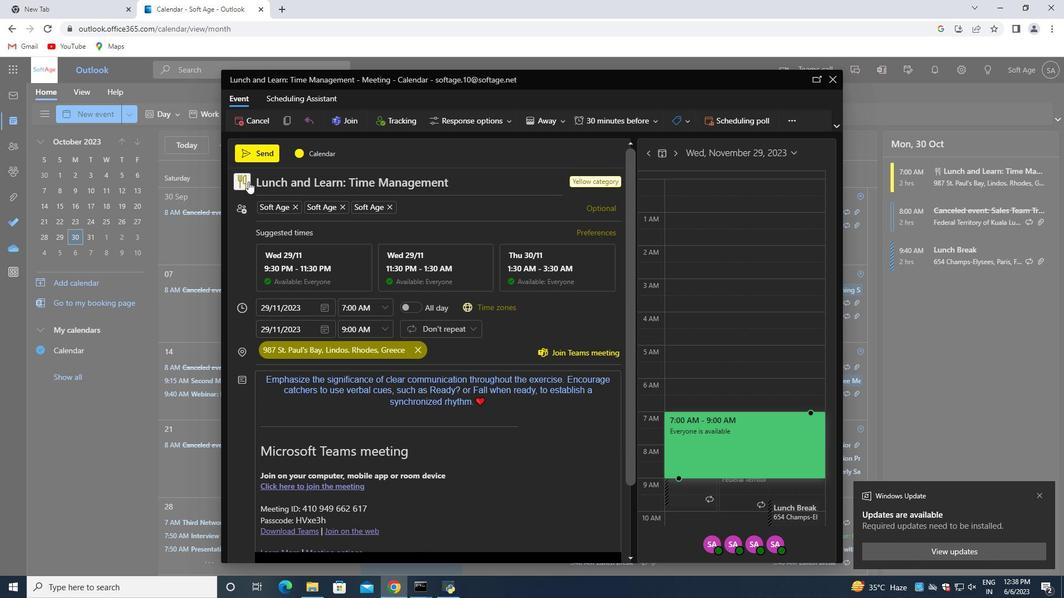 
Action: Mouse pressed left at (248, 180)
Screenshot: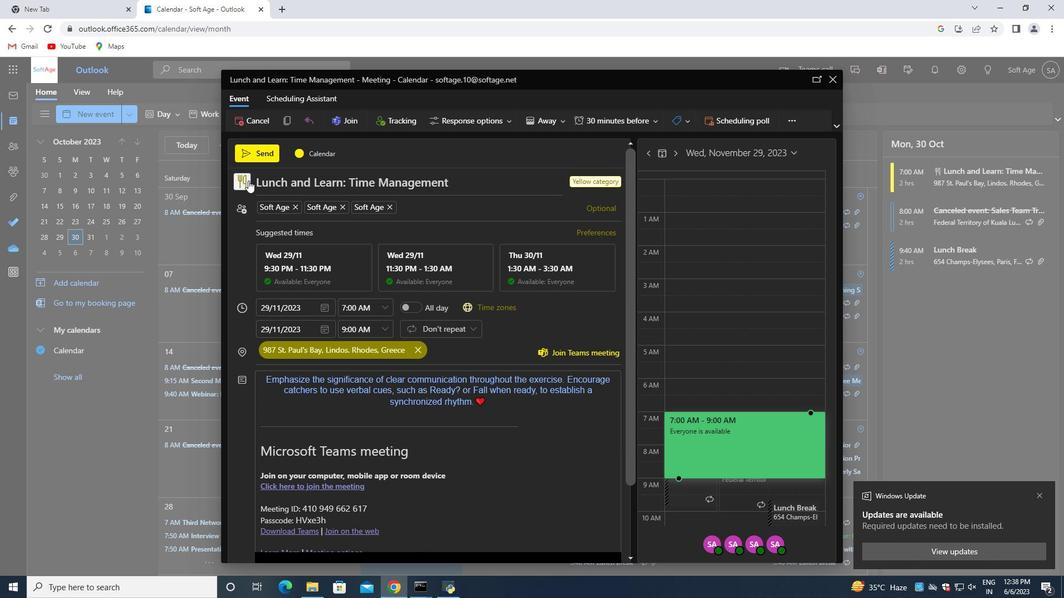 
Action: Mouse moved to (302, 225)
Screenshot: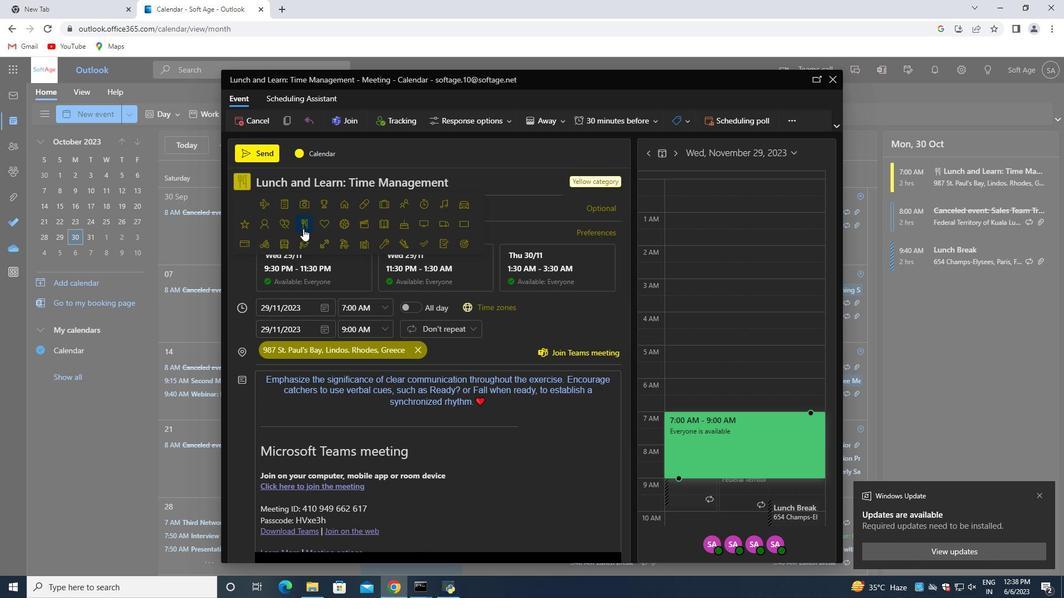 
Action: Mouse pressed left at (302, 225)
Screenshot: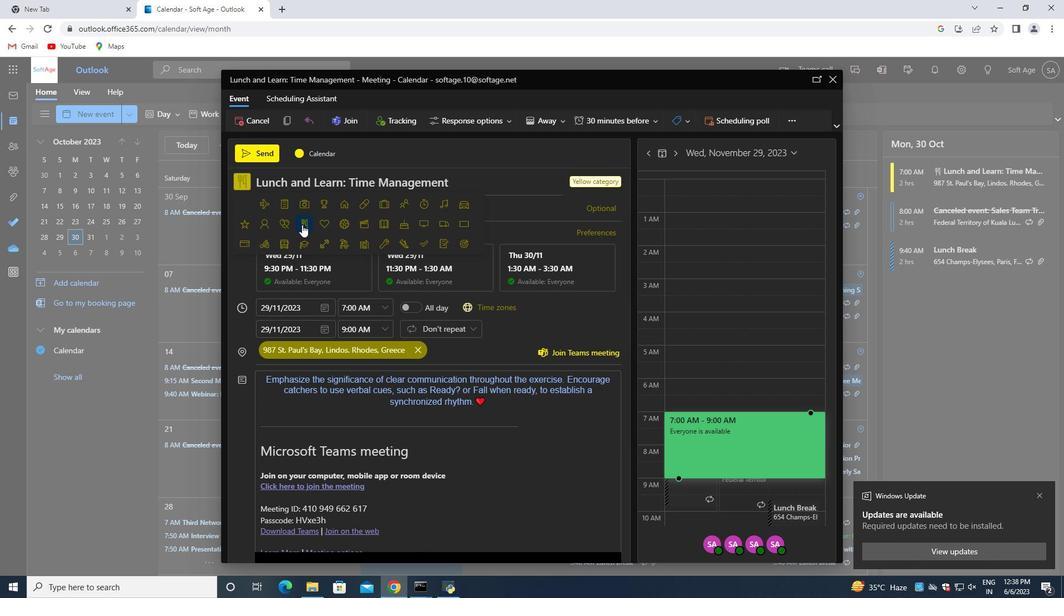 
Action: Mouse moved to (243, 147)
Screenshot: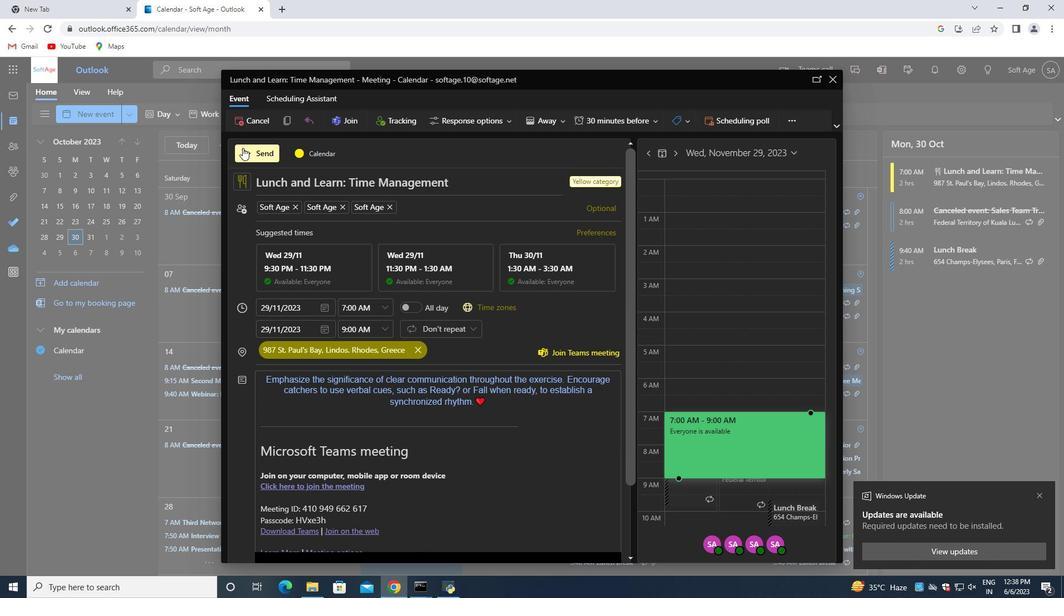 
Action: Mouse pressed left at (243, 147)
Screenshot: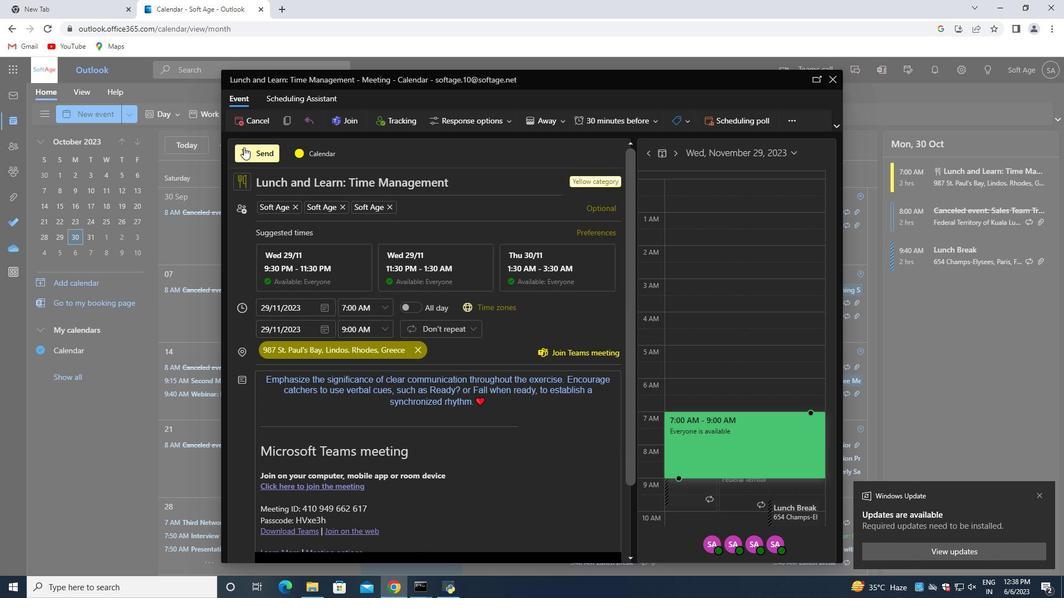 
Action: Mouse moved to (243, 147)
Screenshot: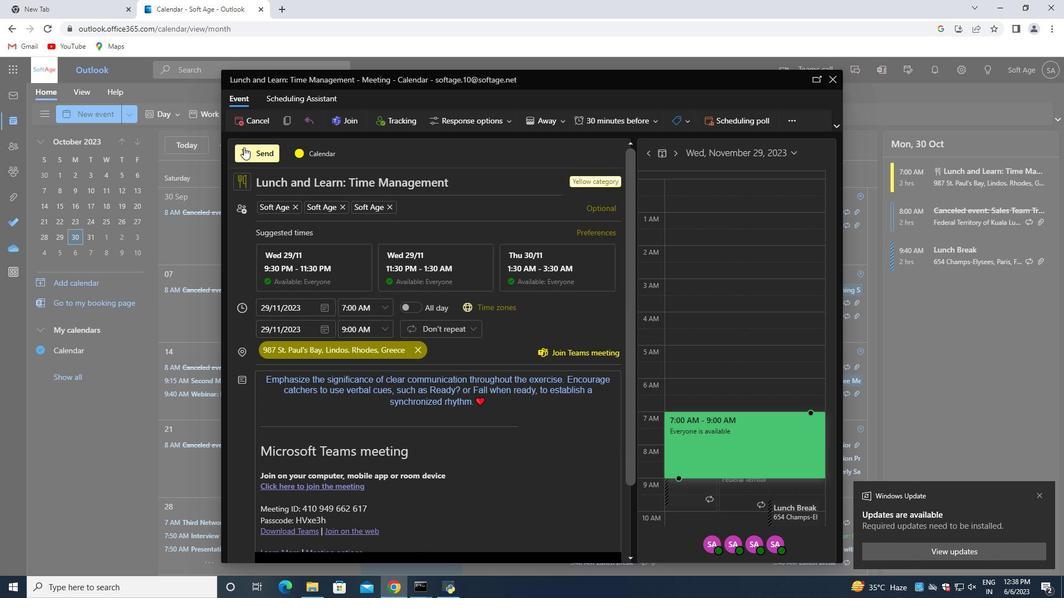 
